 Task: Open Card LGBTQ+ Rights Review in Board Voice of Employee Feedback Analysis to Workspace Health and Wellness Services and add a team member Softage.1@softage.net, a label Orange, a checklist Geothermal Energy, an attachment from Trello, a color Orange and finally, add a card description 'Conduct customer research for new product design and development' and a comment 'Given the potential complexity of this task, let us ensure that we have the necessary expertise and knowledge to execute it effectively.'. Add a start date 'Jan 05, 1900' with a due date 'Jan 12, 1900'
Action: Mouse moved to (386, 175)
Screenshot: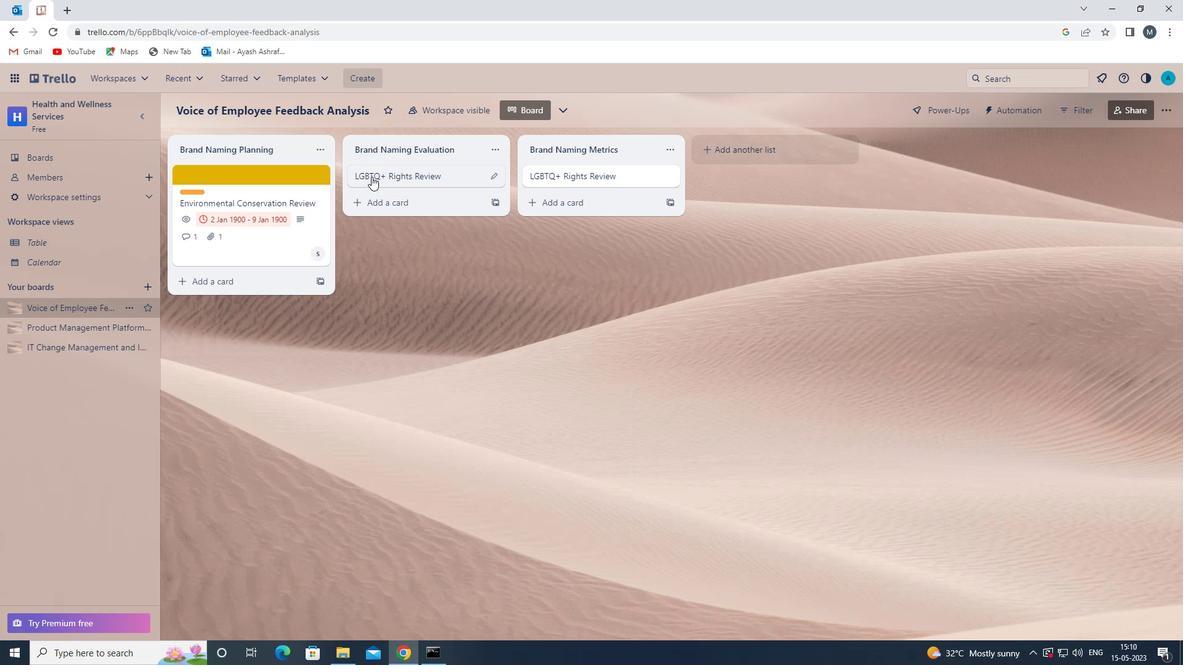 
Action: Mouse pressed left at (386, 175)
Screenshot: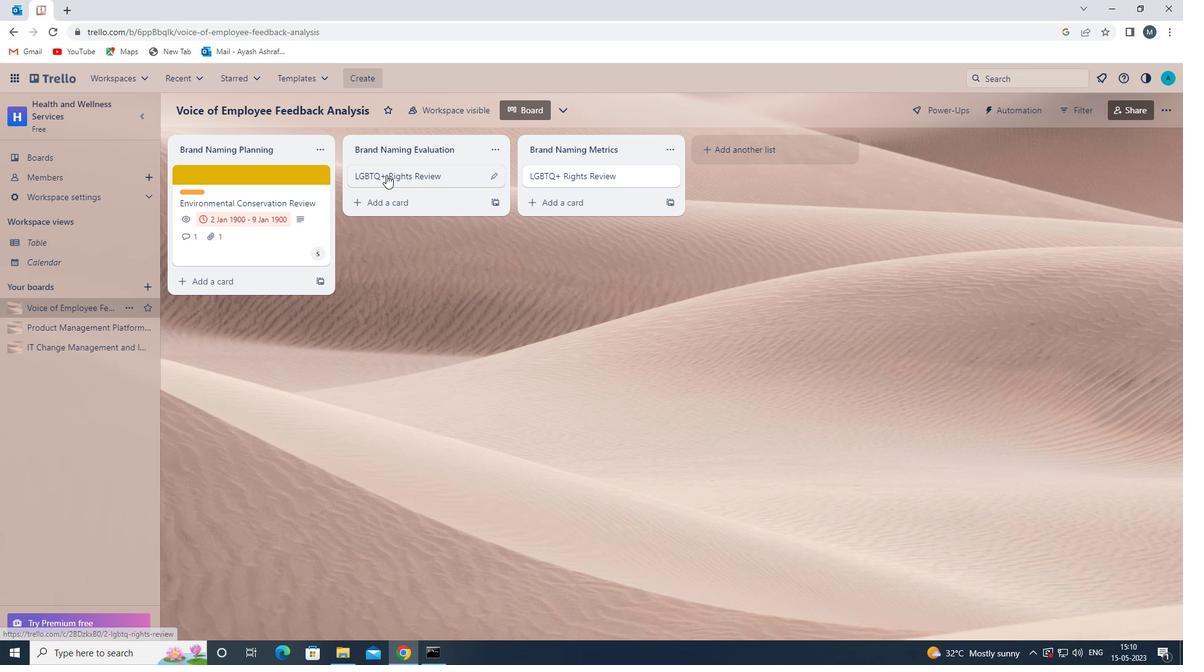 
Action: Mouse moved to (741, 223)
Screenshot: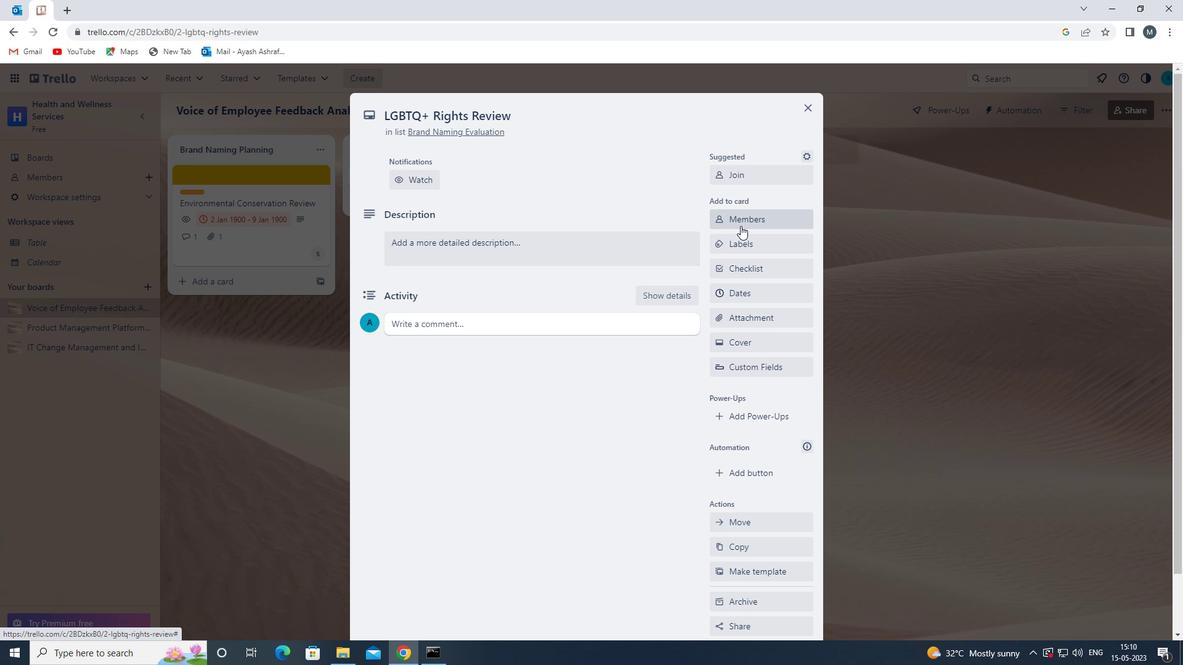 
Action: Mouse pressed left at (741, 223)
Screenshot: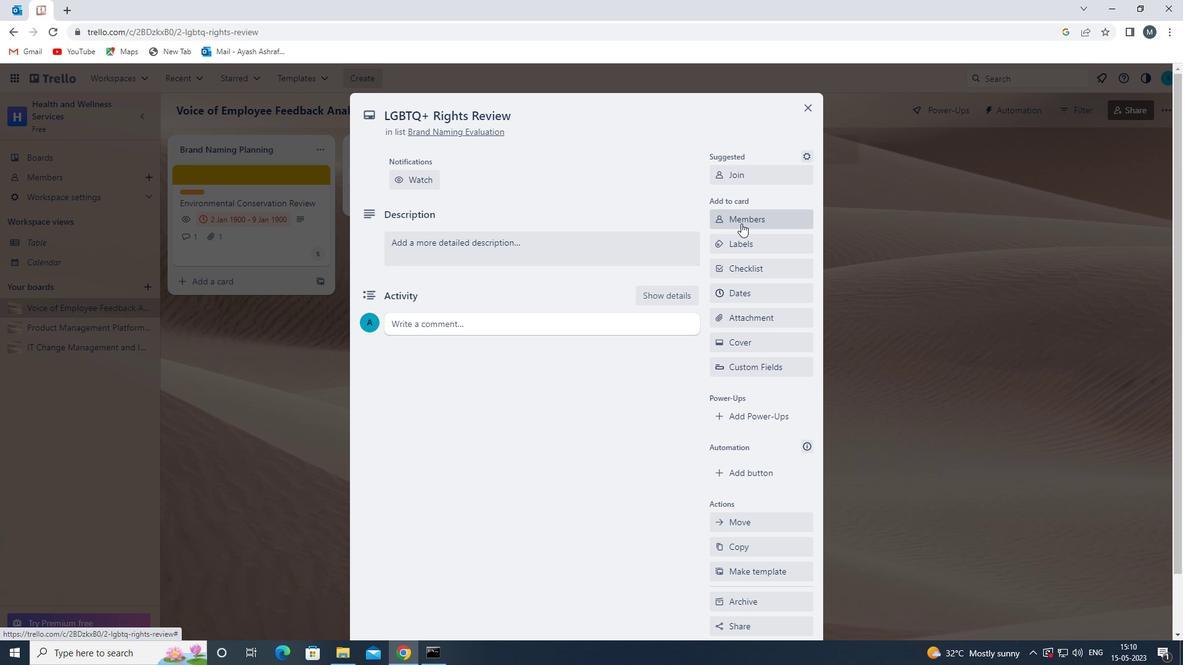 
Action: Mouse moved to (742, 284)
Screenshot: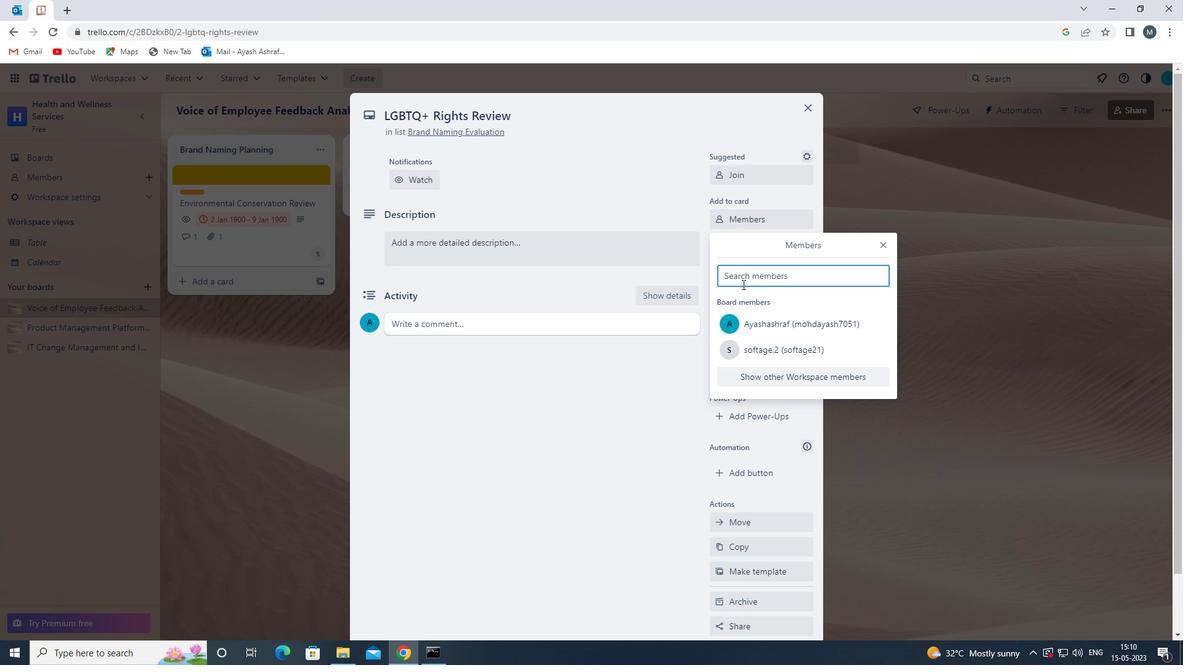 
Action: Key pressed s
Screenshot: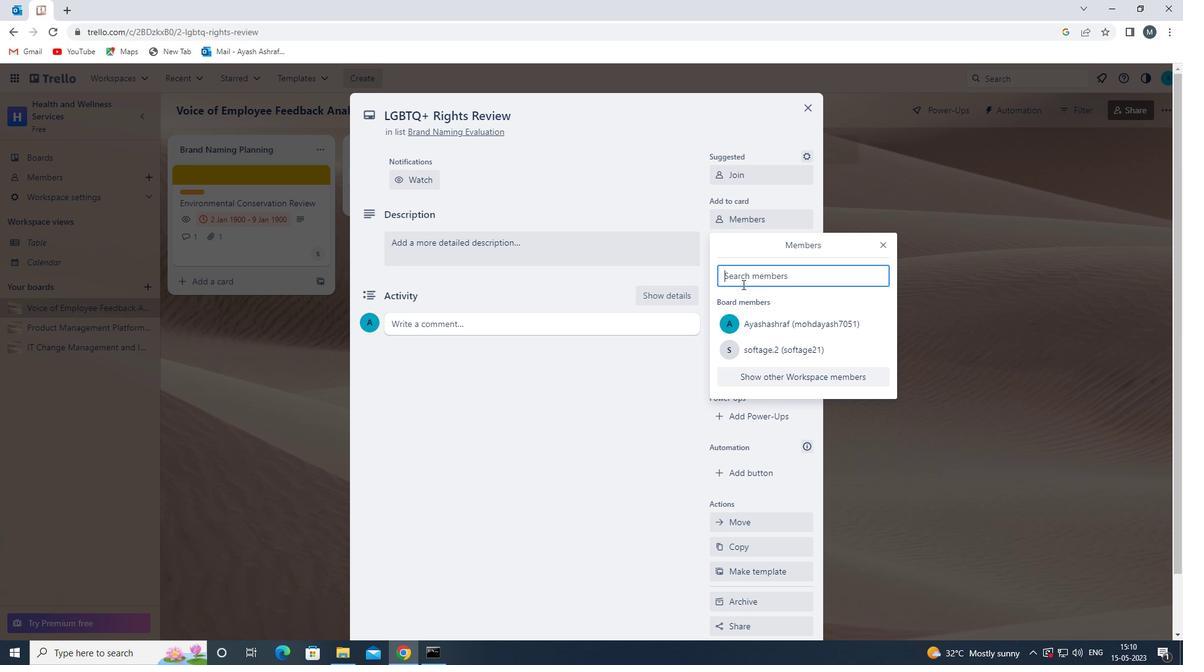 
Action: Mouse moved to (762, 379)
Screenshot: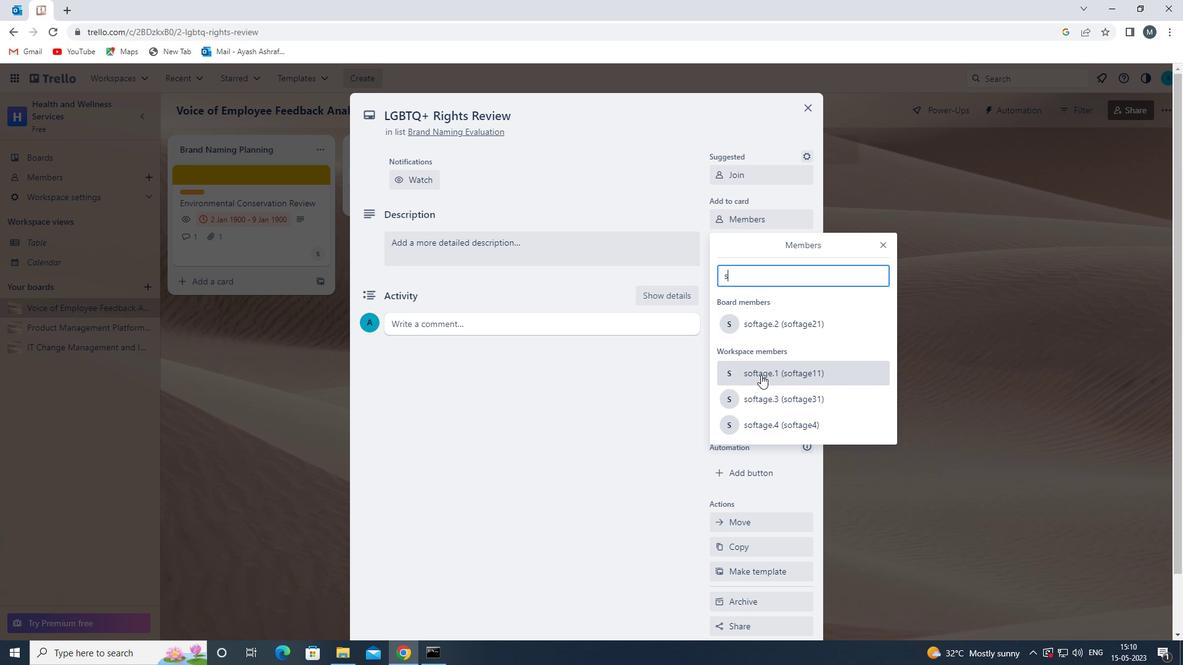 
Action: Mouse pressed left at (762, 379)
Screenshot: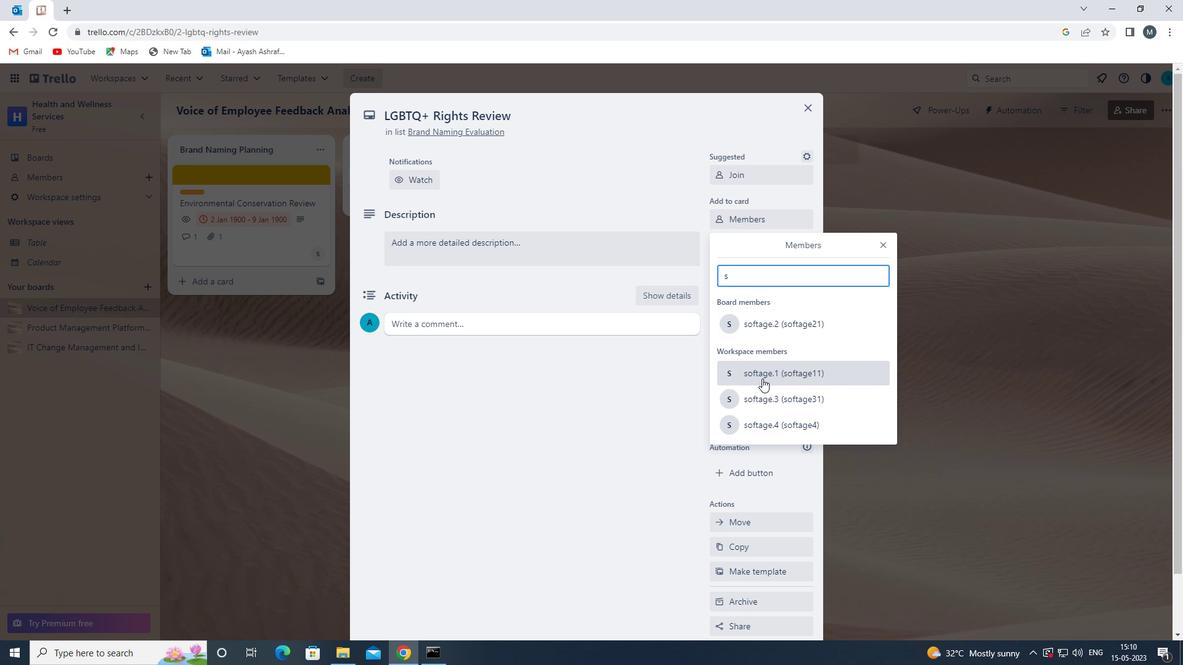 
Action: Mouse moved to (877, 246)
Screenshot: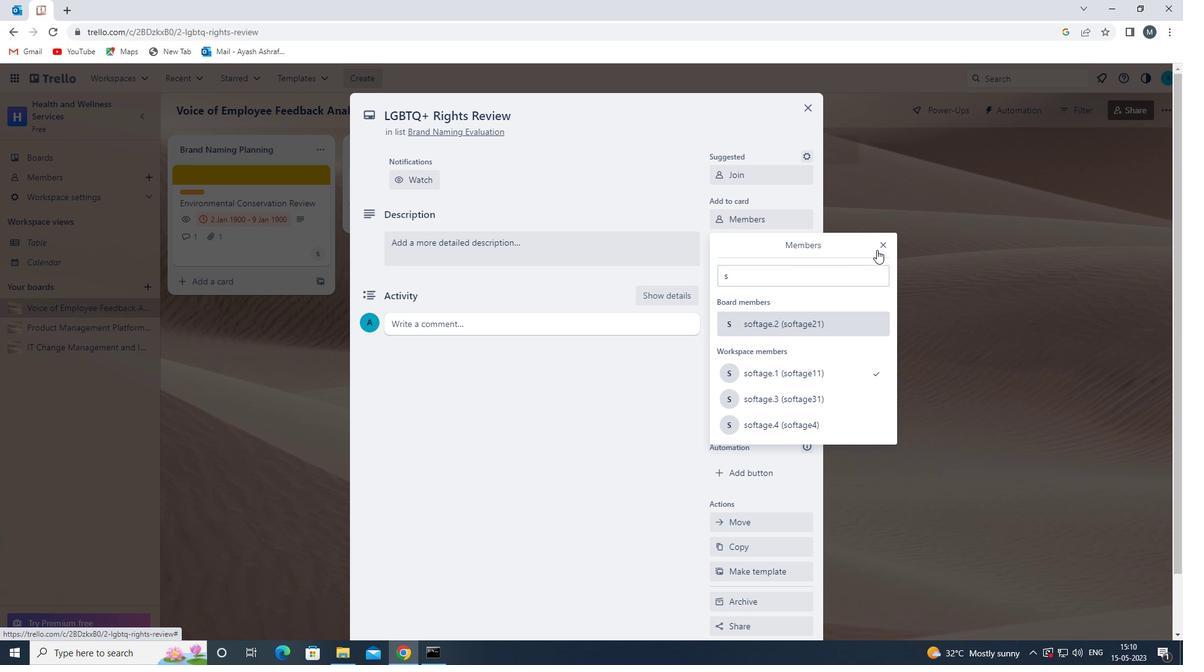
Action: Mouse pressed left at (877, 246)
Screenshot: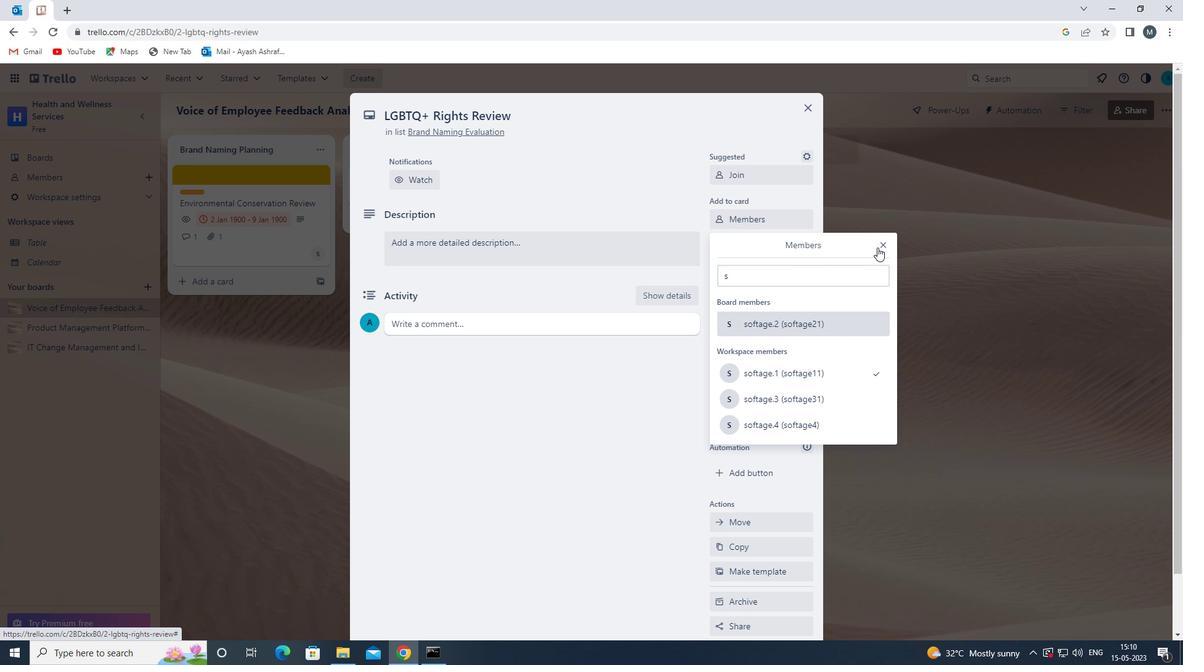 
Action: Mouse moved to (761, 245)
Screenshot: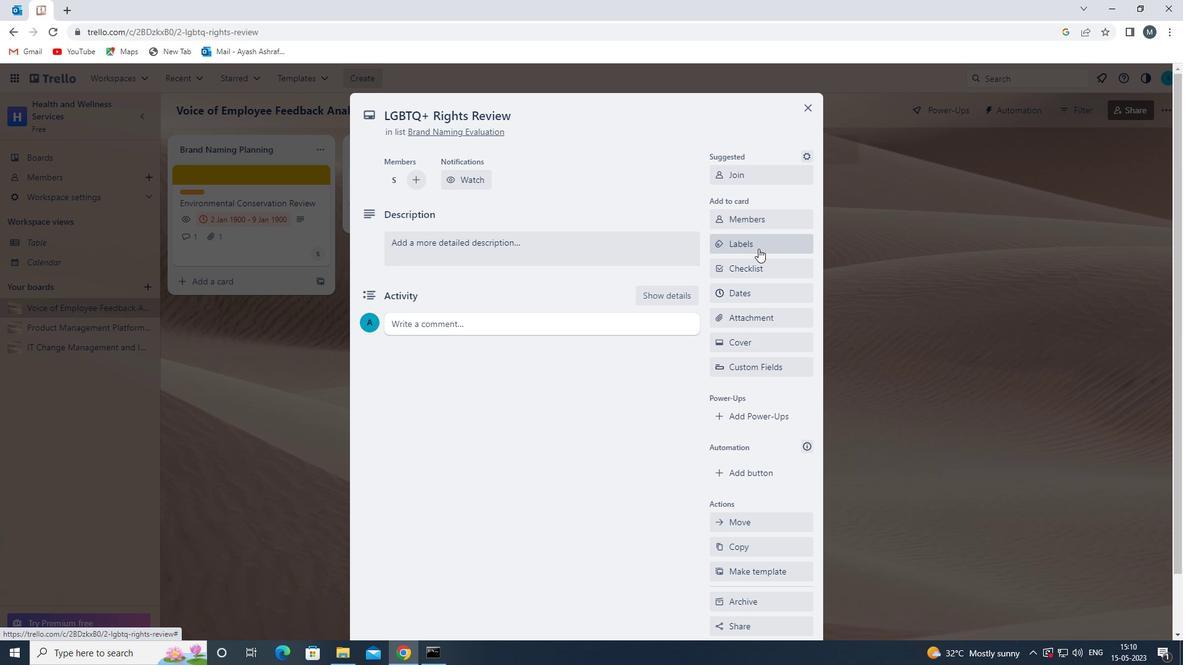 
Action: Mouse pressed left at (761, 245)
Screenshot: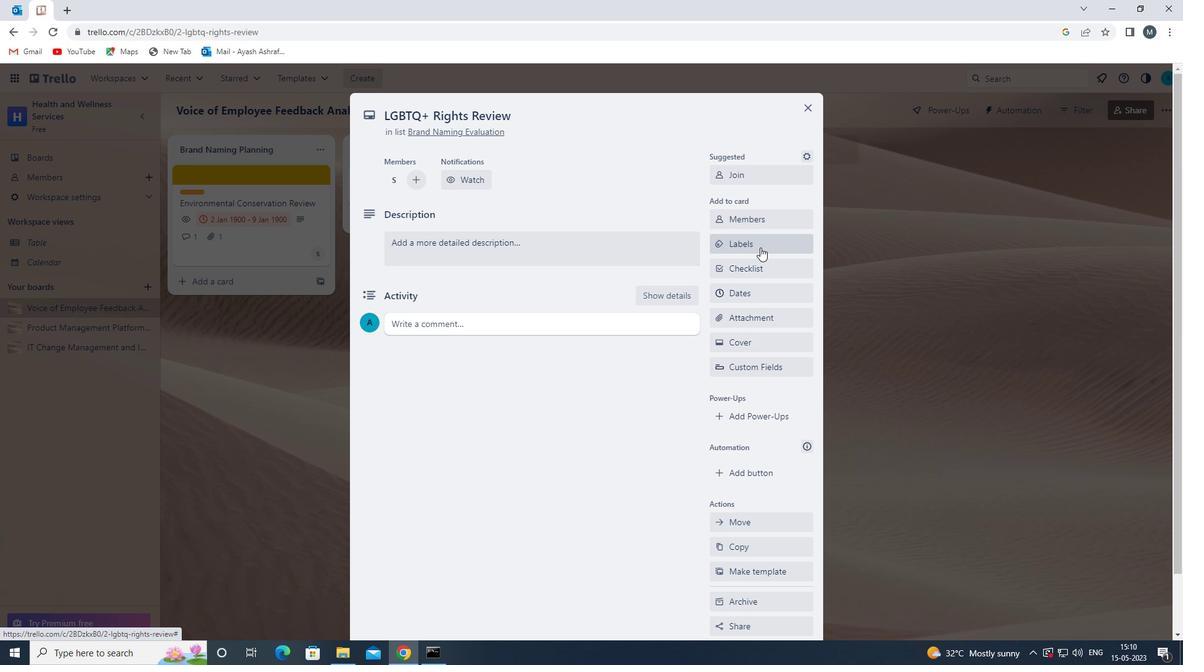 
Action: Mouse moved to (794, 386)
Screenshot: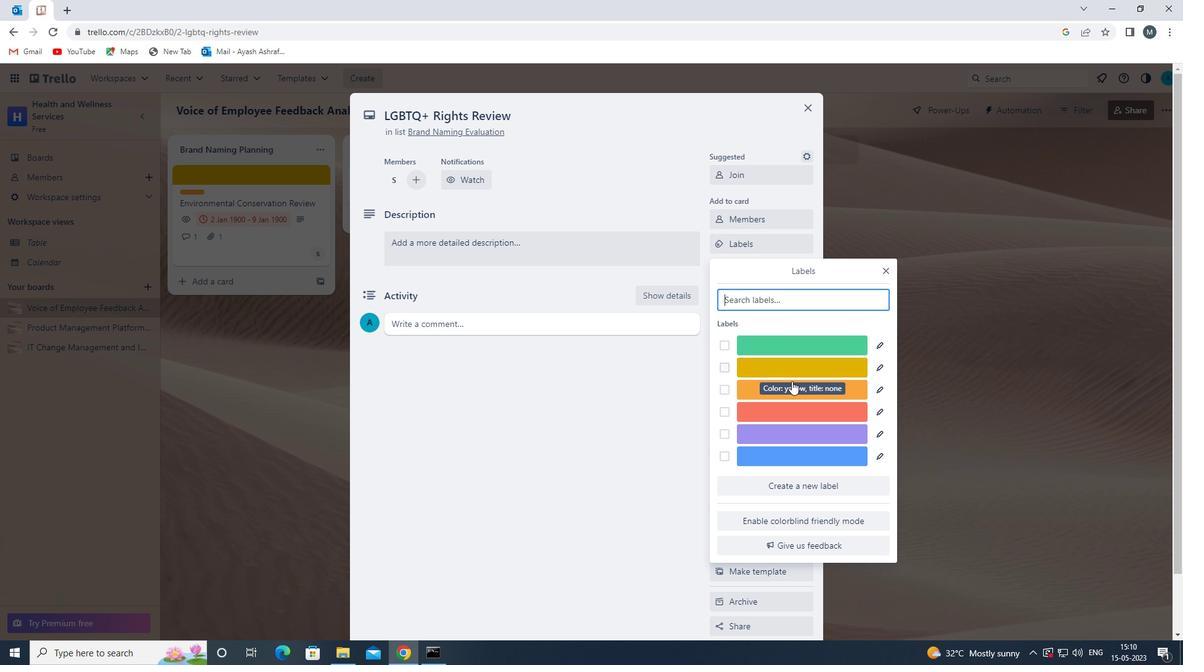 
Action: Mouse pressed left at (794, 386)
Screenshot: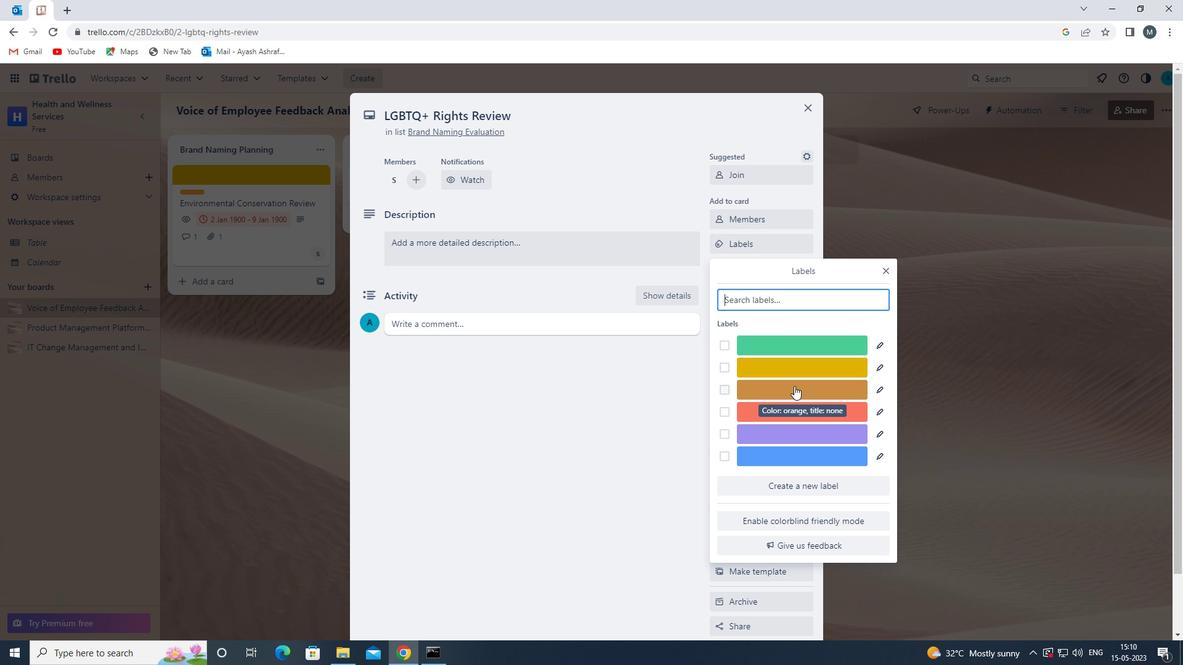 
Action: Mouse moved to (887, 267)
Screenshot: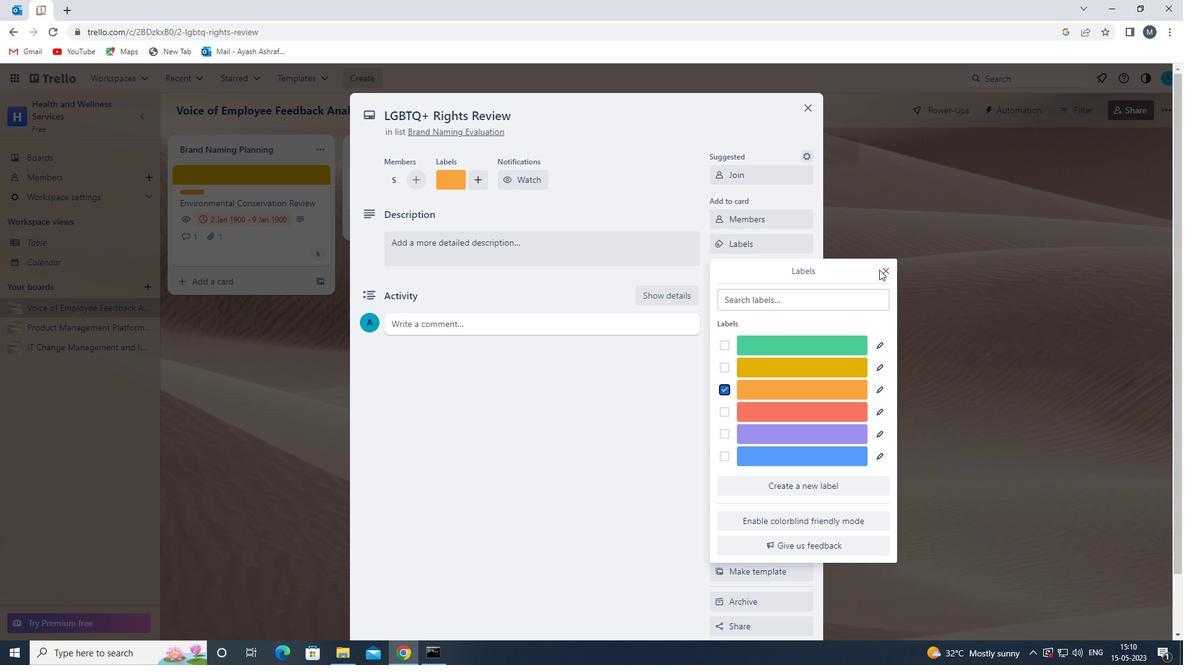 
Action: Mouse pressed left at (887, 267)
Screenshot: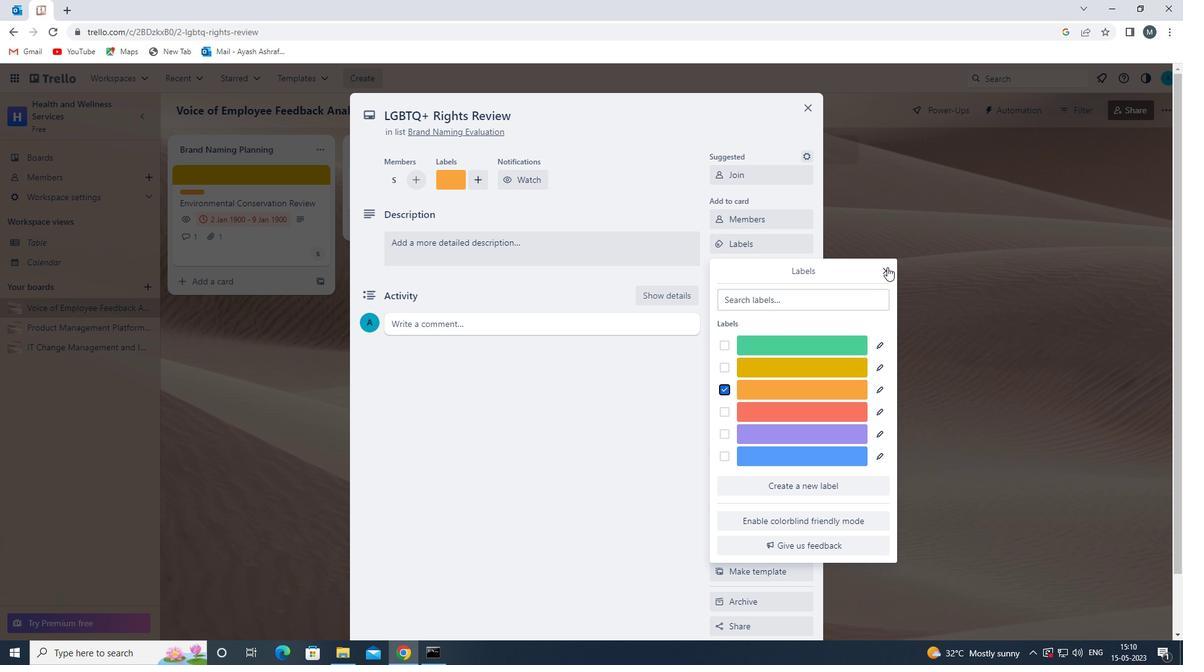 
Action: Mouse moved to (755, 271)
Screenshot: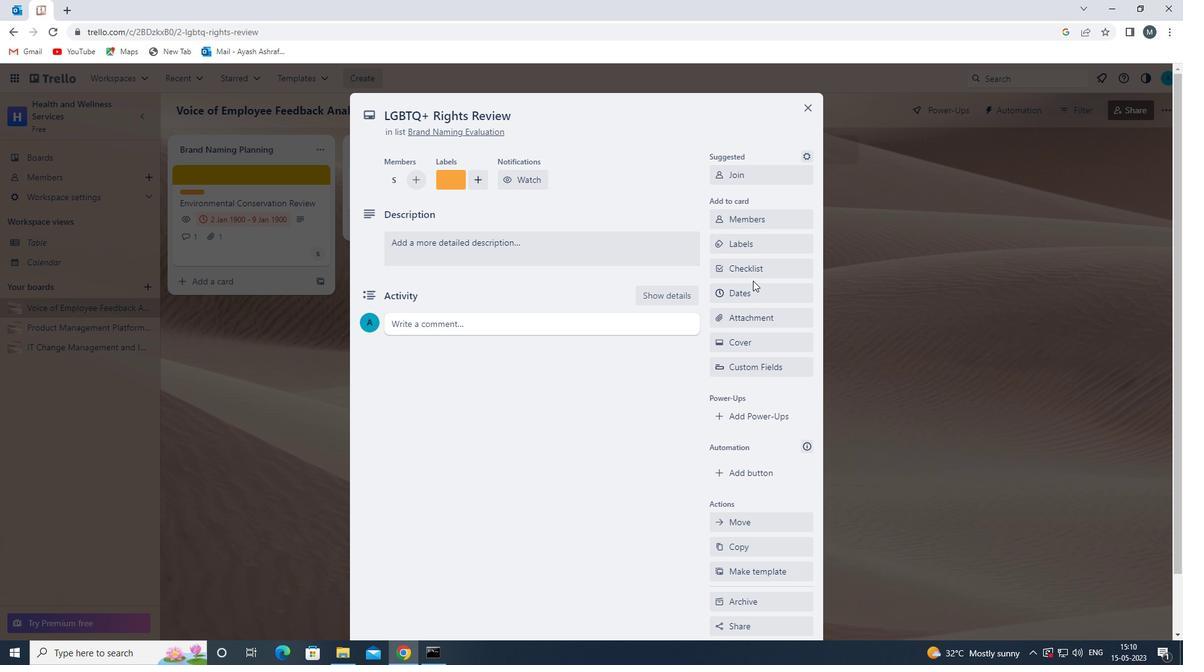 
Action: Mouse pressed left at (755, 271)
Screenshot: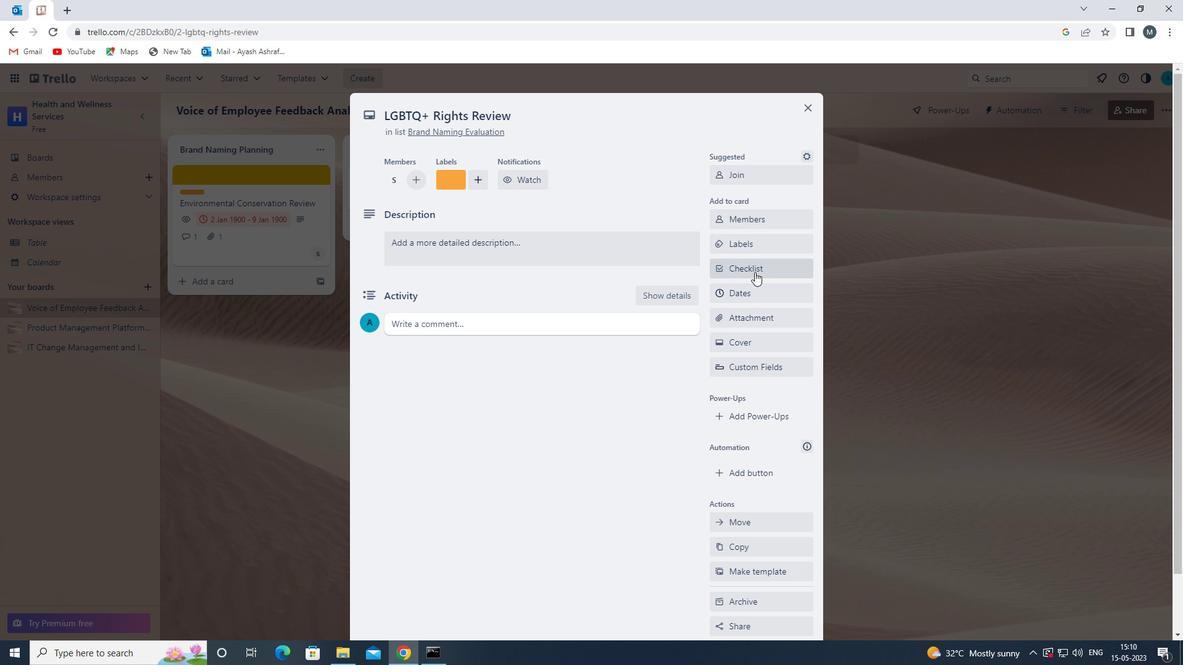 
Action: Mouse moved to (754, 286)
Screenshot: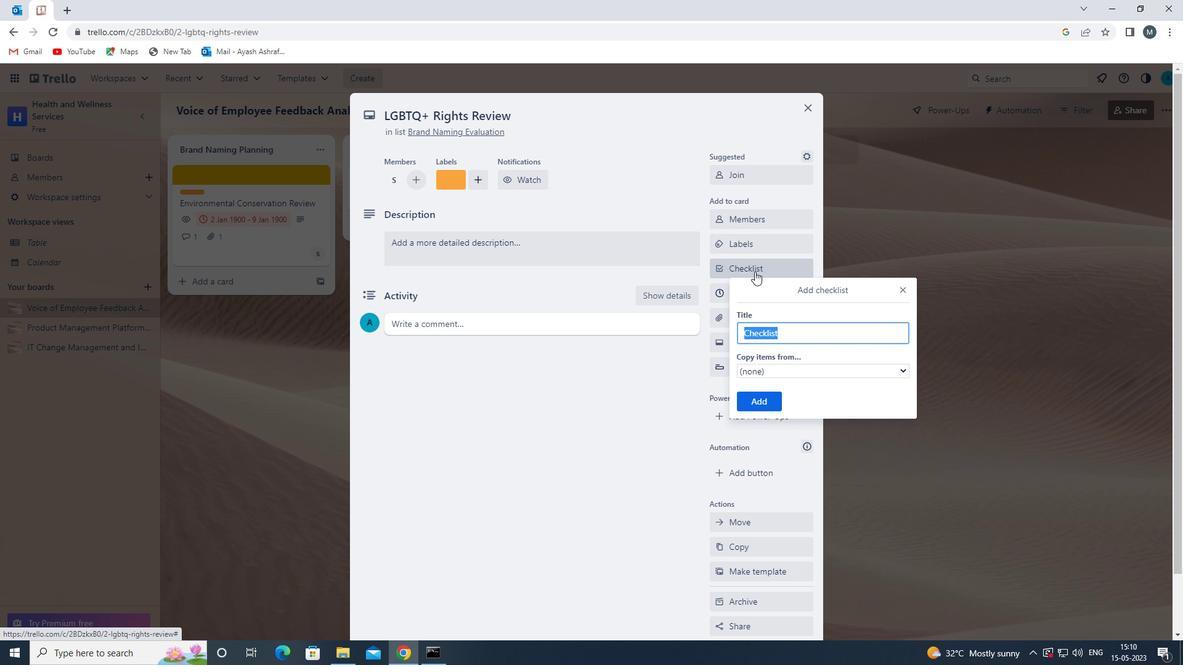 
Action: Key pressed g
Screenshot: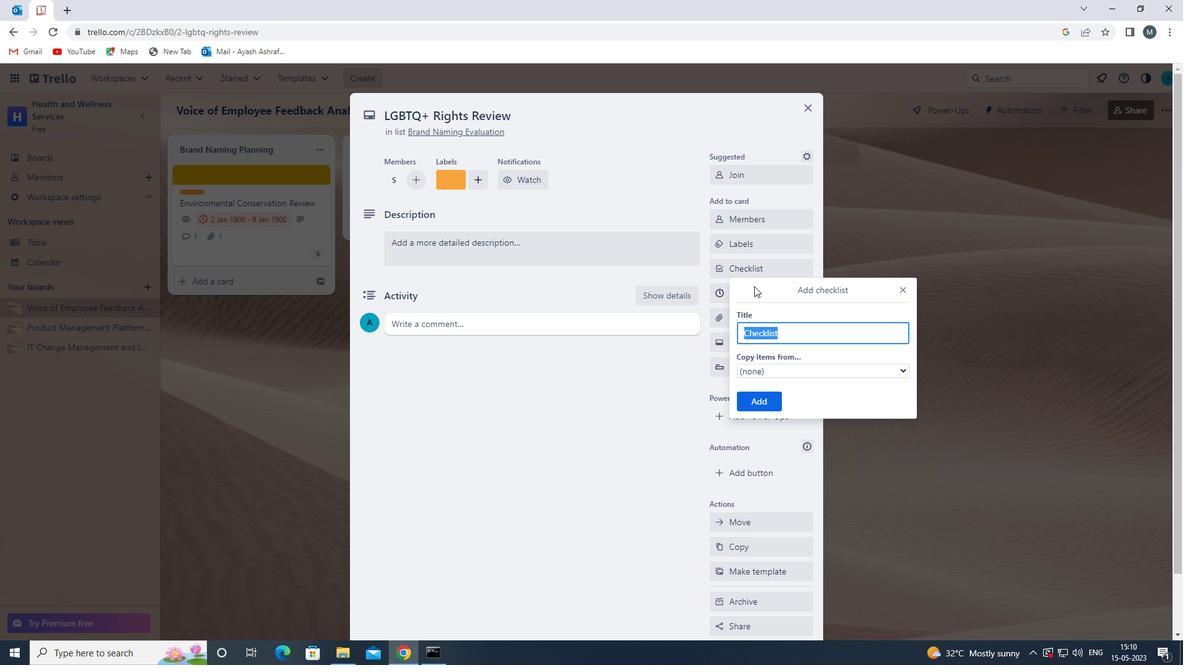 
Action: Mouse moved to (814, 406)
Screenshot: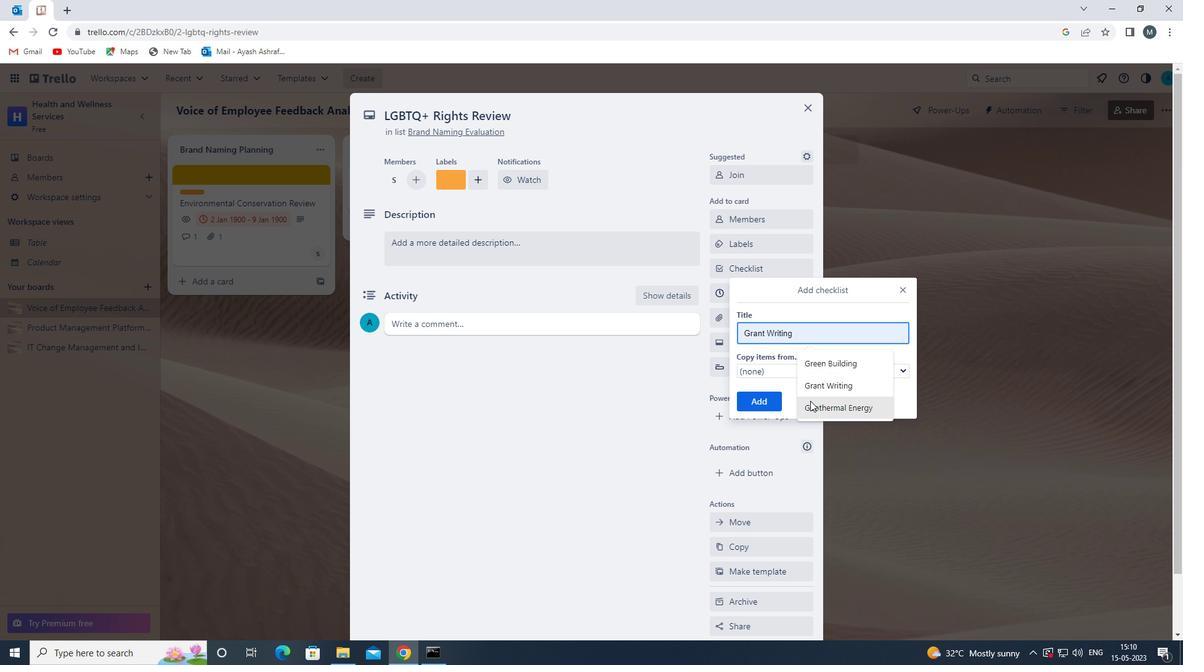 
Action: Mouse pressed left at (814, 406)
Screenshot: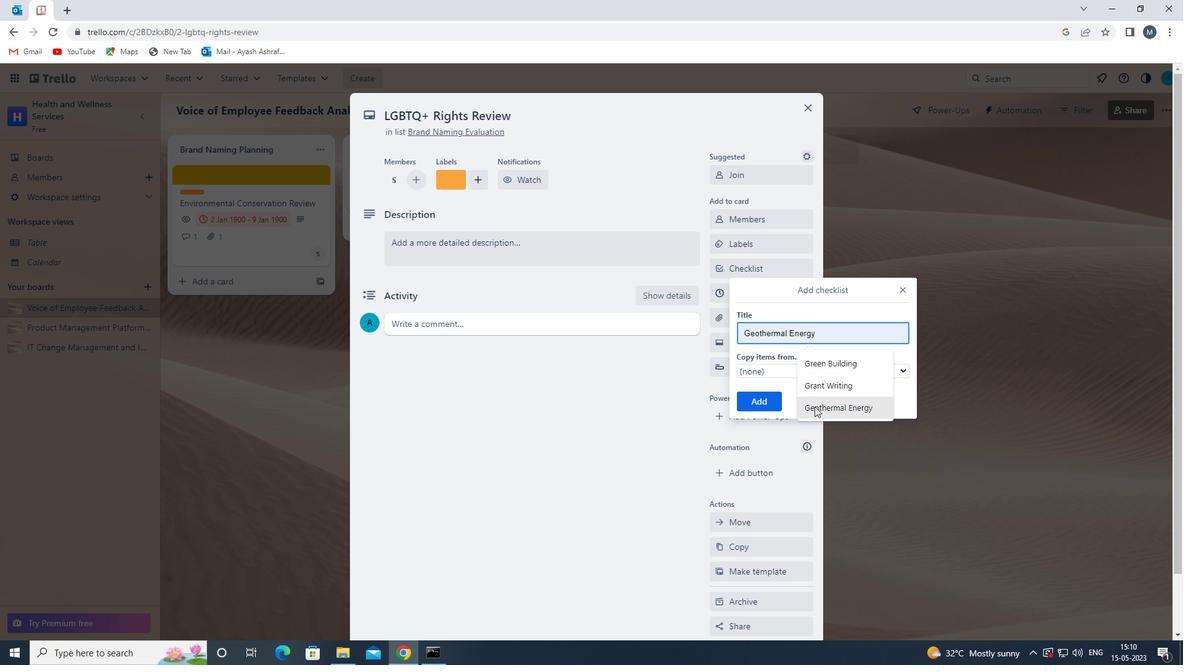 
Action: Mouse moved to (752, 387)
Screenshot: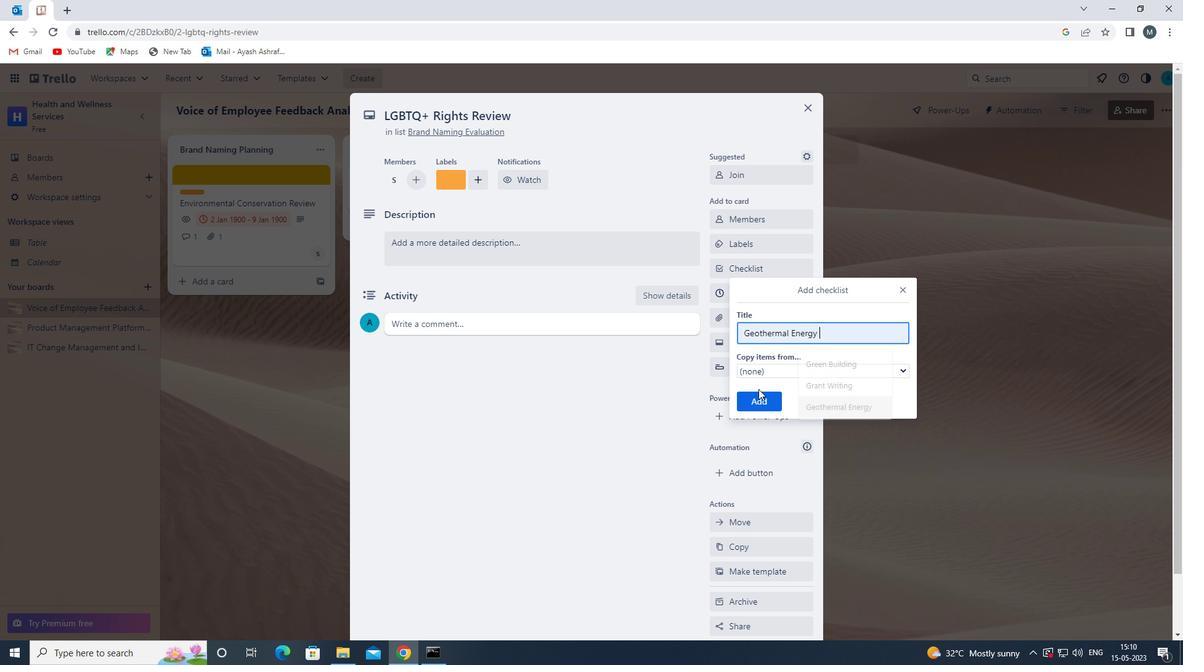 
Action: Mouse pressed left at (752, 387)
Screenshot: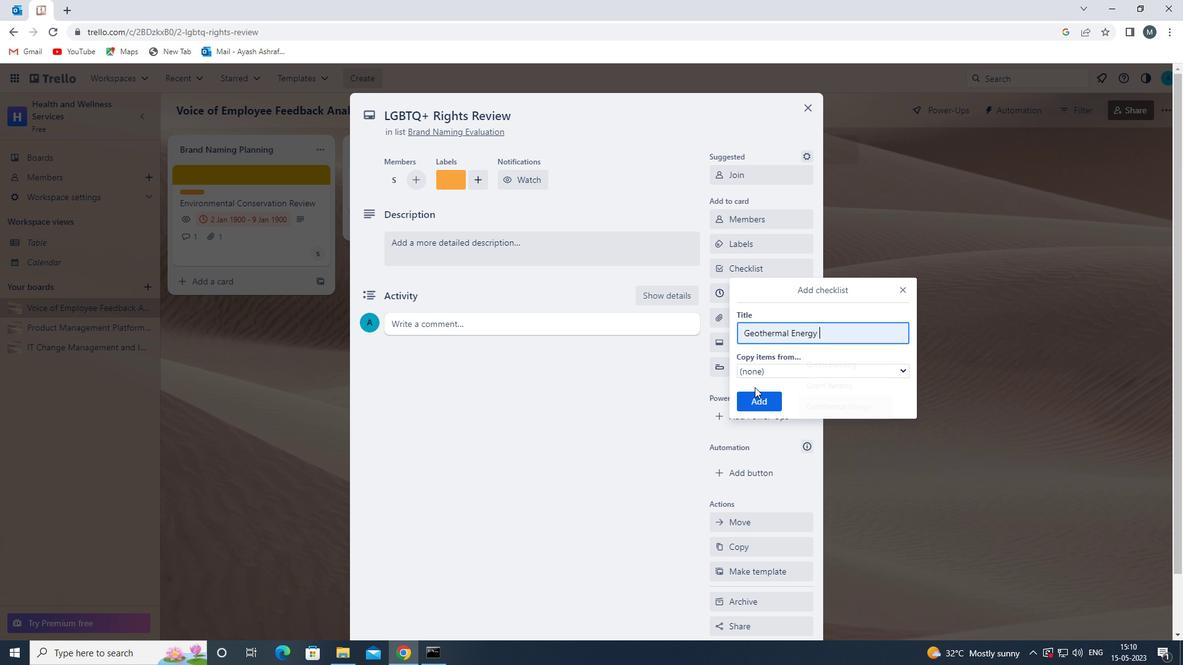 
Action: Mouse moved to (755, 399)
Screenshot: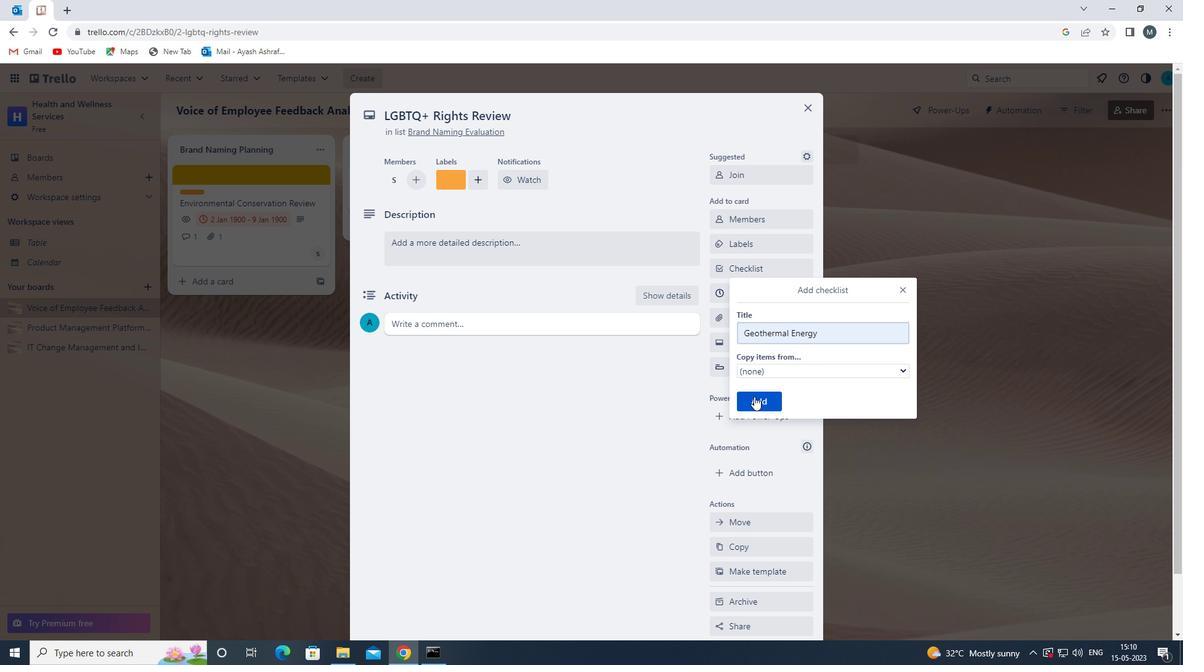 
Action: Mouse pressed left at (755, 399)
Screenshot: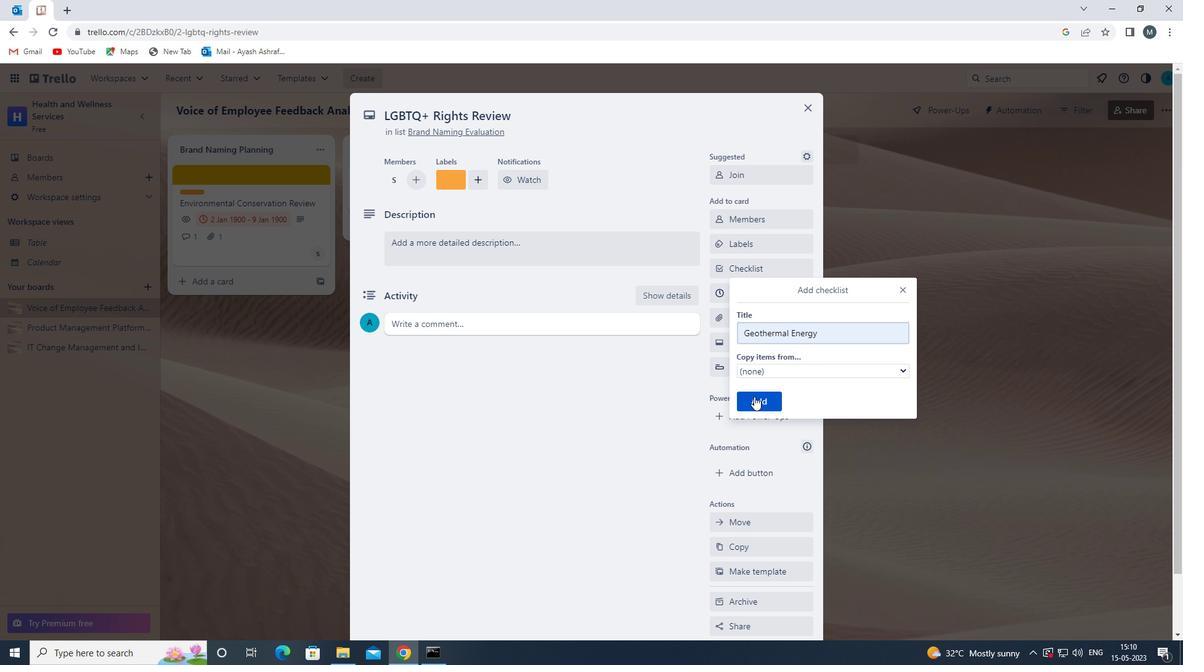 
Action: Mouse moved to (766, 320)
Screenshot: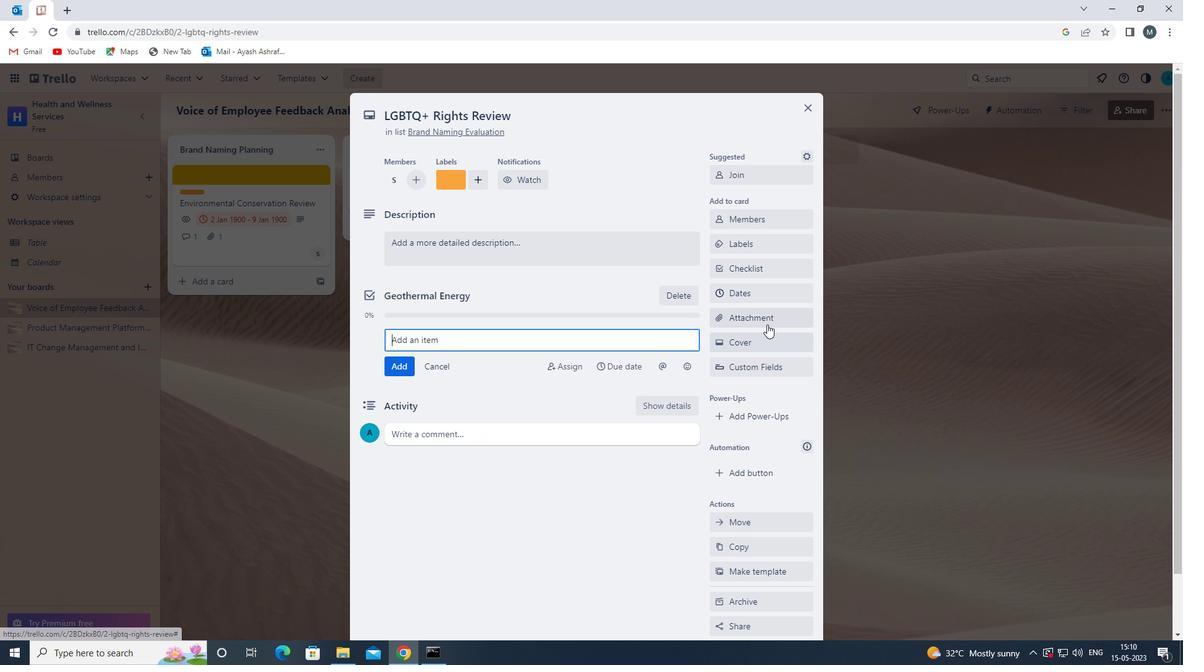 
Action: Mouse pressed left at (766, 320)
Screenshot: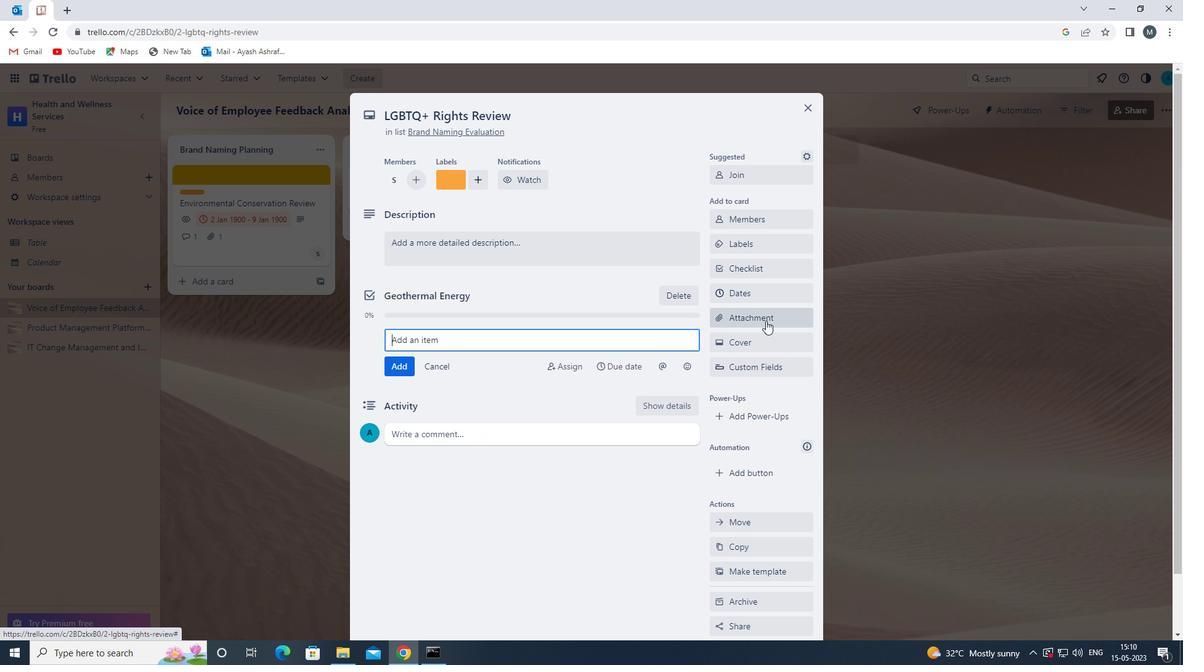 
Action: Mouse moved to (747, 395)
Screenshot: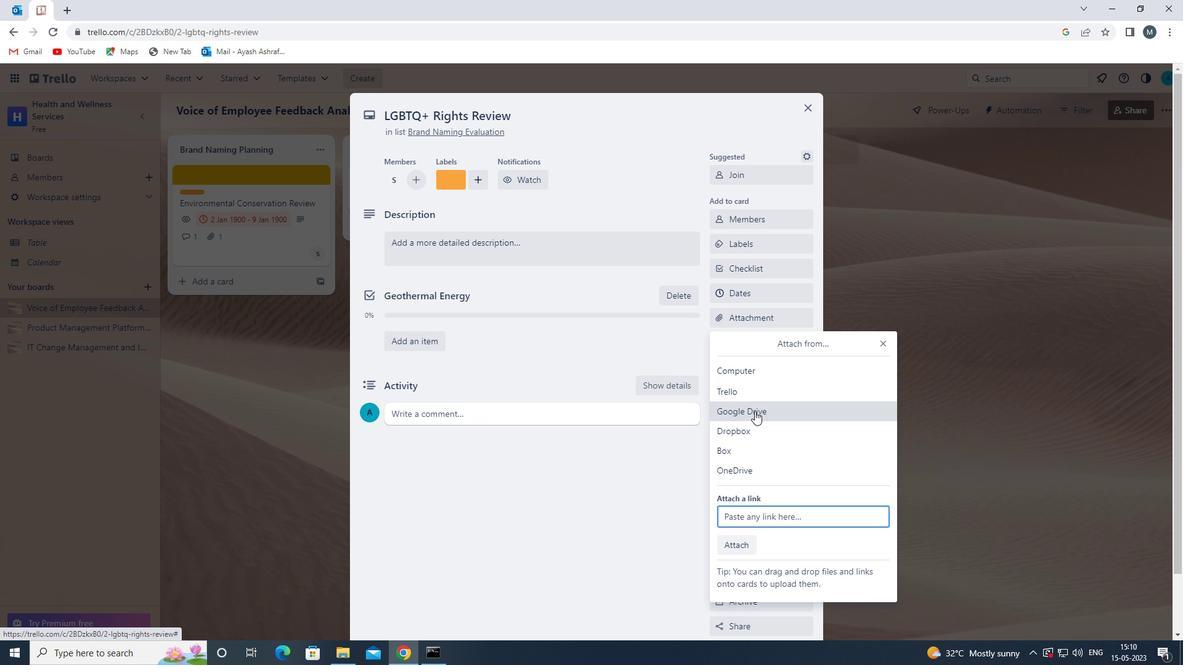 
Action: Mouse pressed left at (747, 395)
Screenshot: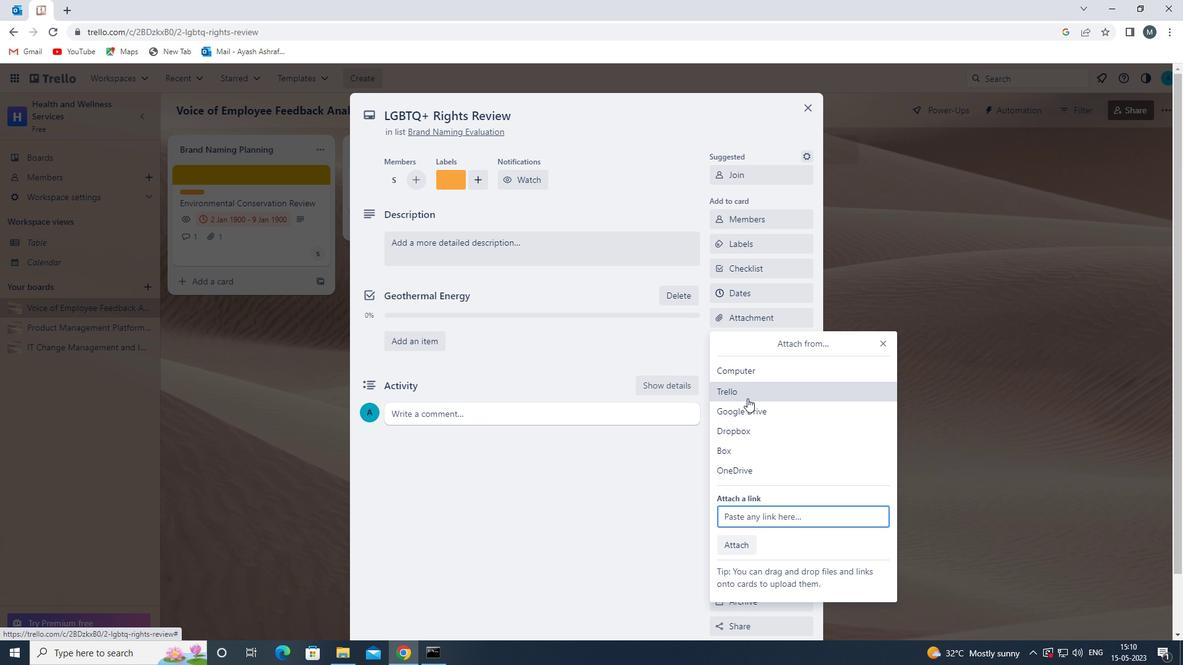 
Action: Mouse moved to (753, 342)
Screenshot: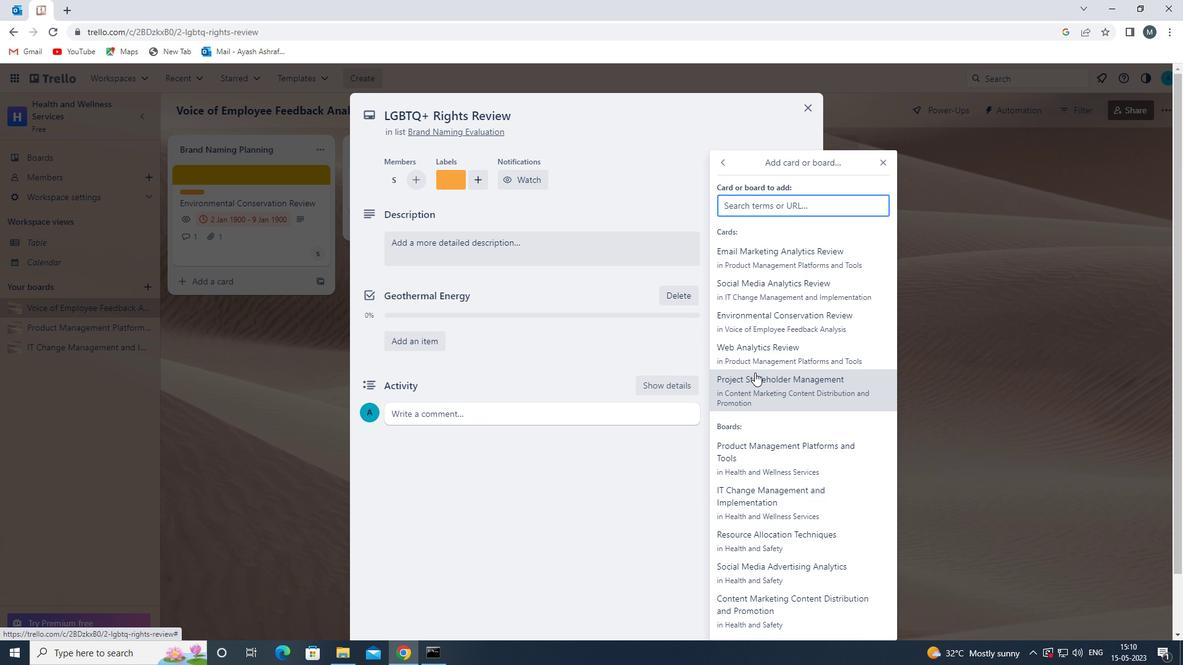 
Action: Mouse pressed left at (753, 342)
Screenshot: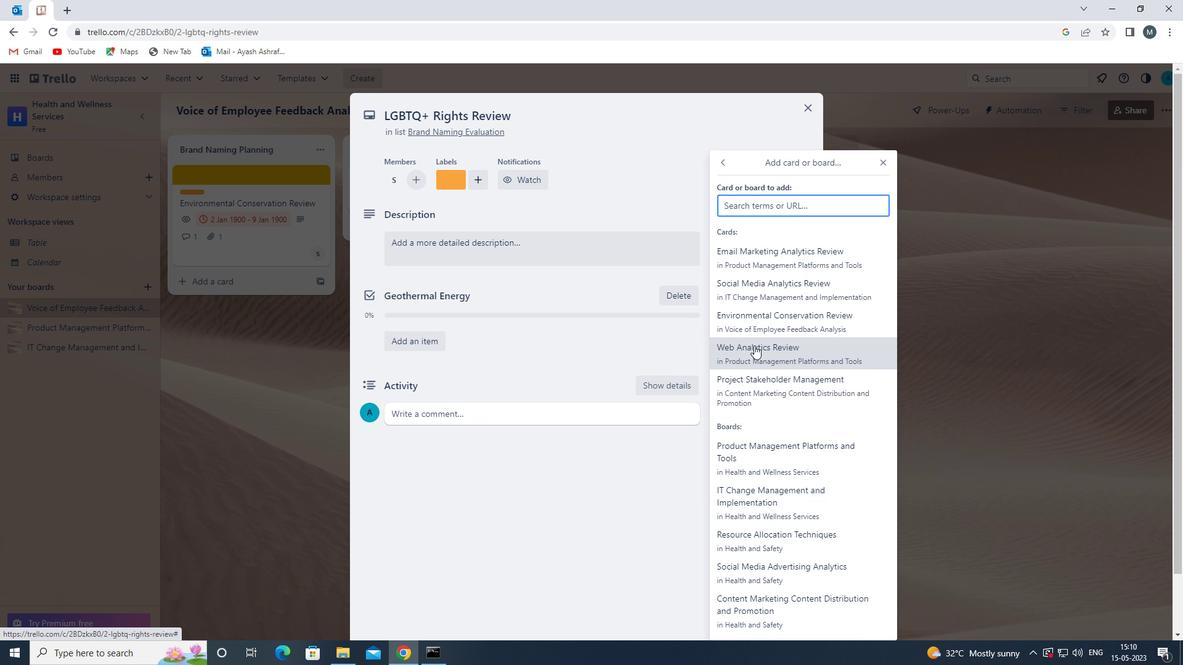 
Action: Mouse moved to (752, 346)
Screenshot: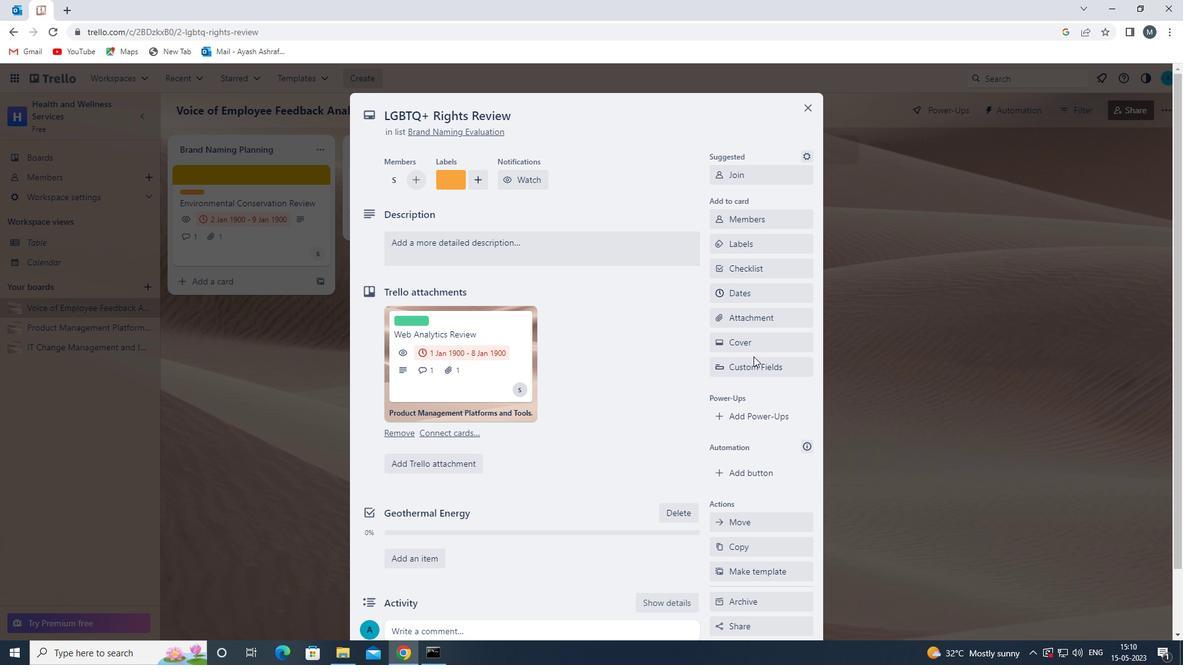 
Action: Mouse pressed left at (752, 346)
Screenshot: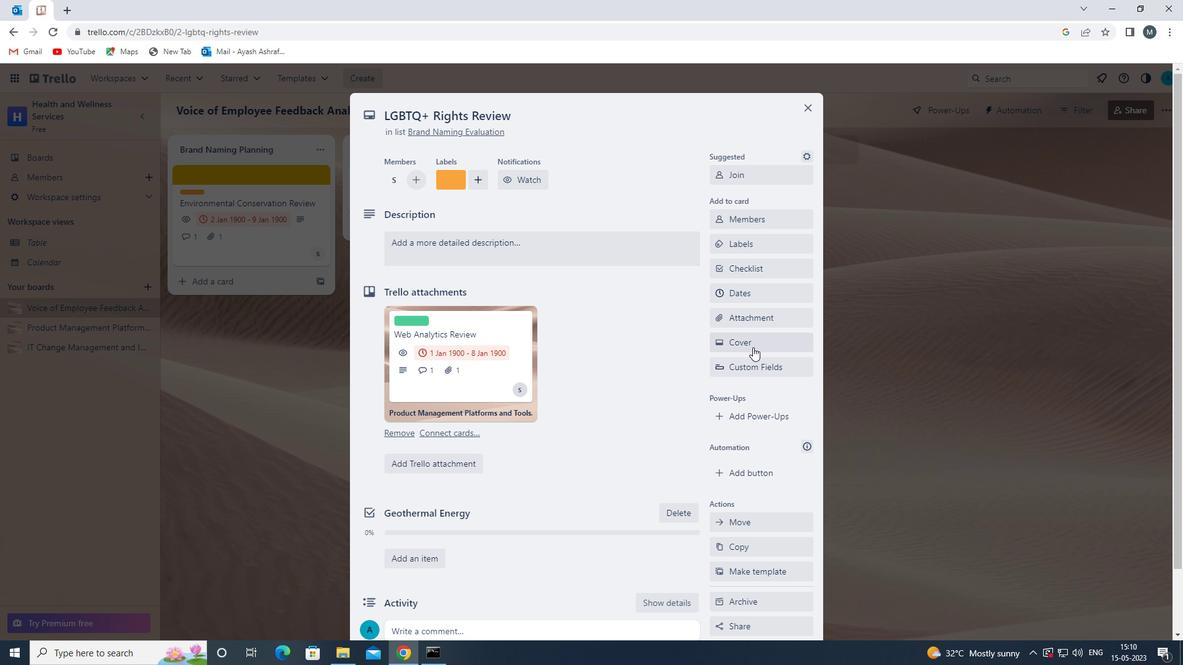 
Action: Mouse moved to (763, 392)
Screenshot: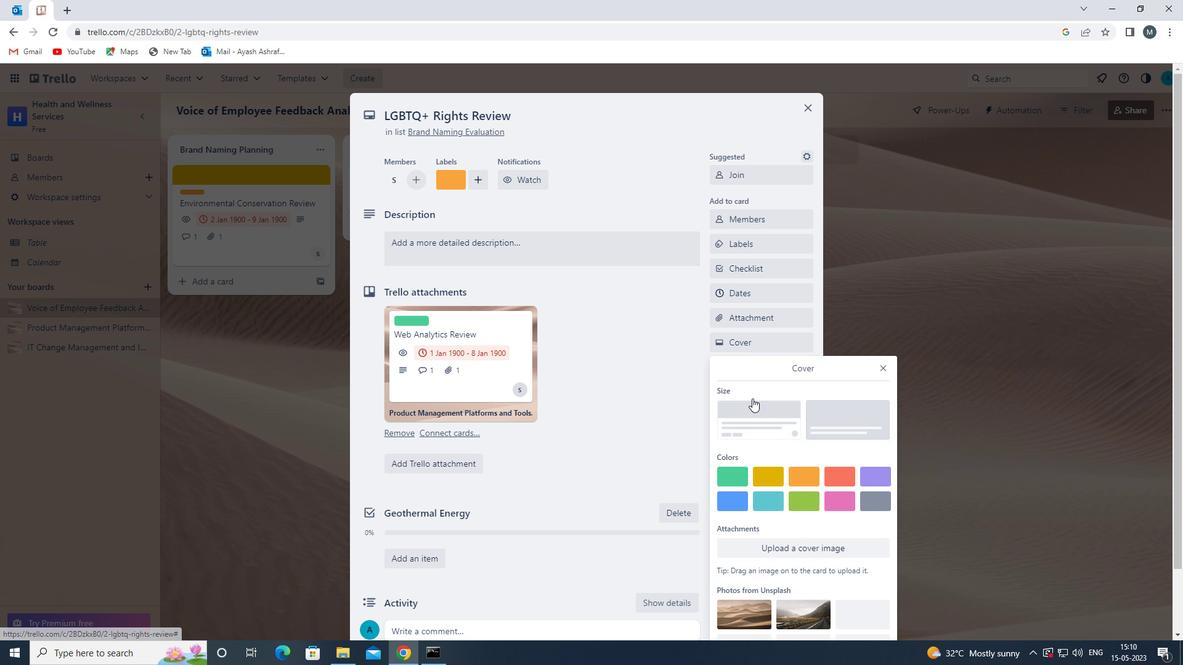 
Action: Mouse pressed left at (763, 392)
Screenshot: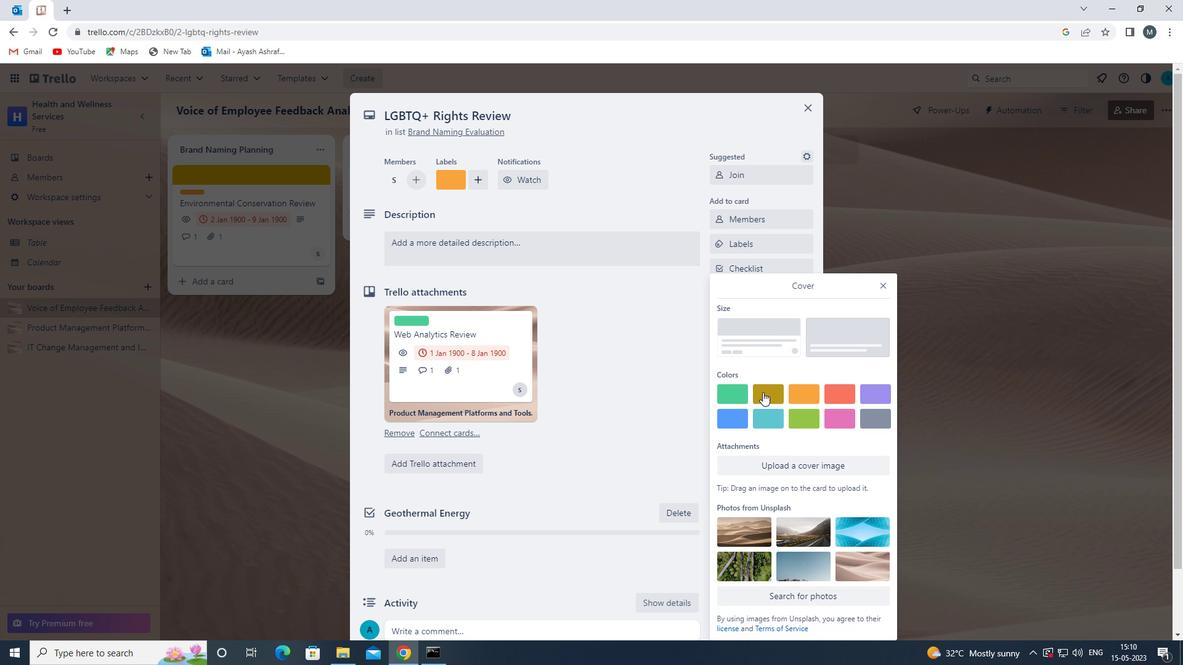
Action: Mouse moved to (883, 266)
Screenshot: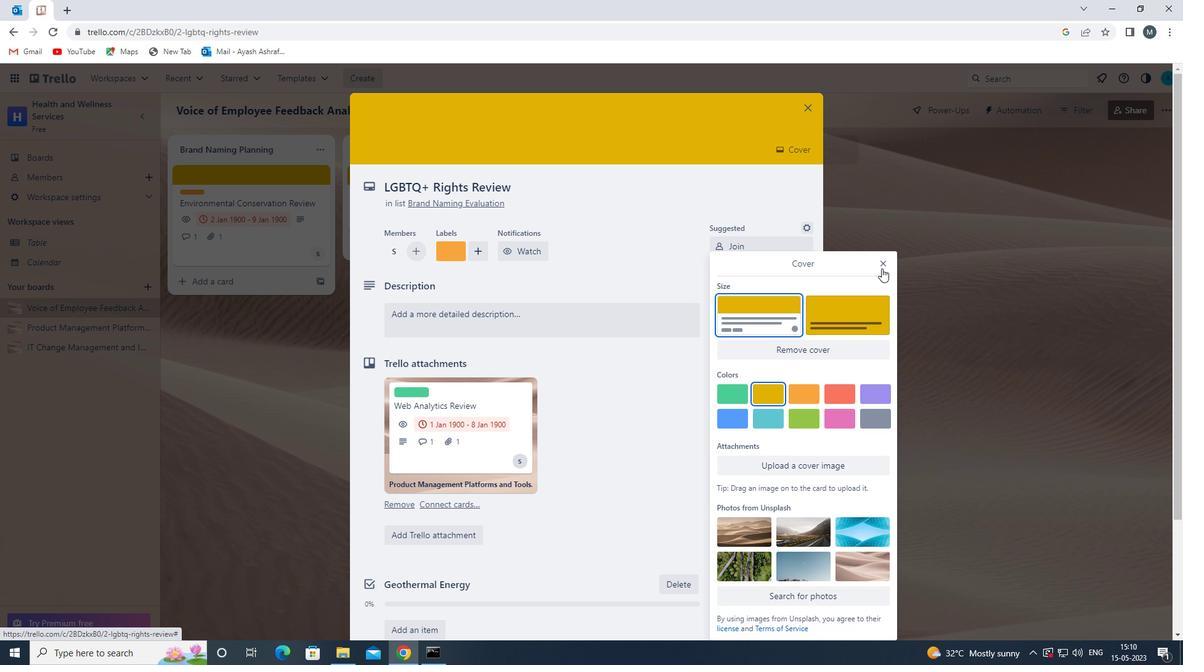 
Action: Mouse pressed left at (883, 266)
Screenshot: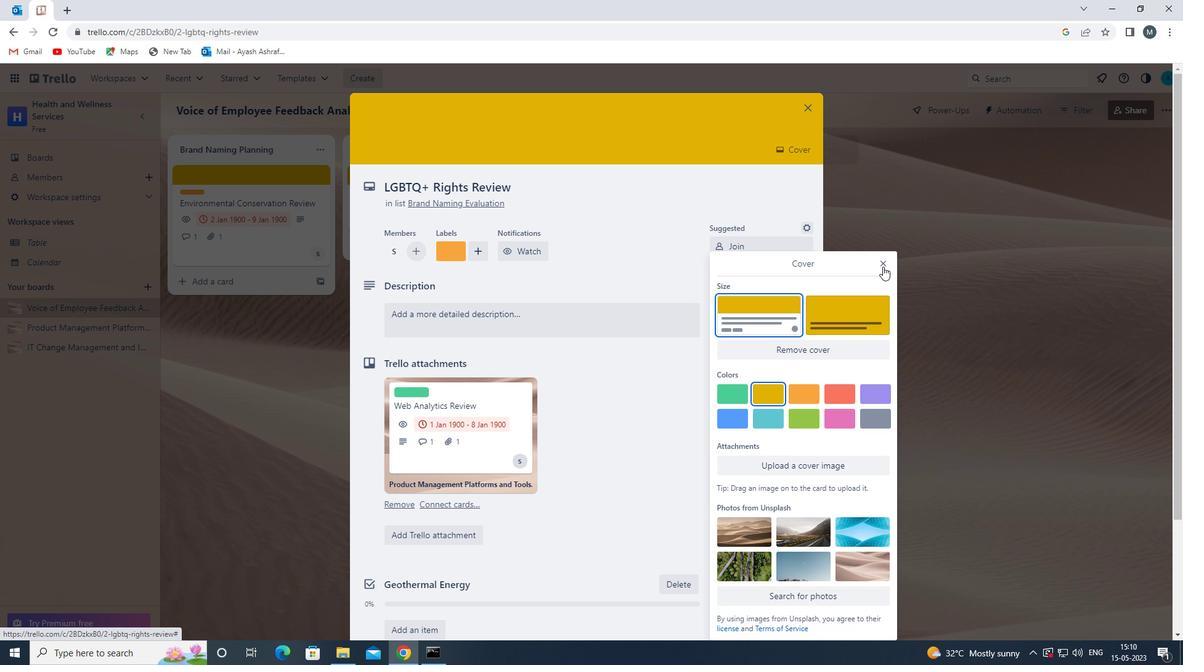
Action: Mouse moved to (414, 317)
Screenshot: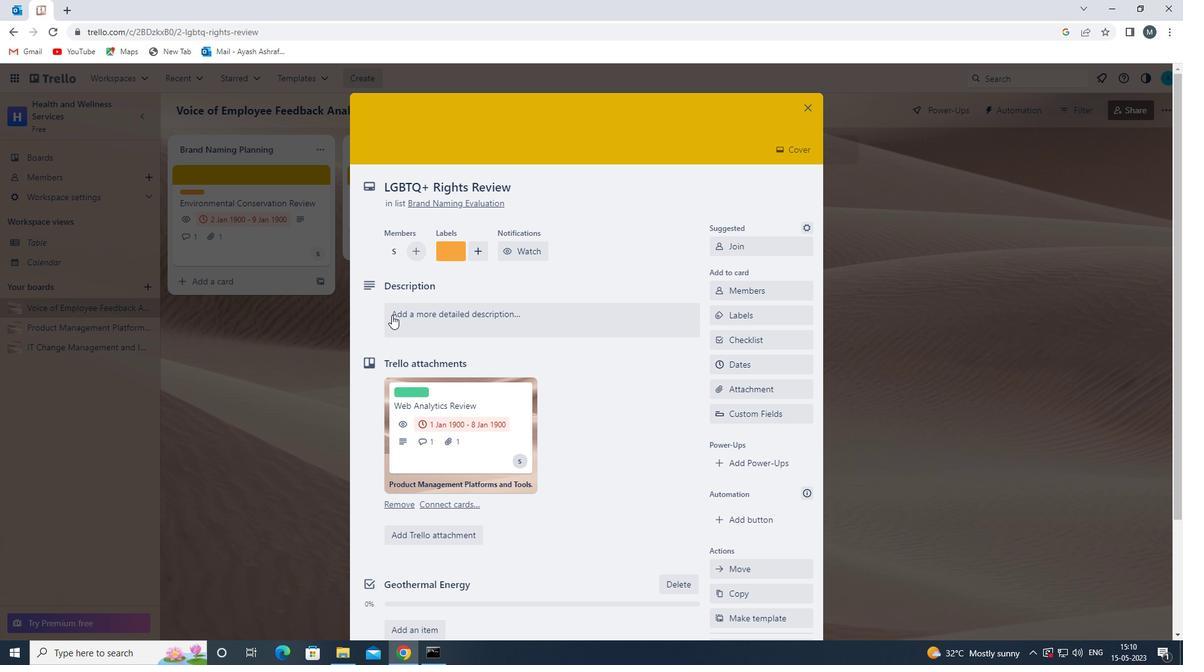 
Action: Mouse pressed left at (414, 317)
Screenshot: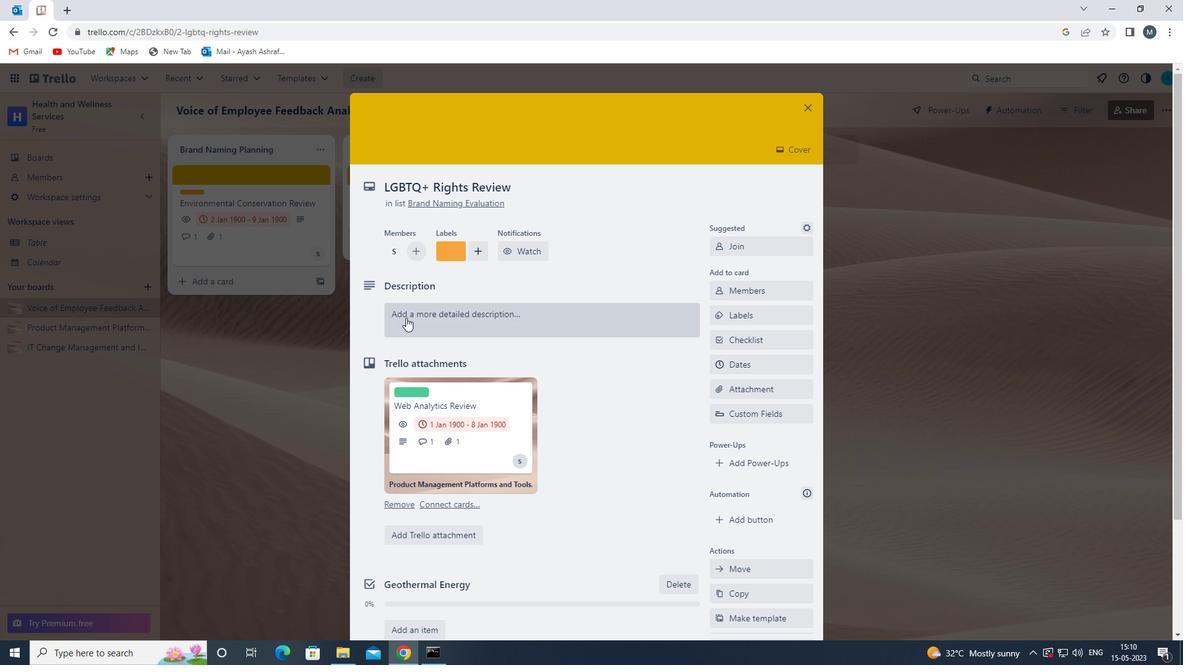 
Action: Mouse moved to (429, 358)
Screenshot: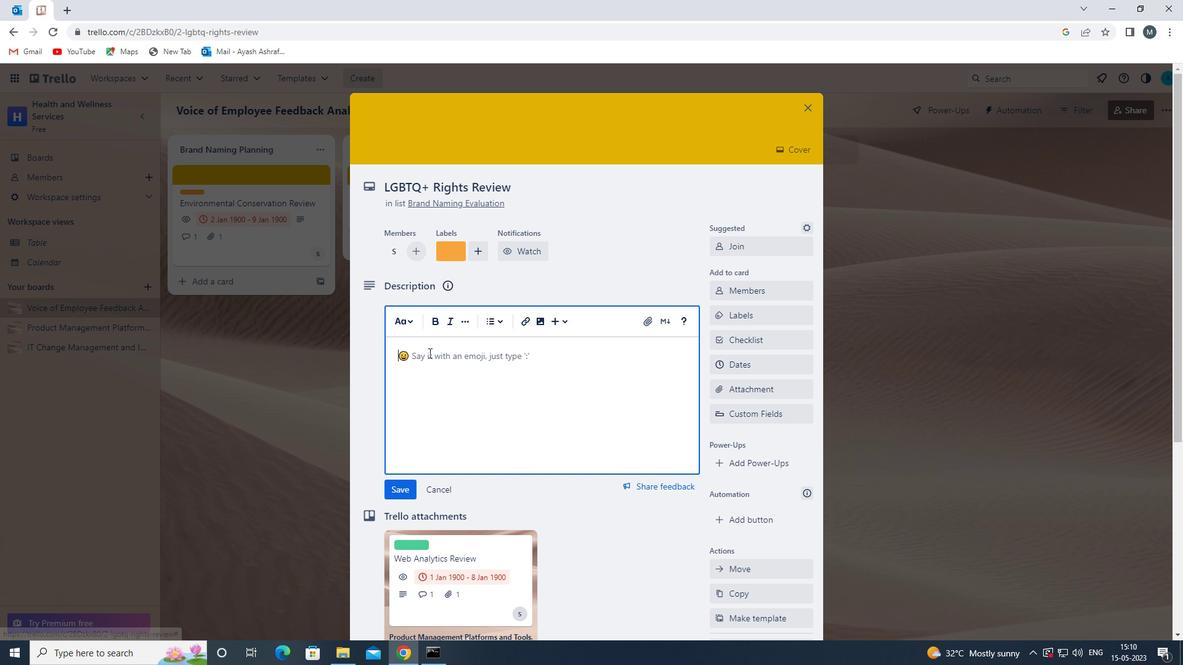 
Action: Mouse pressed left at (429, 358)
Screenshot: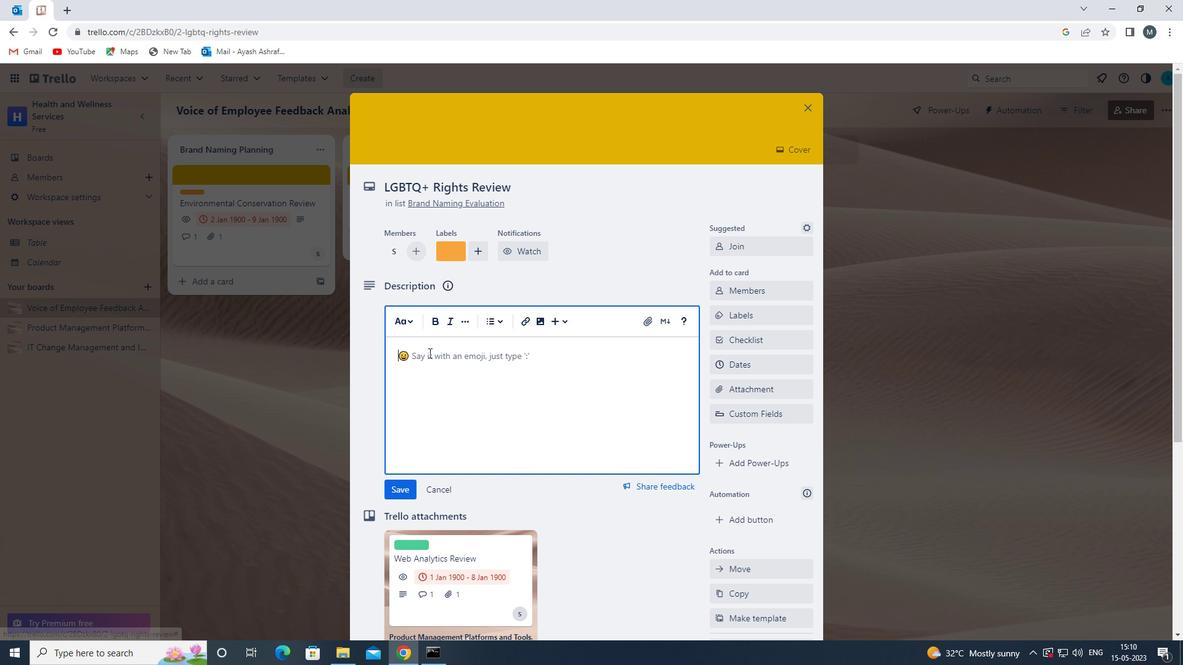 
Action: Mouse moved to (428, 359)
Screenshot: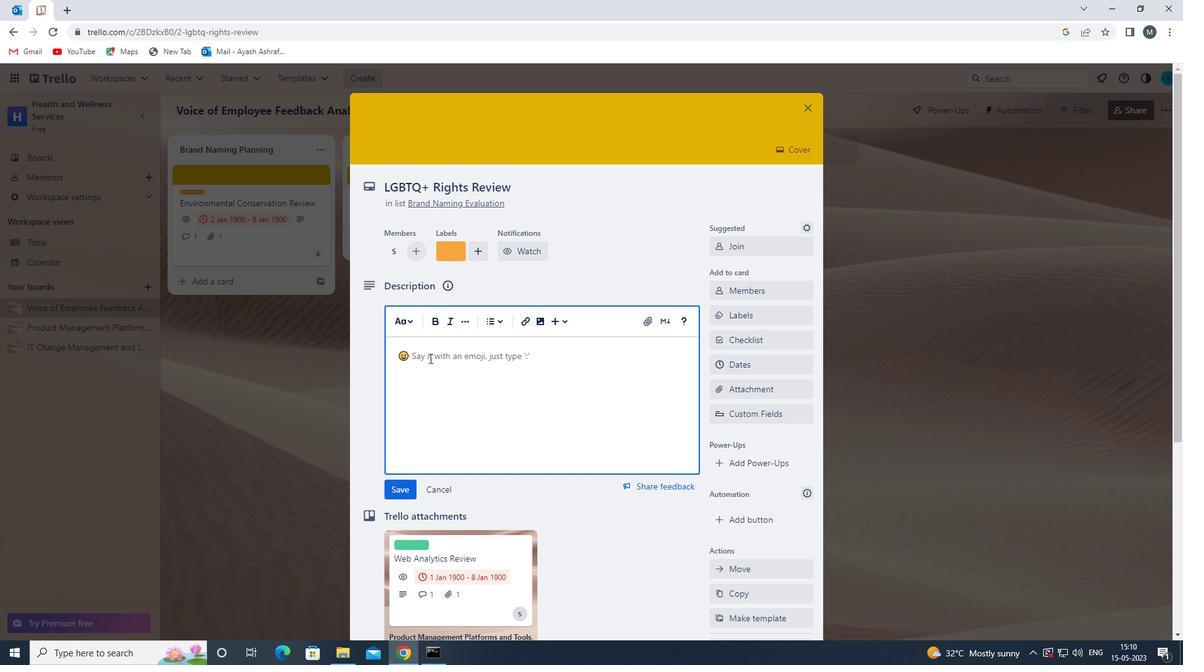 
Action: Key pressed <Key.shift>CONDUCT<Key.space>CUSTOMER<Key.space>RESEARCH<Key.space>OR<Key.space><Key.backspace><Key.backspace><Key.backspace>FOR<Key.space>NEW<Key.space>PRODUCT<Key.space>DESIGN<Key.space>AND<Key.space>DE<Key.backspace>EVELOPMENT
Screenshot: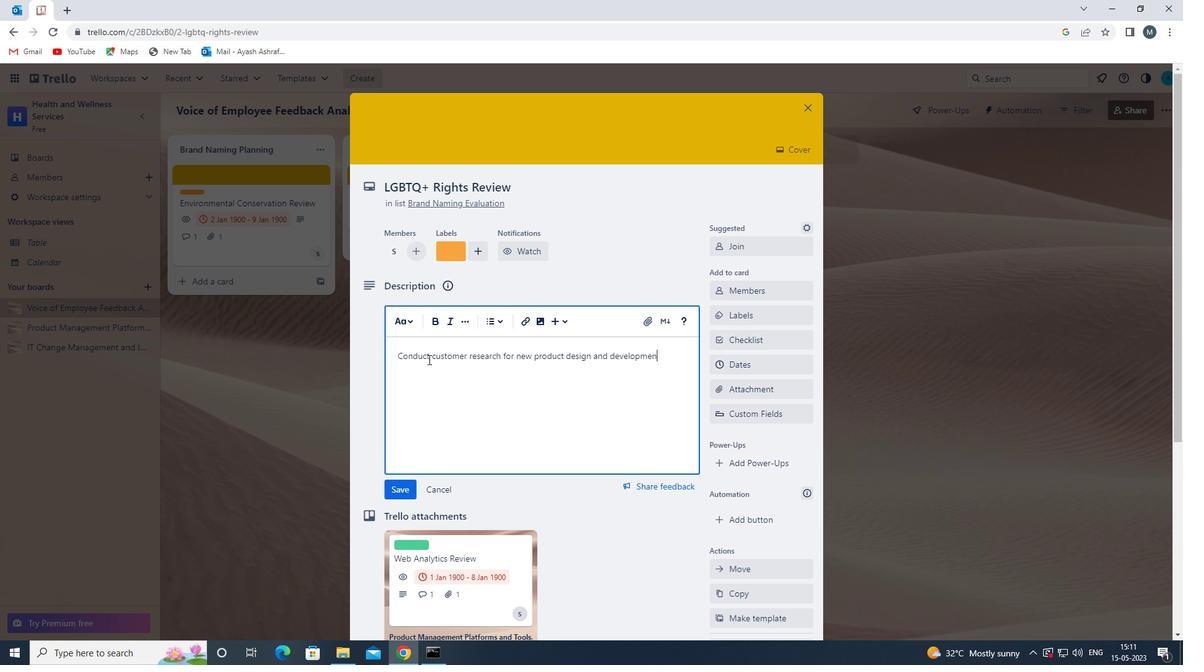 
Action: Mouse moved to (404, 490)
Screenshot: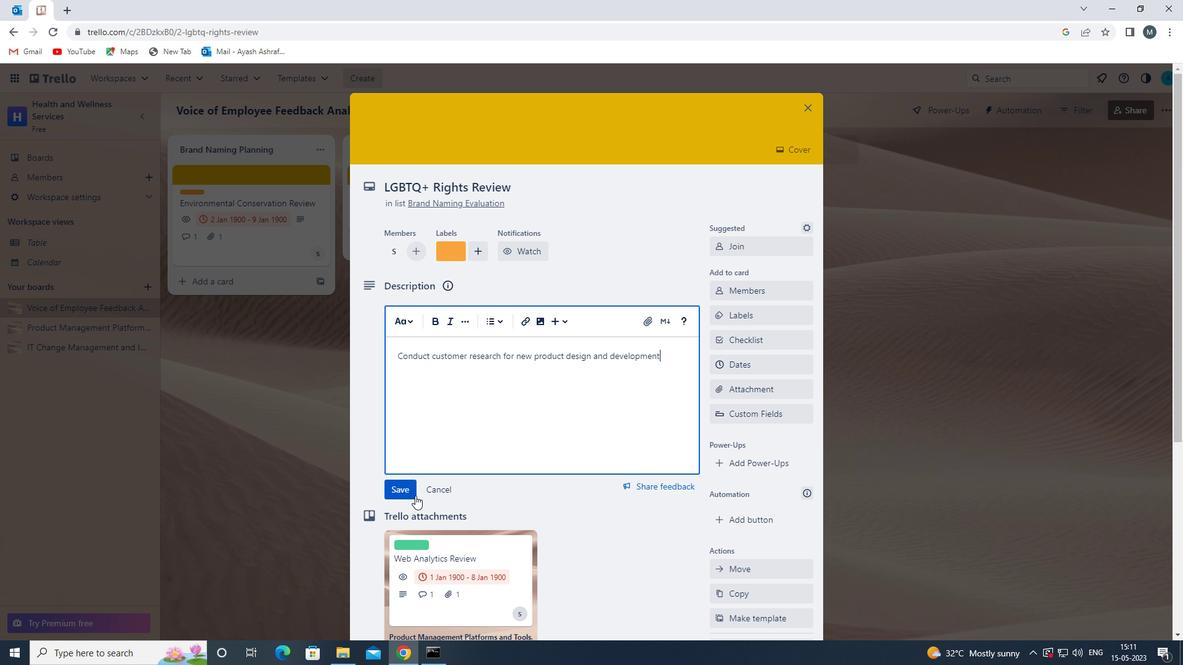 
Action: Mouse pressed left at (404, 490)
Screenshot: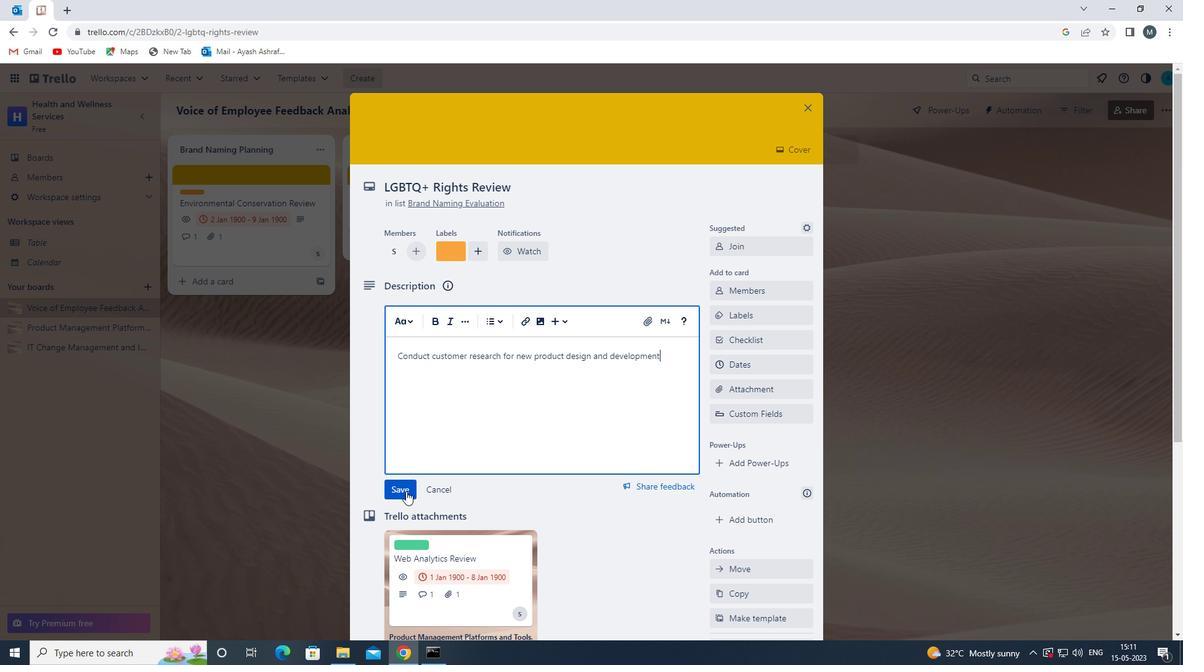 
Action: Mouse moved to (538, 437)
Screenshot: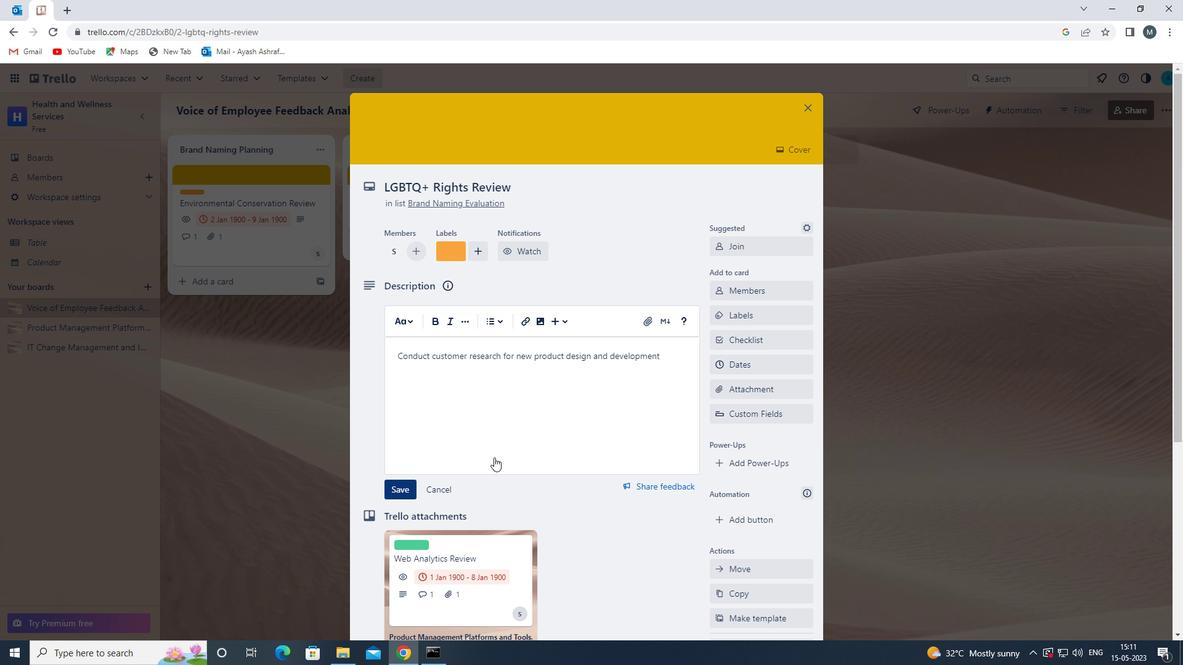 
Action: Mouse scrolled (538, 436) with delta (0, 0)
Screenshot: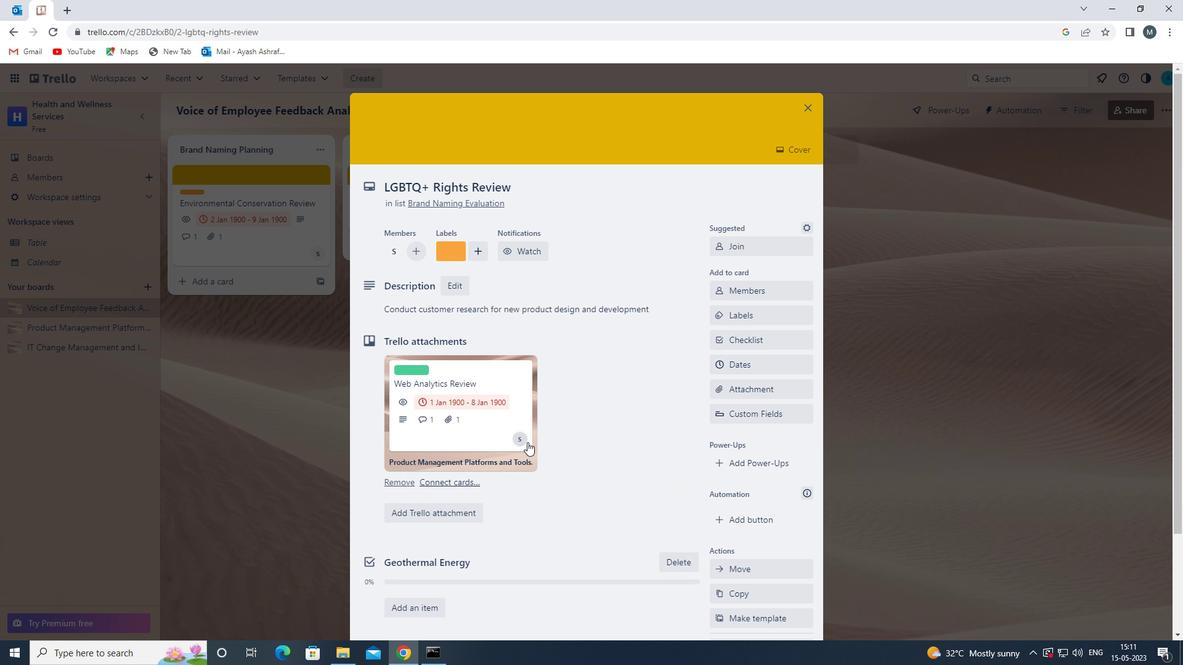 
Action: Mouse scrolled (538, 436) with delta (0, 0)
Screenshot: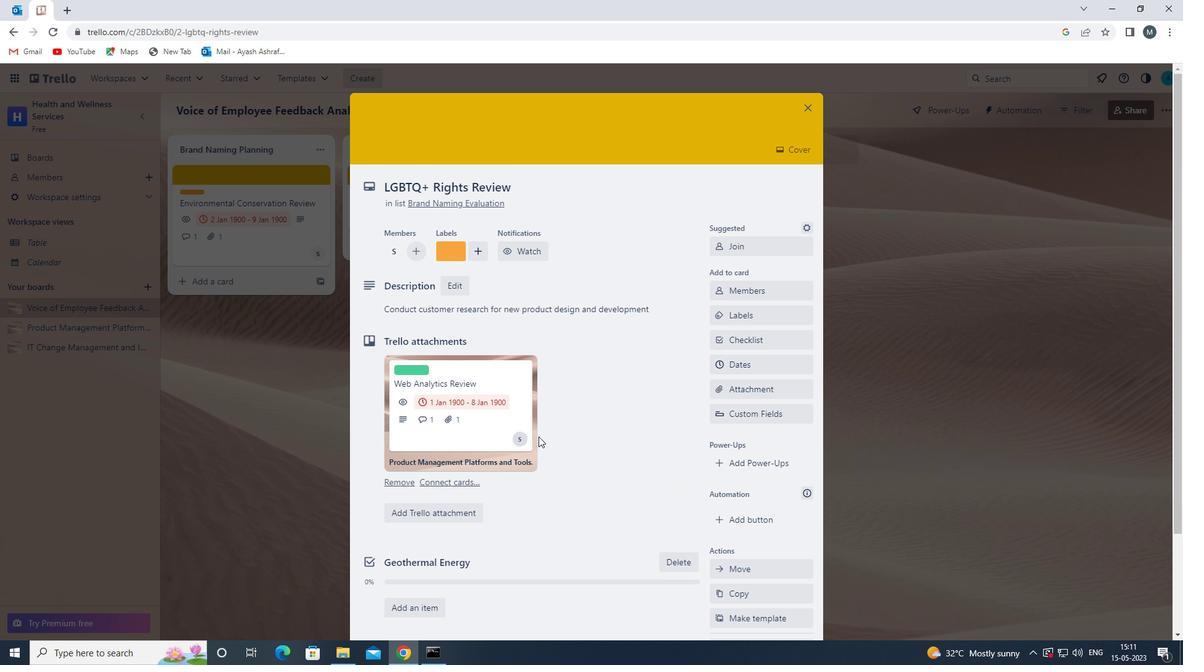 
Action: Mouse moved to (438, 559)
Screenshot: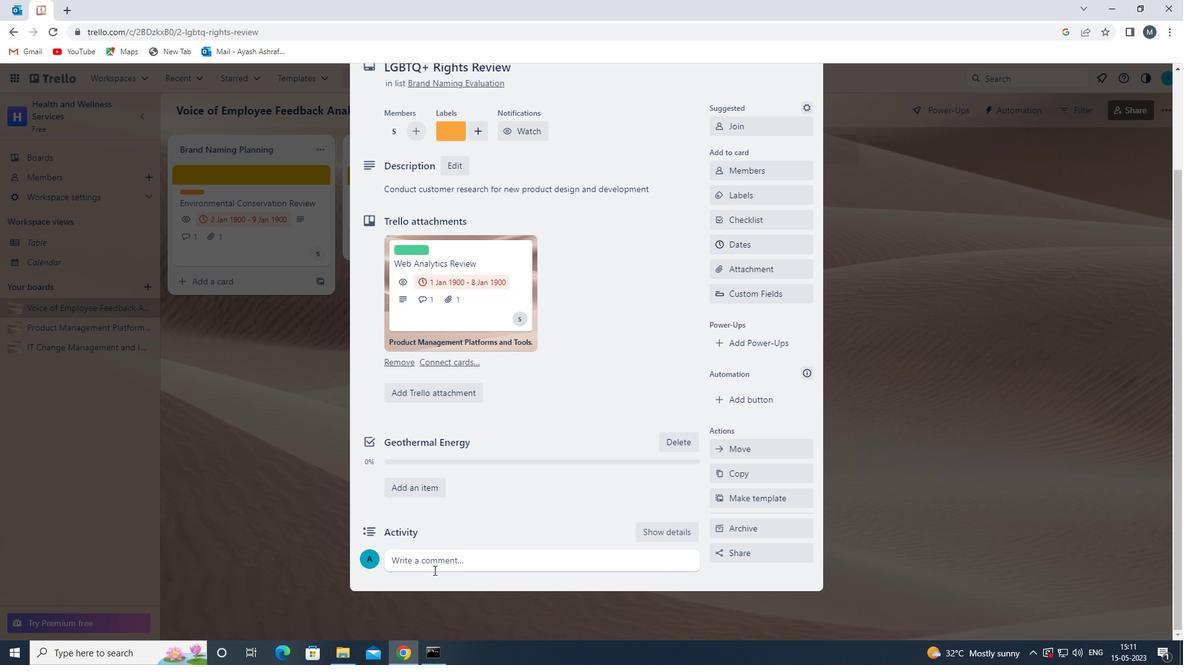 
Action: Mouse pressed left at (438, 559)
Screenshot: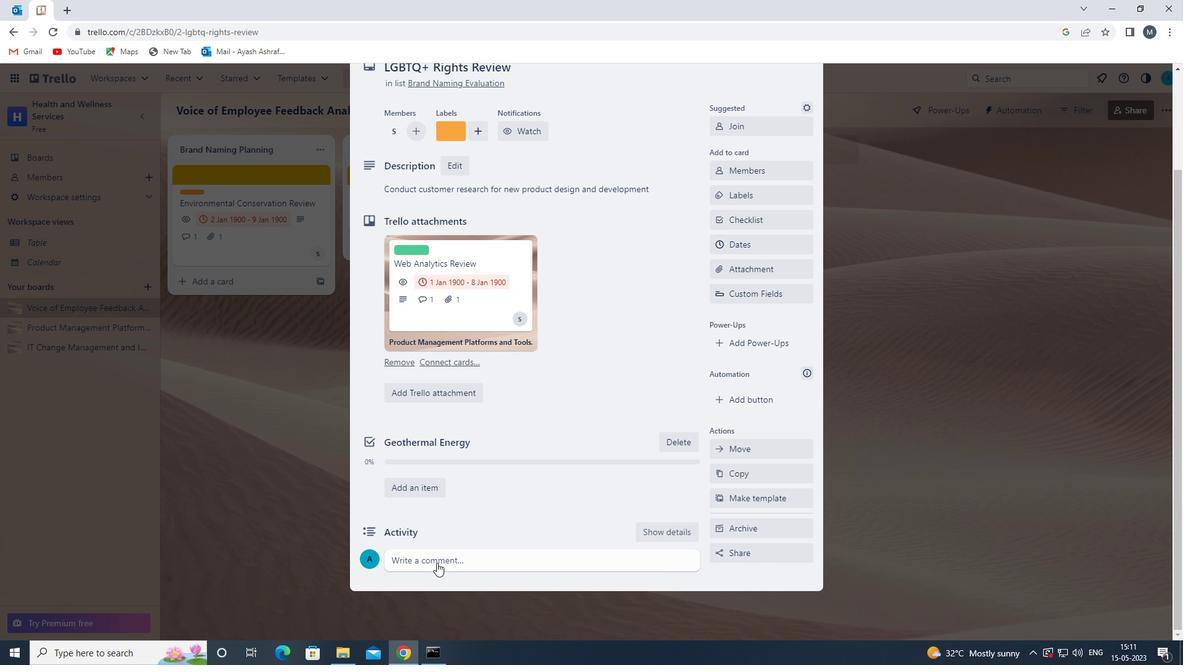 
Action: Mouse moved to (478, 499)
Screenshot: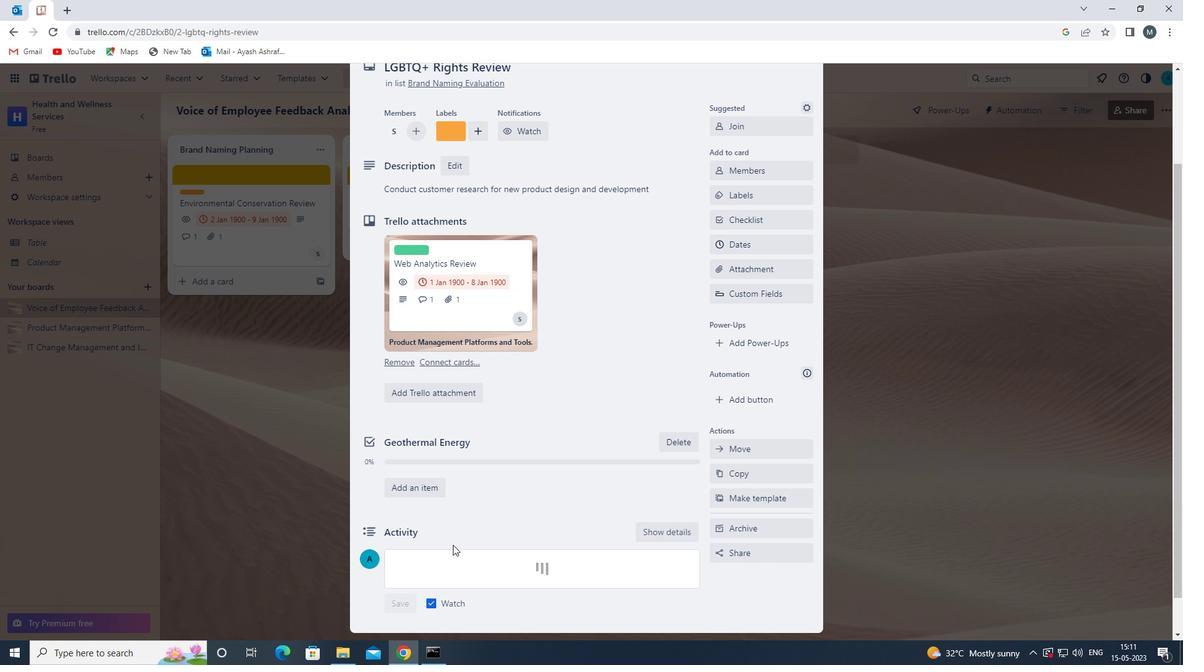 
Action: Mouse scrolled (478, 498) with delta (0, 0)
Screenshot: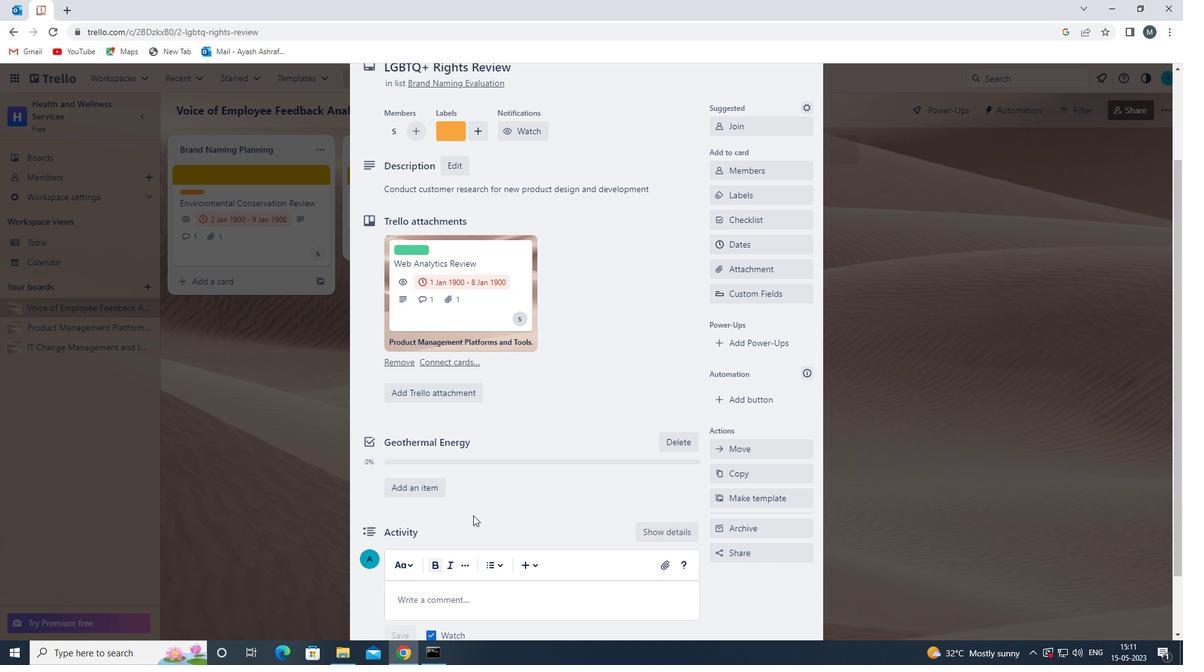 
Action: Mouse scrolled (478, 498) with delta (0, 0)
Screenshot: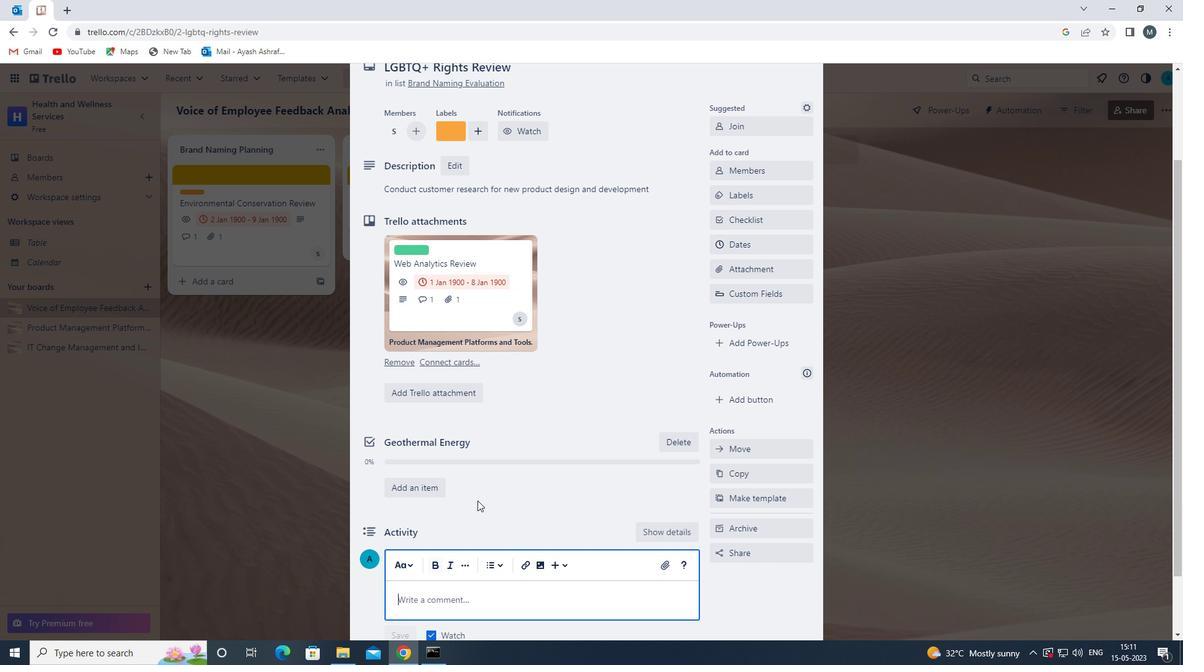
Action: Mouse moved to (476, 500)
Screenshot: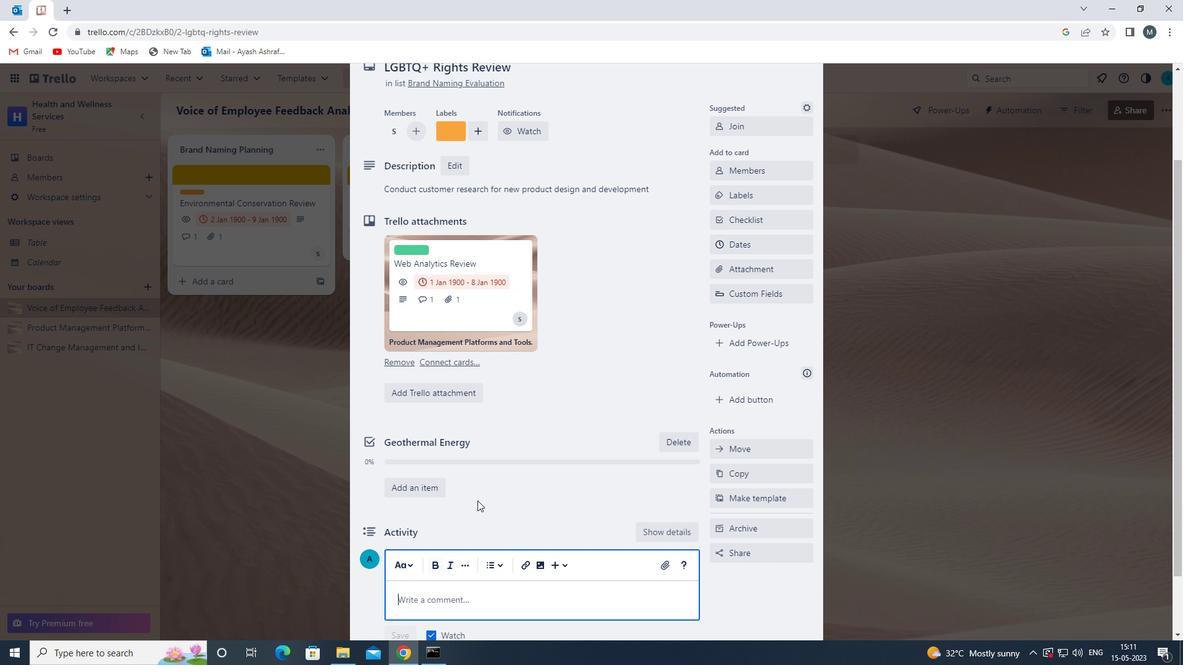 
Action: Mouse scrolled (476, 499) with delta (0, 0)
Screenshot: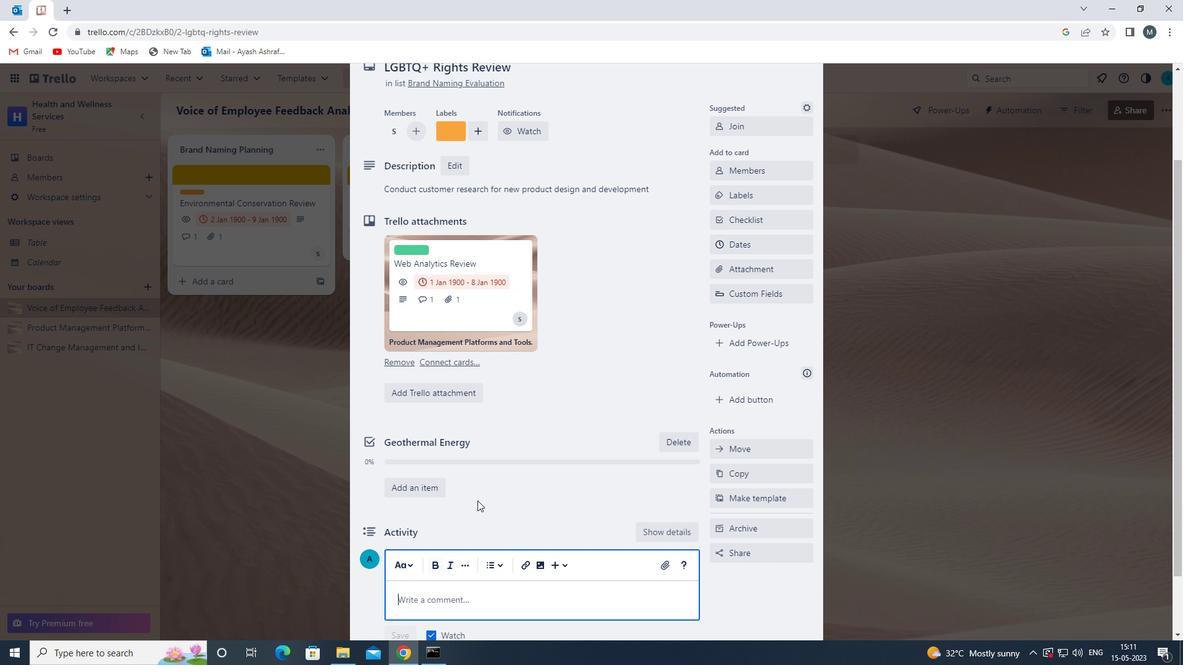 
Action: Mouse moved to (475, 502)
Screenshot: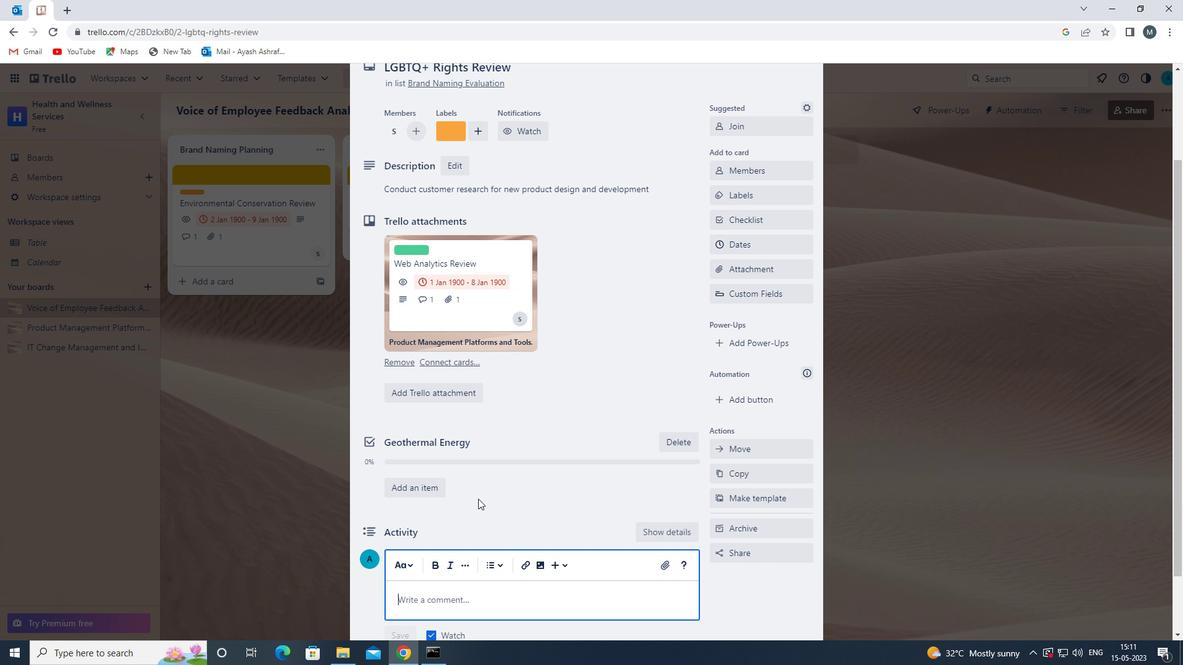 
Action: Mouse scrolled (475, 501) with delta (0, 0)
Screenshot: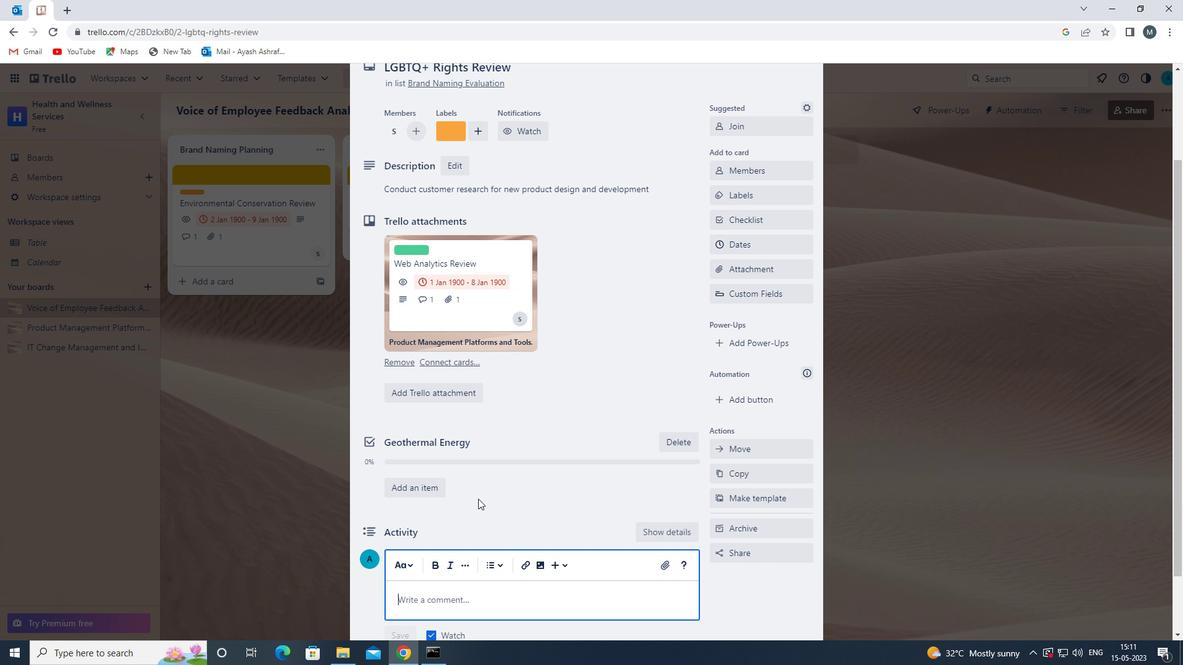 
Action: Mouse moved to (447, 528)
Screenshot: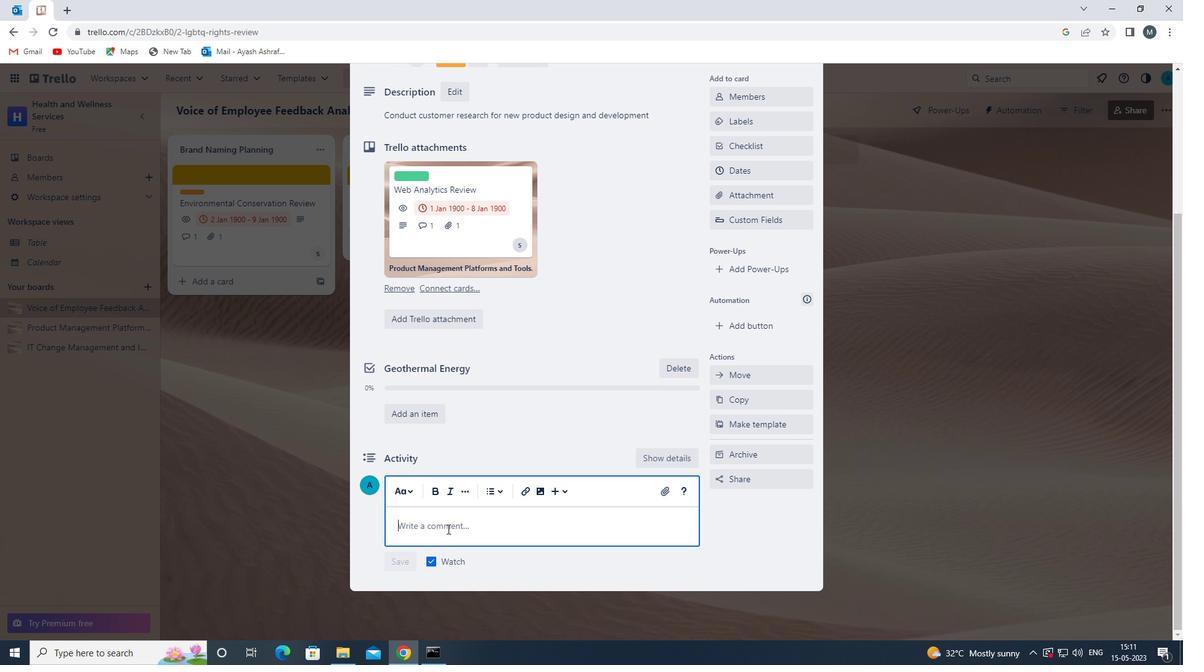 
Action: Mouse pressed left at (447, 528)
Screenshot: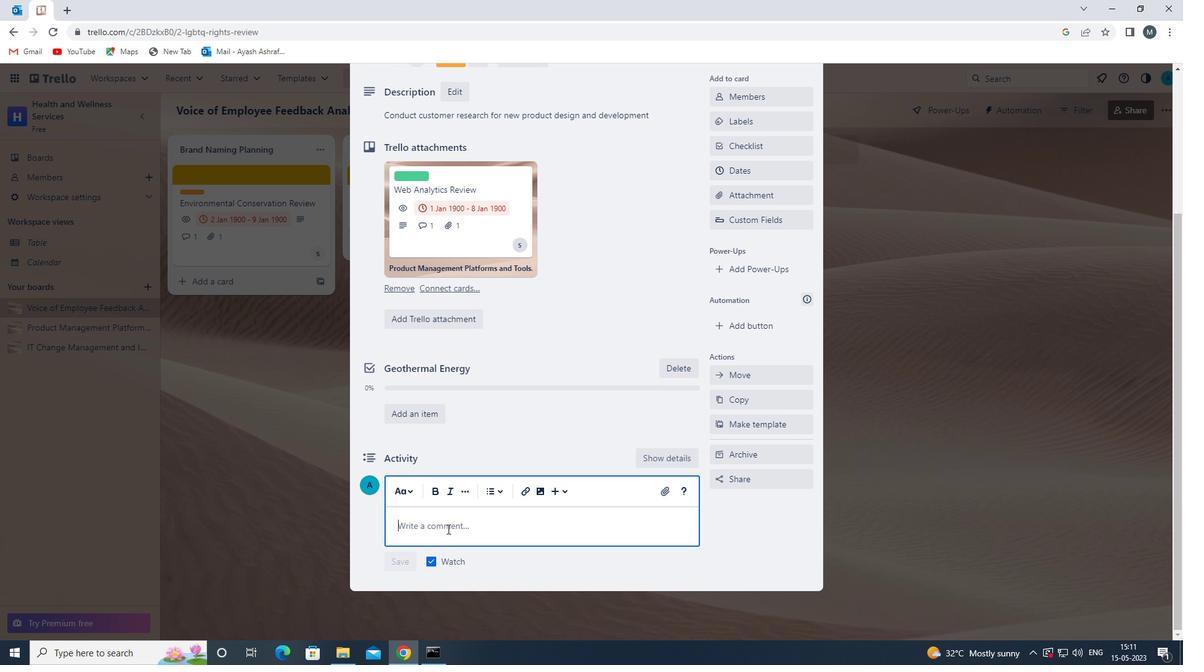 
Action: Mouse moved to (447, 525)
Screenshot: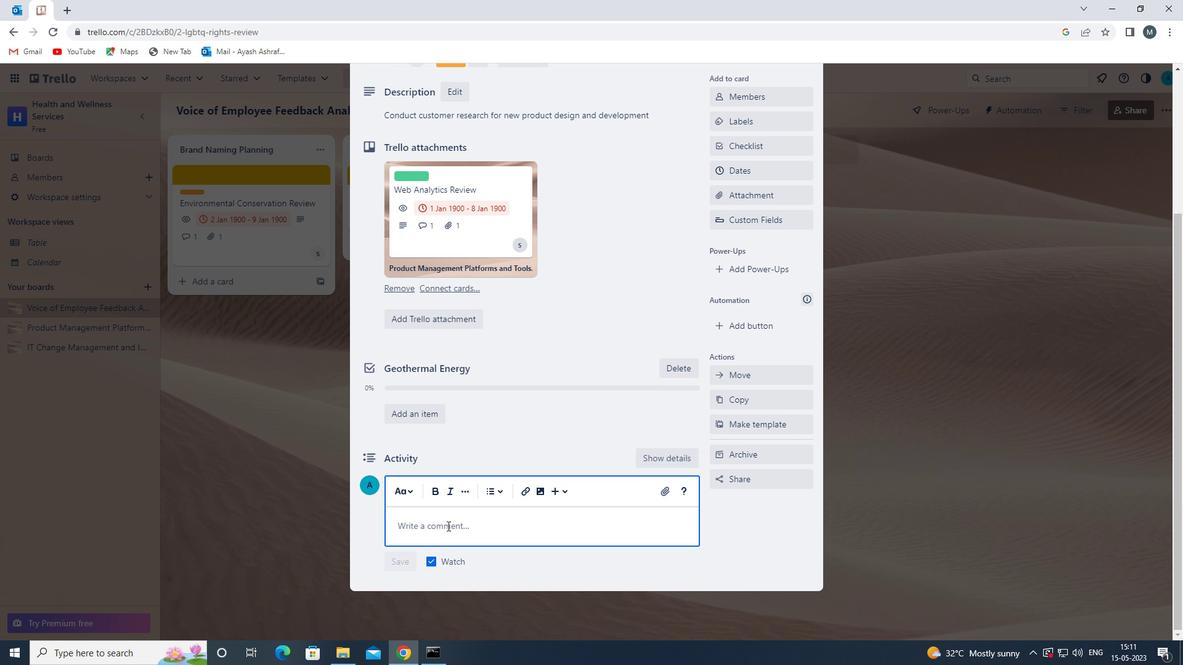 
Action: Key pressed <Key.shift><Key.shift><Key.shift><Key.shift><Key.shift><Key.shift><Key.shift><Key.shift><Key.shift><Key.shift>GIVEN<Key.space>THE<Key.space>POTENTIAL<Key.space>COMPLEXITY<Key.space>OF<Key.space>THIS<Key.space>TASK<Key.space><Key.backspace>,<Key.space>LET<Key.space>US<Key.space>ENSY<Key.backspace>URE<Key.space>THAT<Key.space>WE<Key.space>THE<Key.space>NECESSARY<Key.space>EXPERTISE<Key.space>AND<Key.space>KNOWLEDGE<Key.space>TO<Key.space>EXECUTE<Key.space>IT<Key.space>EFFECTIVELY<Key.space><Key.backspace>.
Screenshot: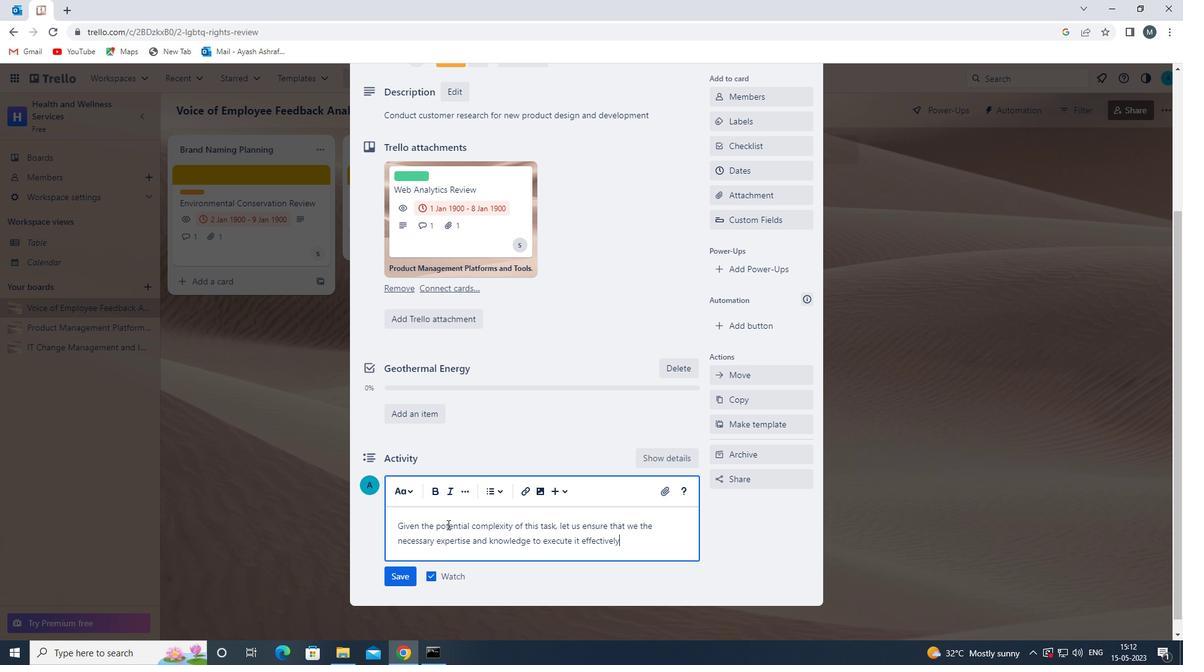 
Action: Mouse moved to (406, 577)
Screenshot: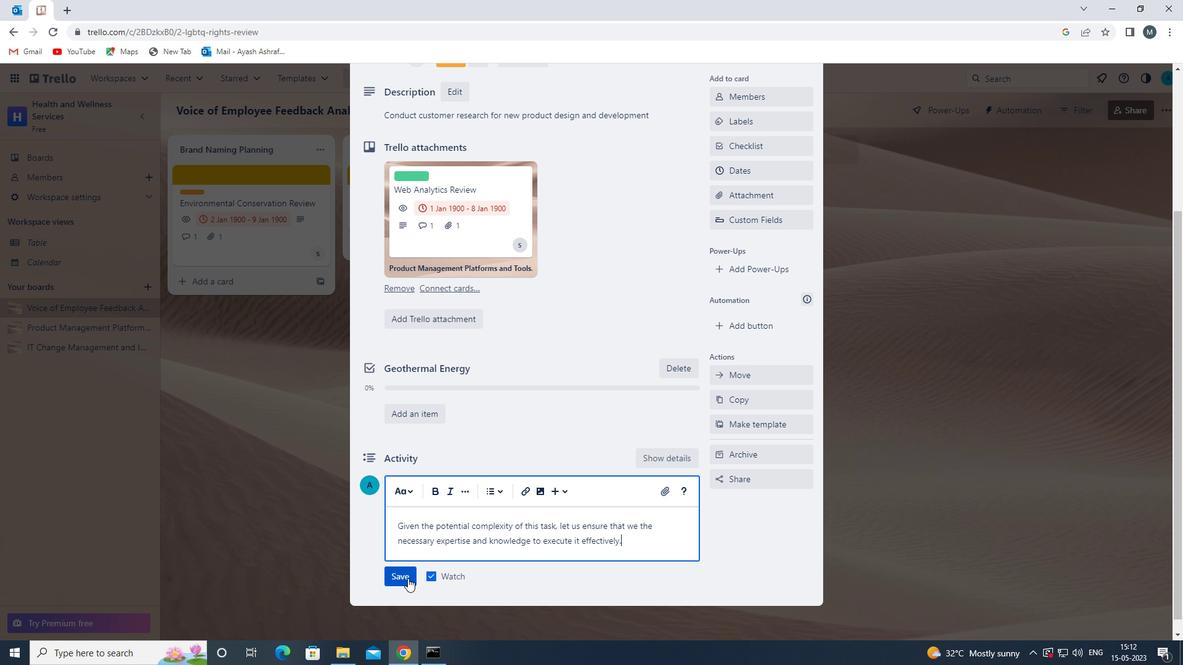 
Action: Mouse pressed left at (406, 577)
Screenshot: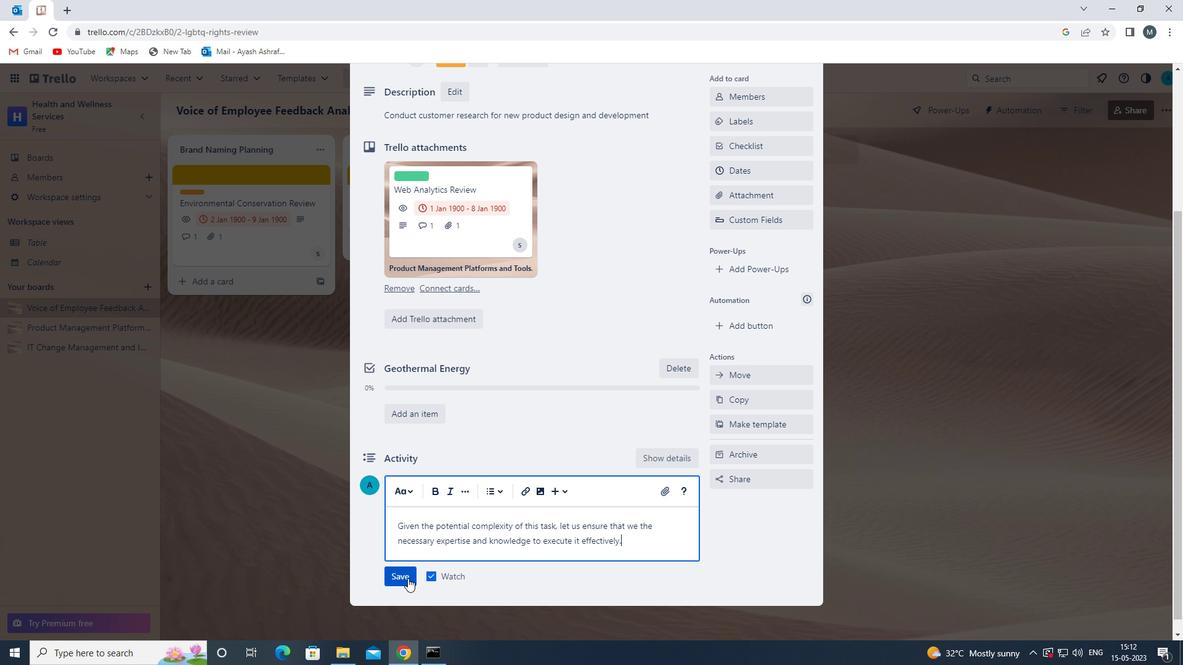 
Action: Mouse moved to (518, 506)
Screenshot: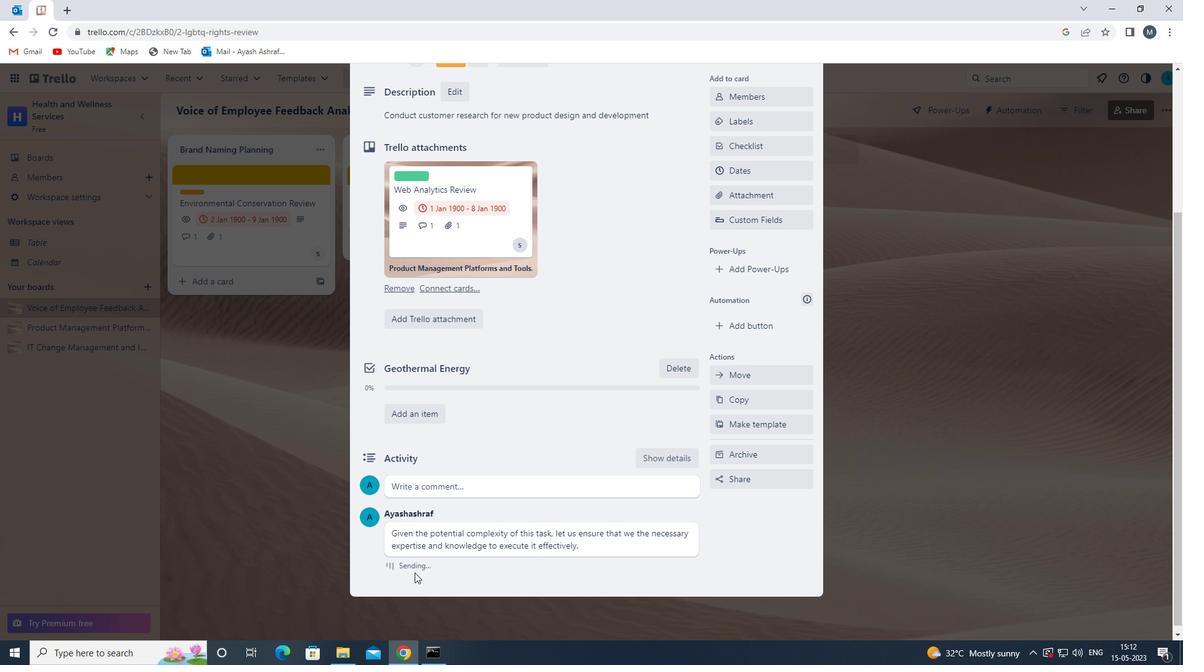 
Action: Mouse scrolled (518, 507) with delta (0, 0)
Screenshot: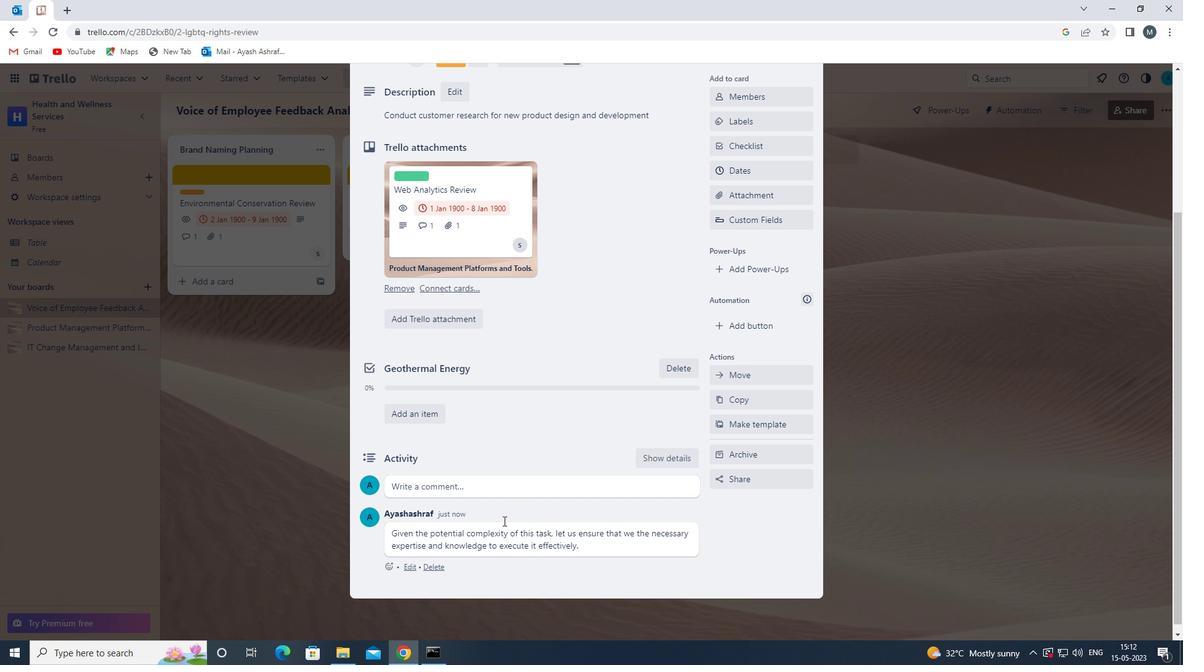 
Action: Mouse moved to (519, 505)
Screenshot: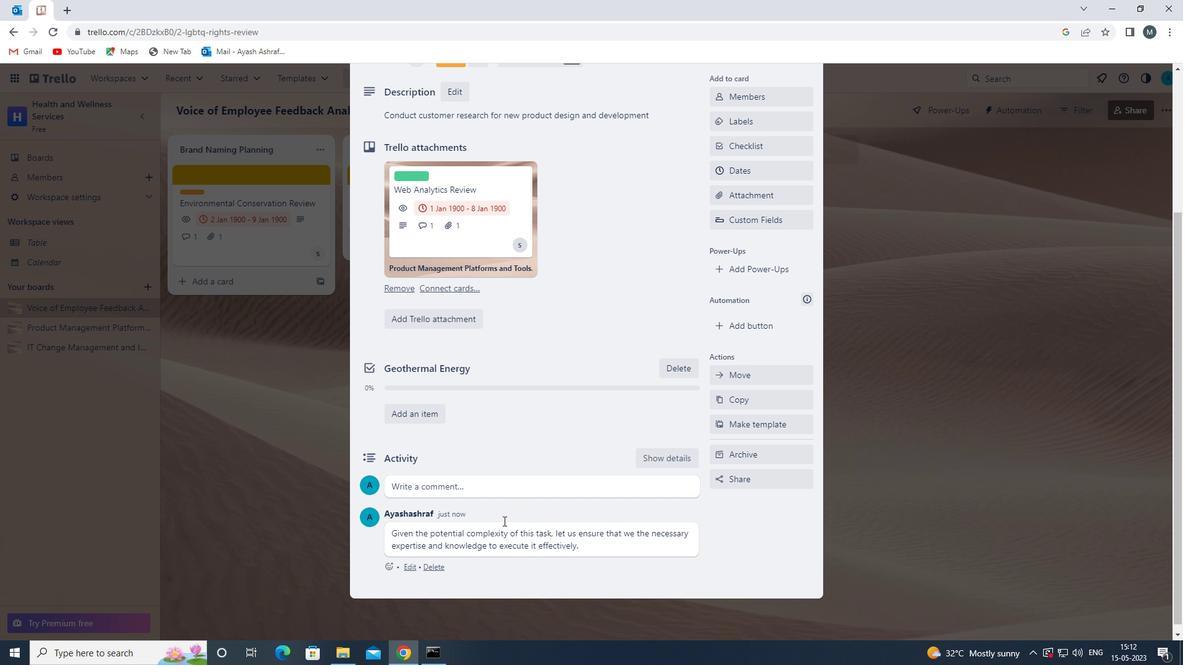 
Action: Mouse scrolled (519, 506) with delta (0, 0)
Screenshot: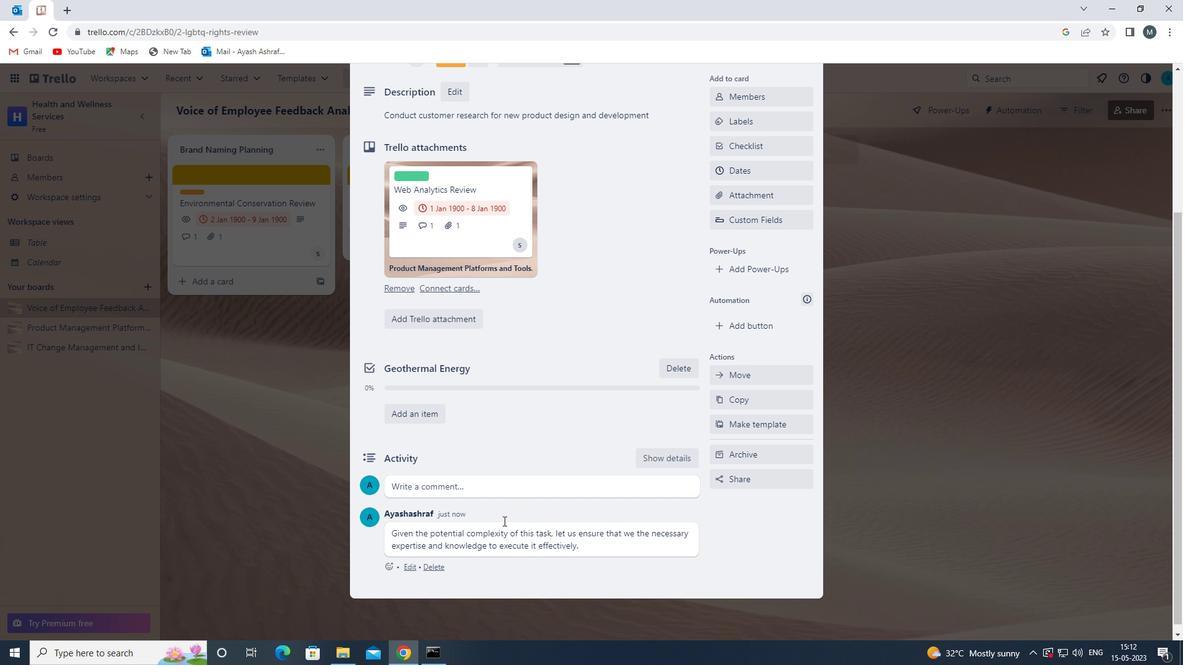 
Action: Mouse scrolled (519, 506) with delta (0, 0)
Screenshot: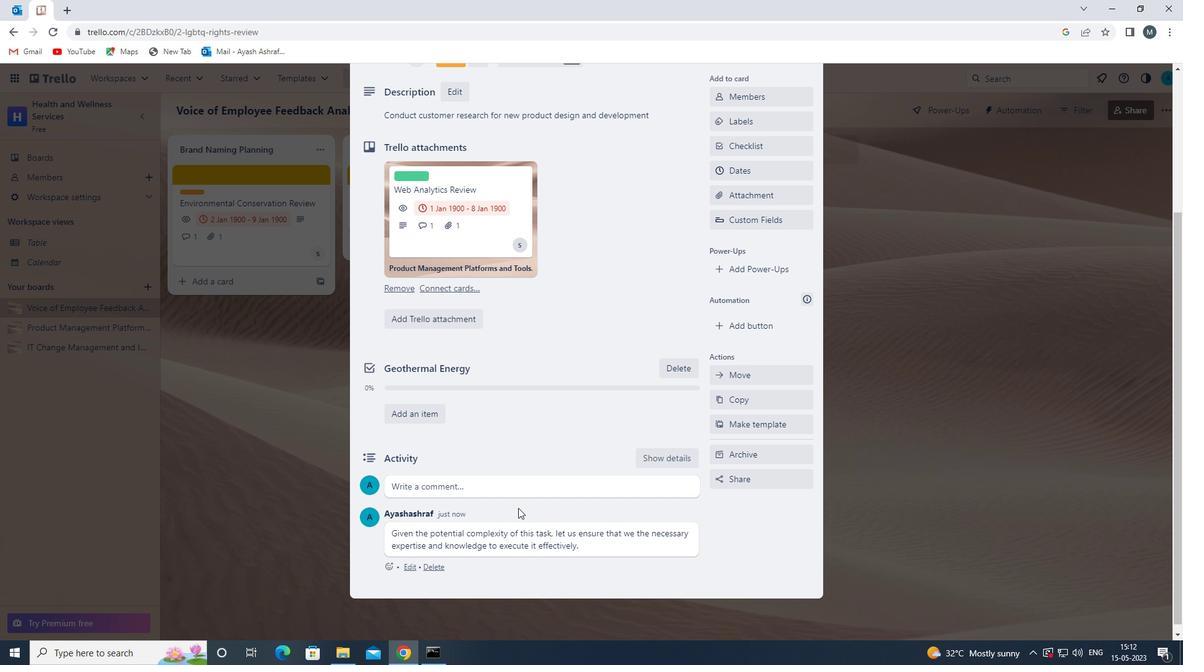 
Action: Mouse moved to (735, 356)
Screenshot: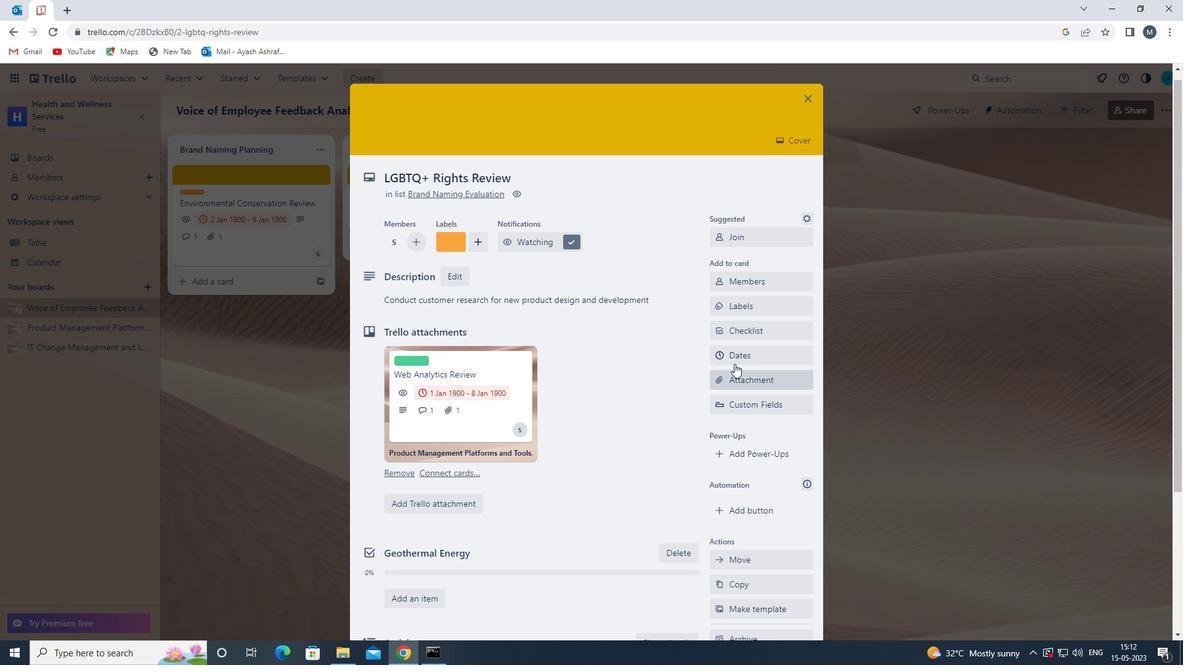
Action: Mouse pressed left at (735, 356)
Screenshot: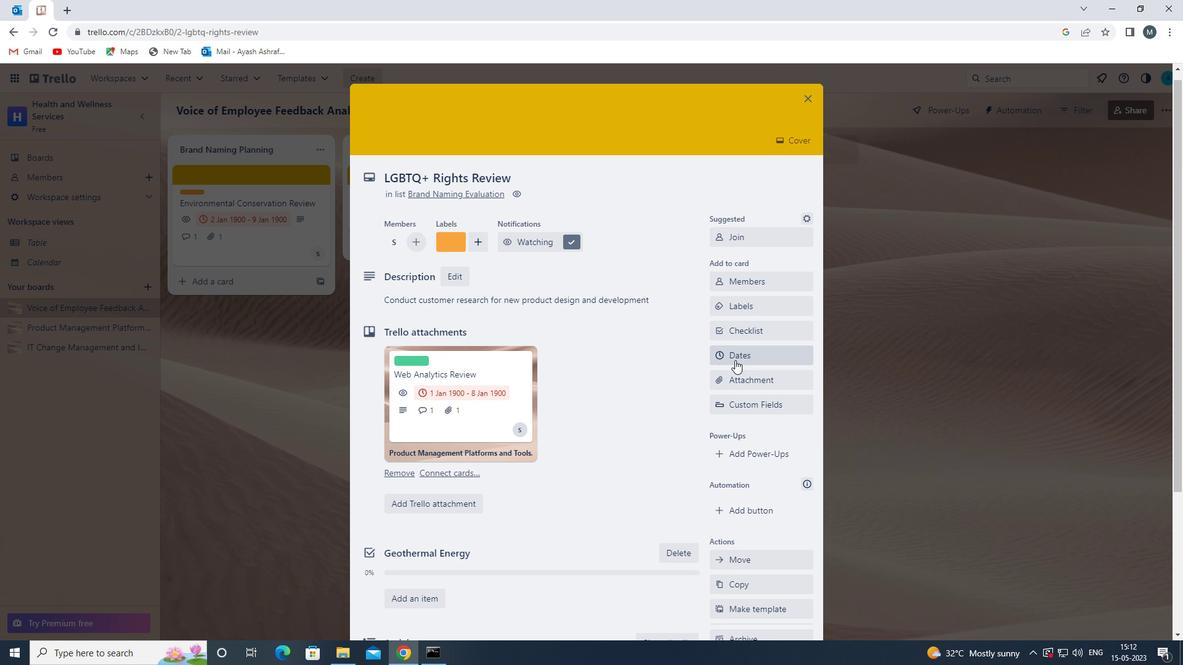 
Action: Mouse moved to (726, 333)
Screenshot: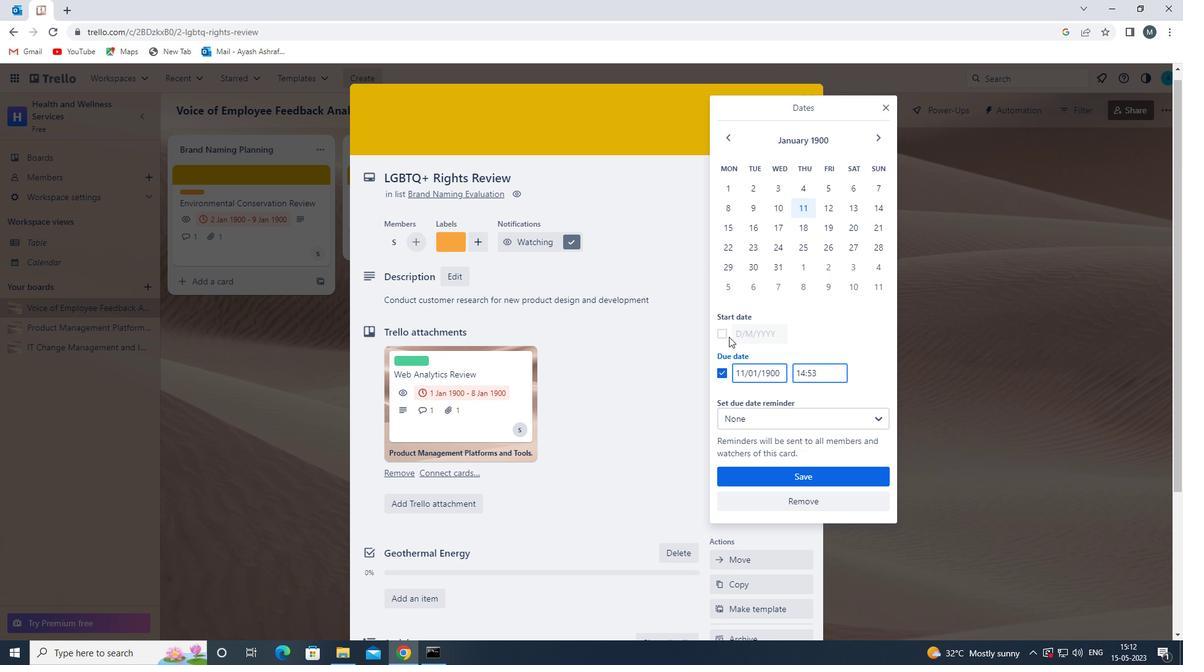 
Action: Mouse pressed left at (726, 333)
Screenshot: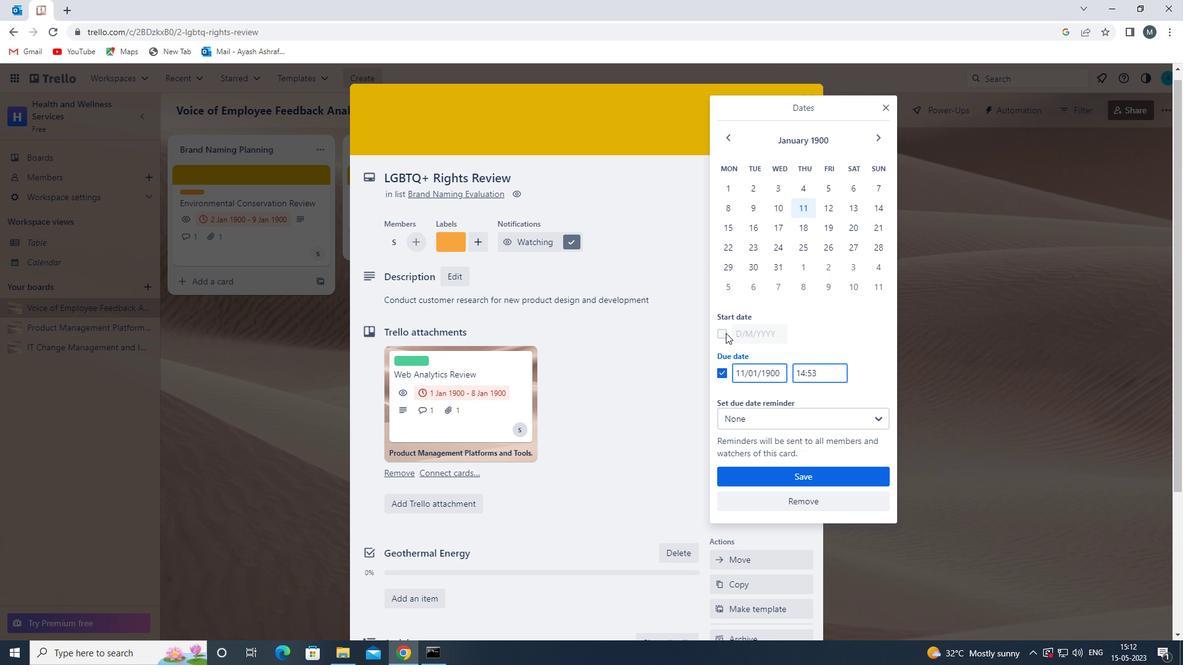 
Action: Mouse moved to (743, 332)
Screenshot: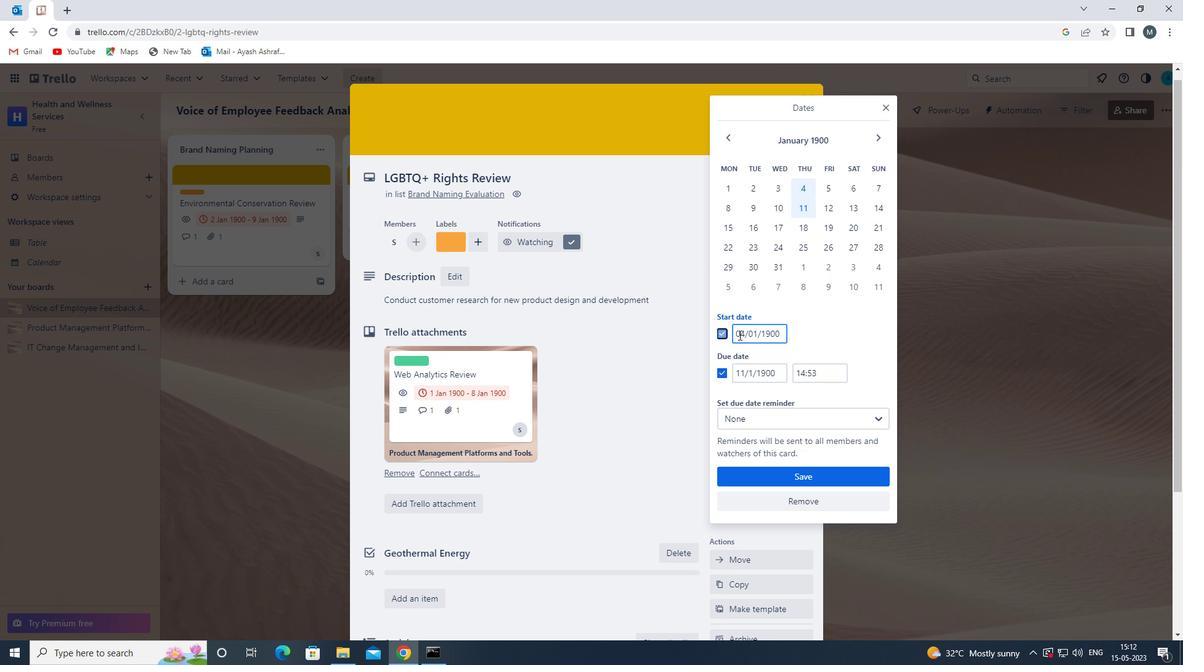 
Action: Mouse pressed left at (743, 332)
Screenshot: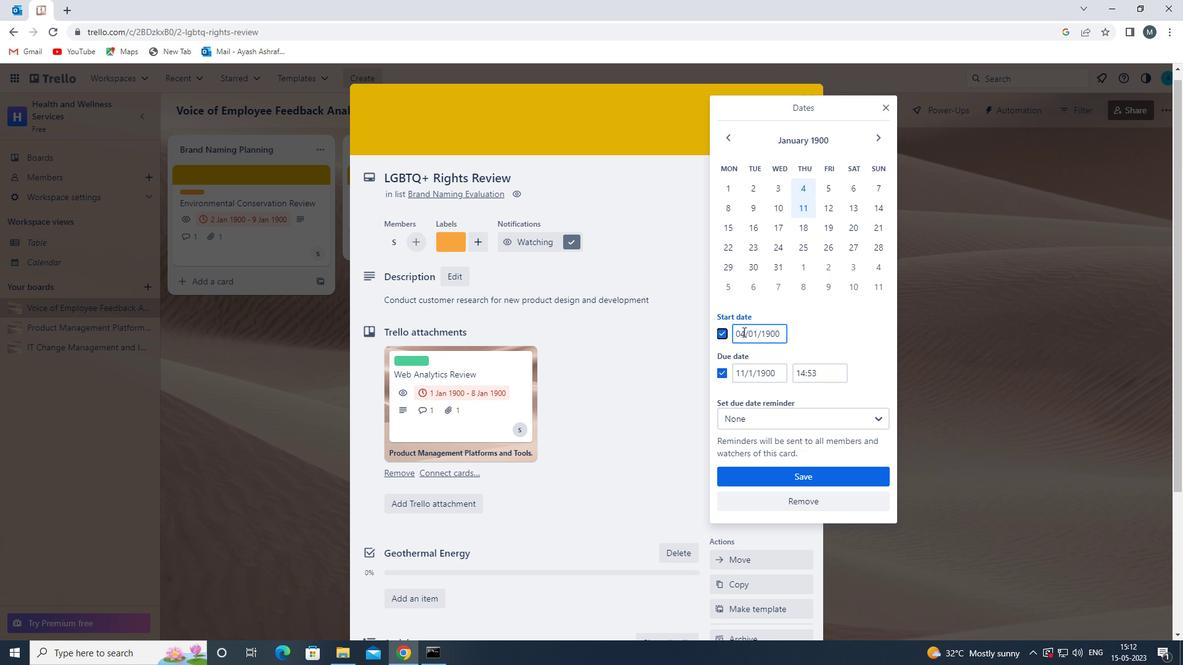 
Action: Mouse moved to (742, 332)
Screenshot: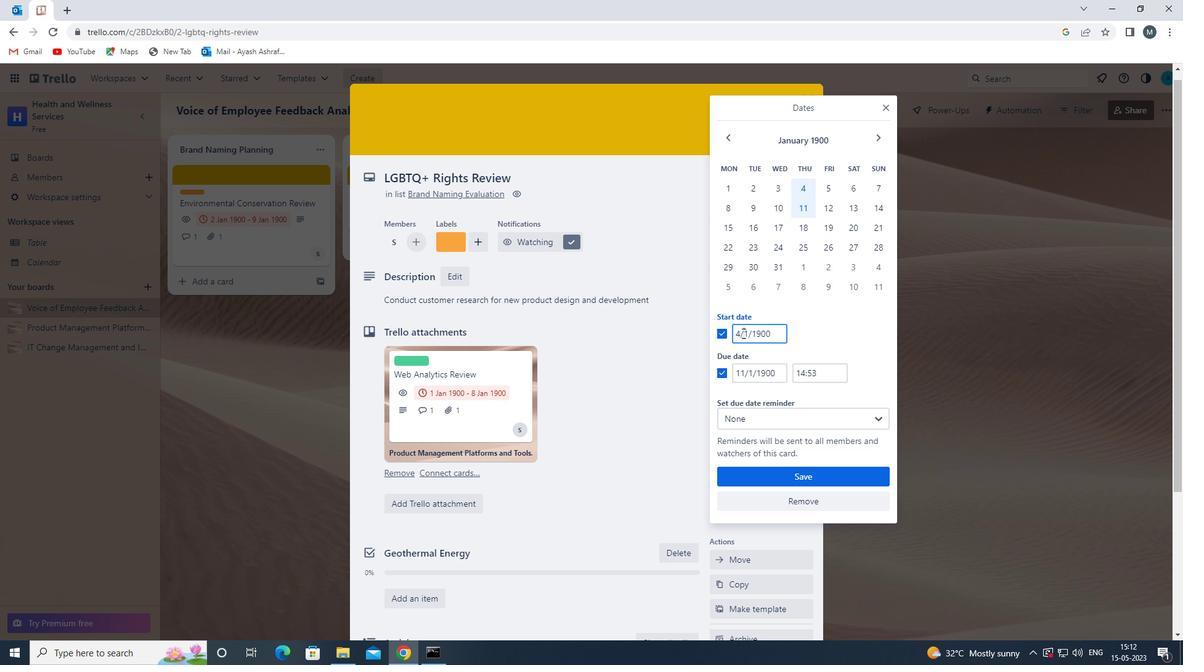 
Action: Mouse pressed left at (742, 332)
Screenshot: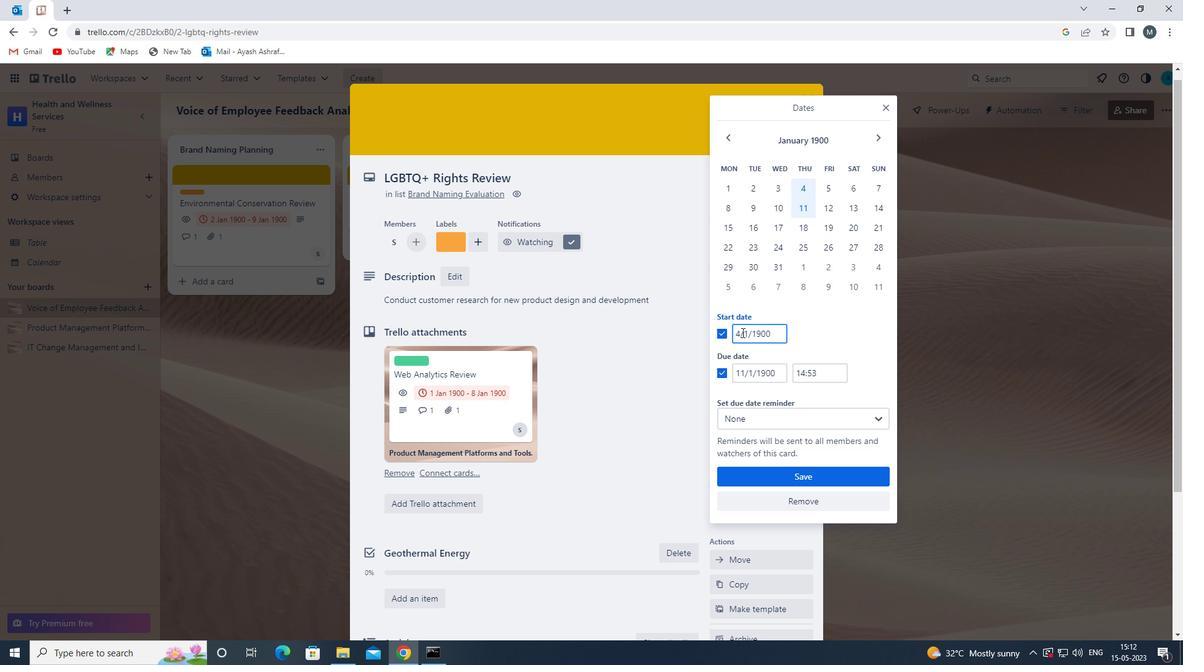 
Action: Key pressed <Key.backspace>05
Screenshot: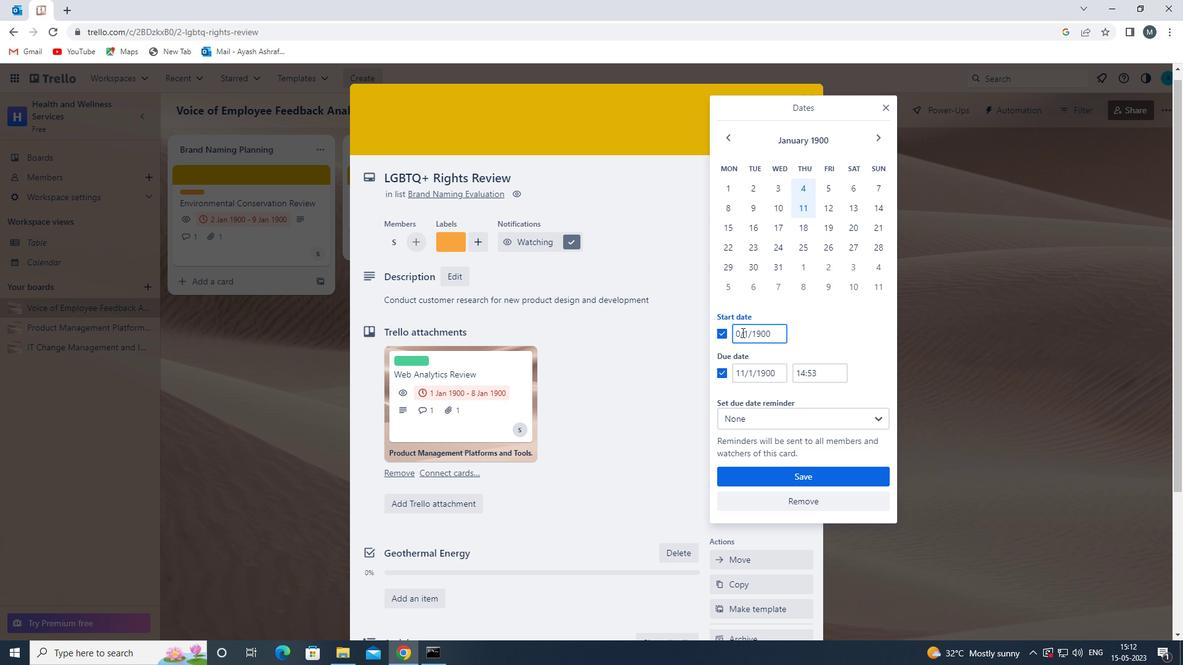 
Action: Mouse moved to (748, 336)
Screenshot: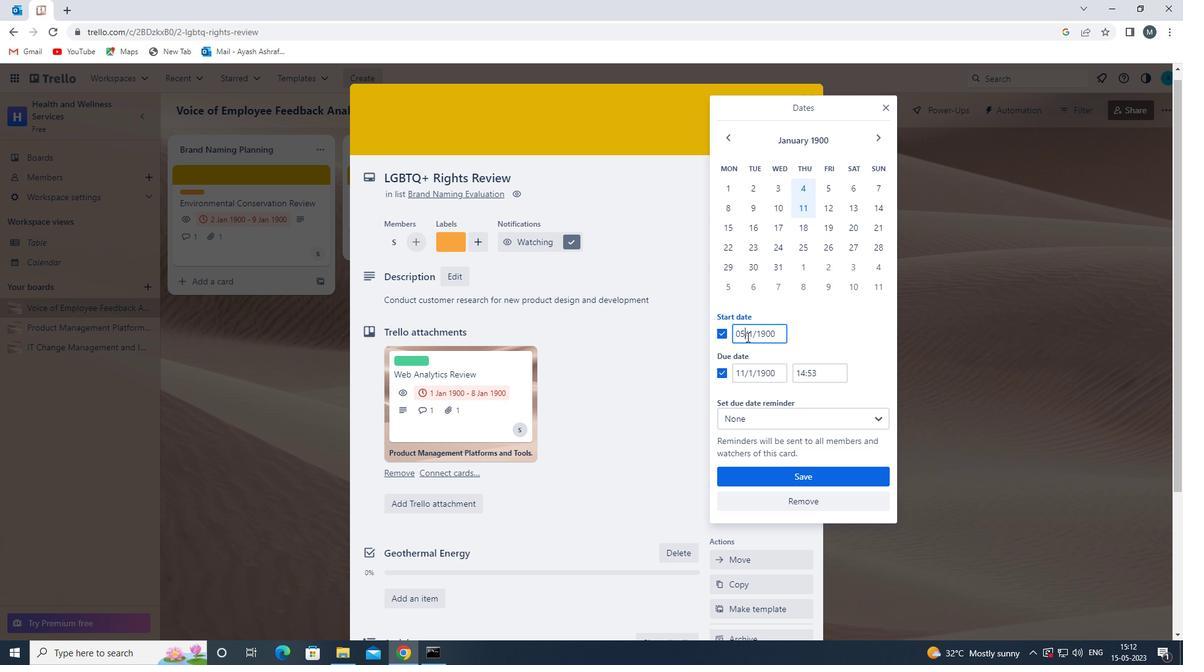 
Action: Mouse pressed left at (748, 336)
Screenshot: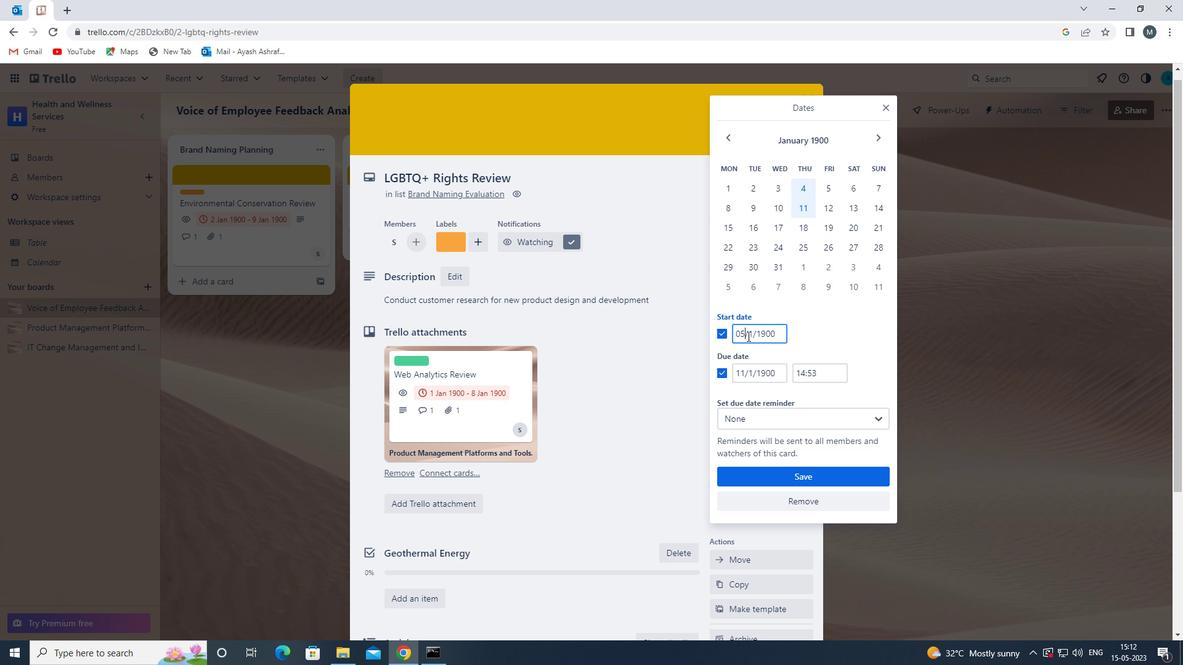 
Action: Mouse moved to (753, 340)
Screenshot: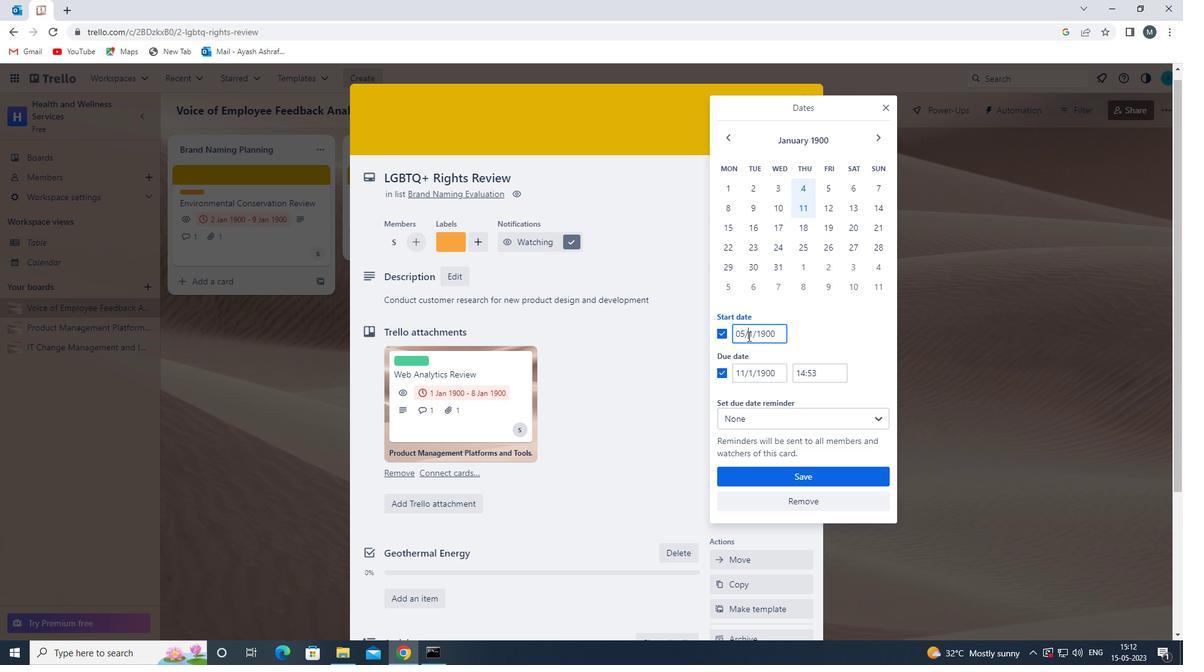 
Action: Key pressed 0
Screenshot: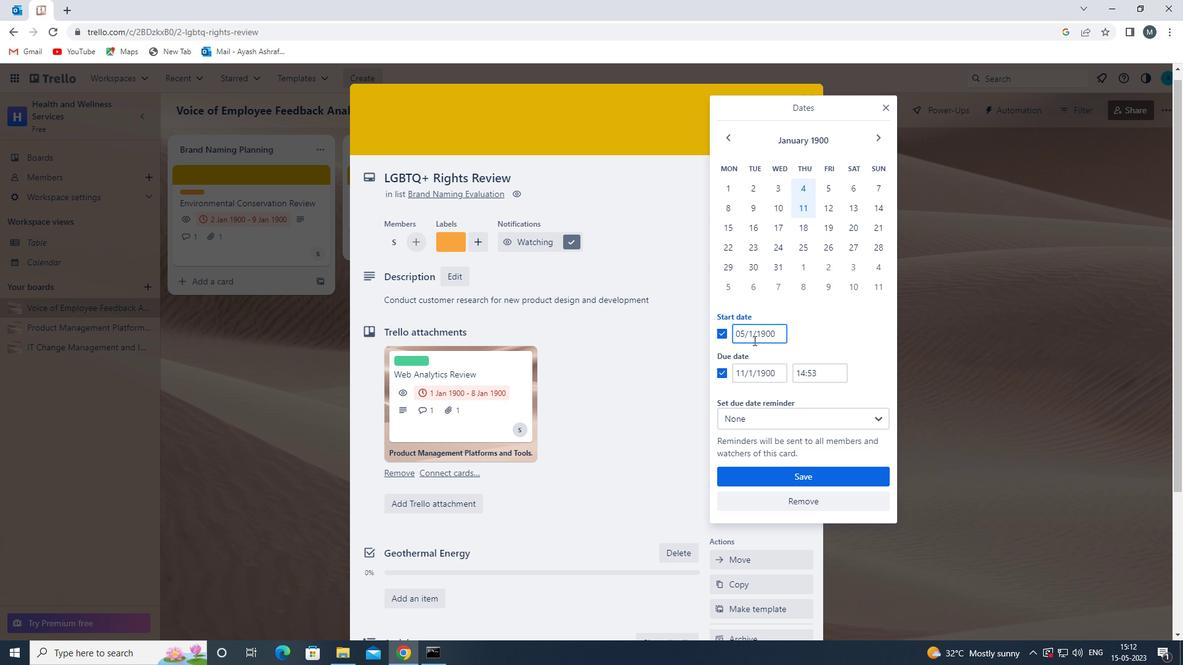 
Action: Mouse moved to (742, 372)
Screenshot: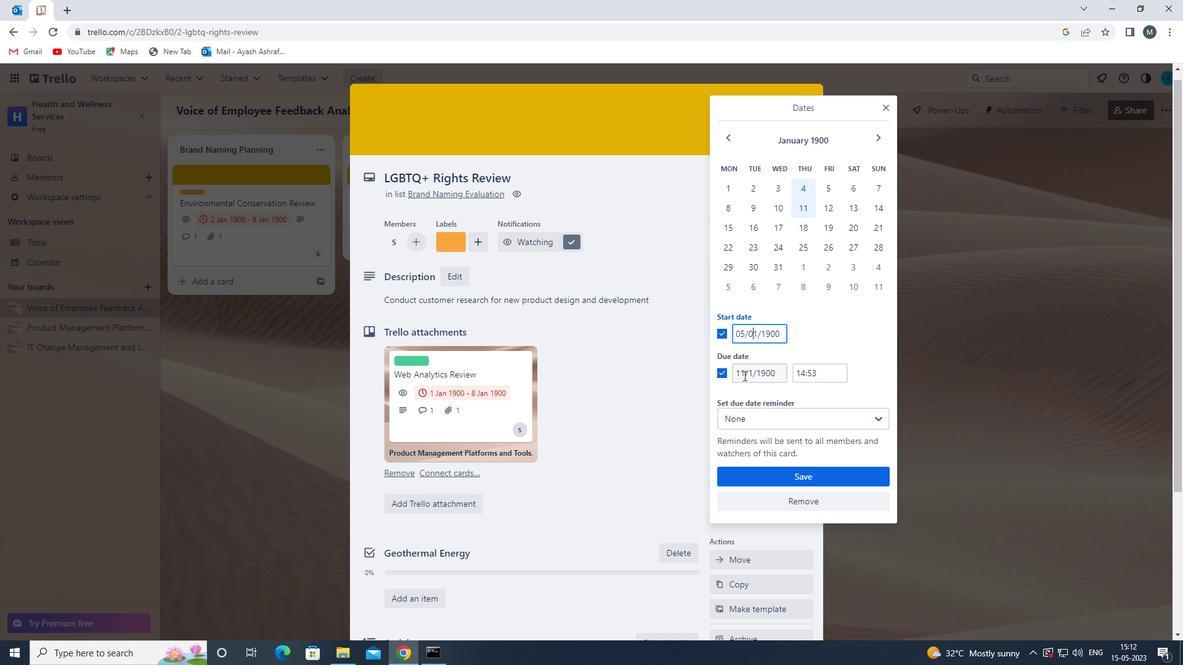 
Action: Mouse pressed left at (742, 372)
Screenshot: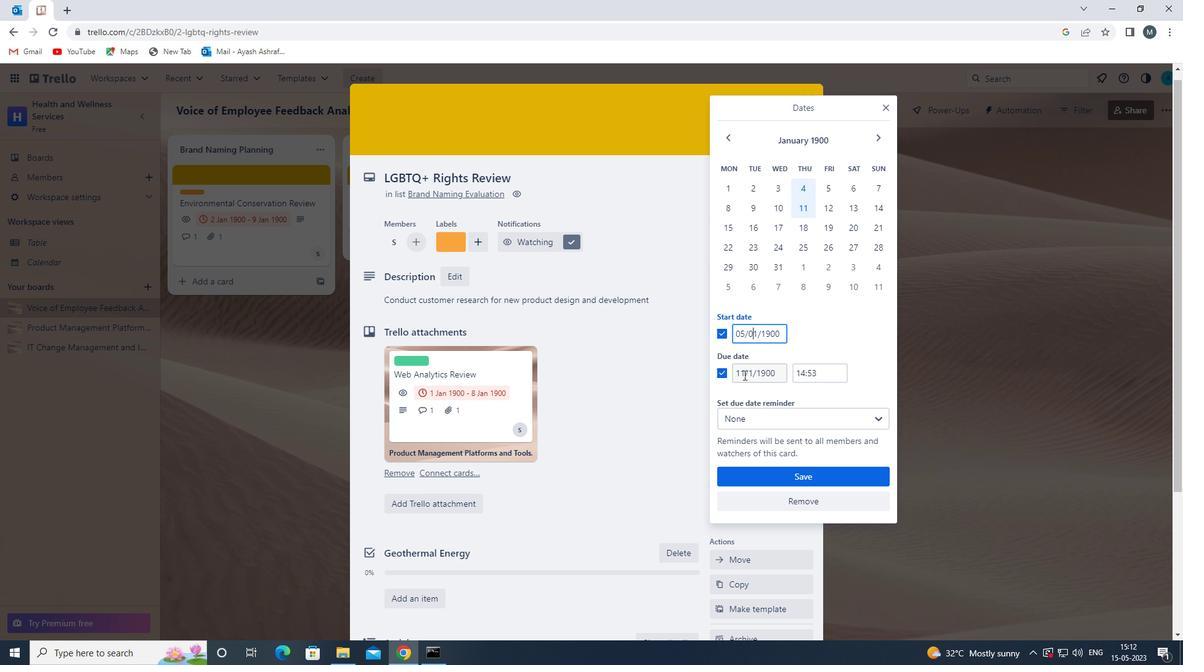 
Action: Mouse moved to (744, 374)
Screenshot: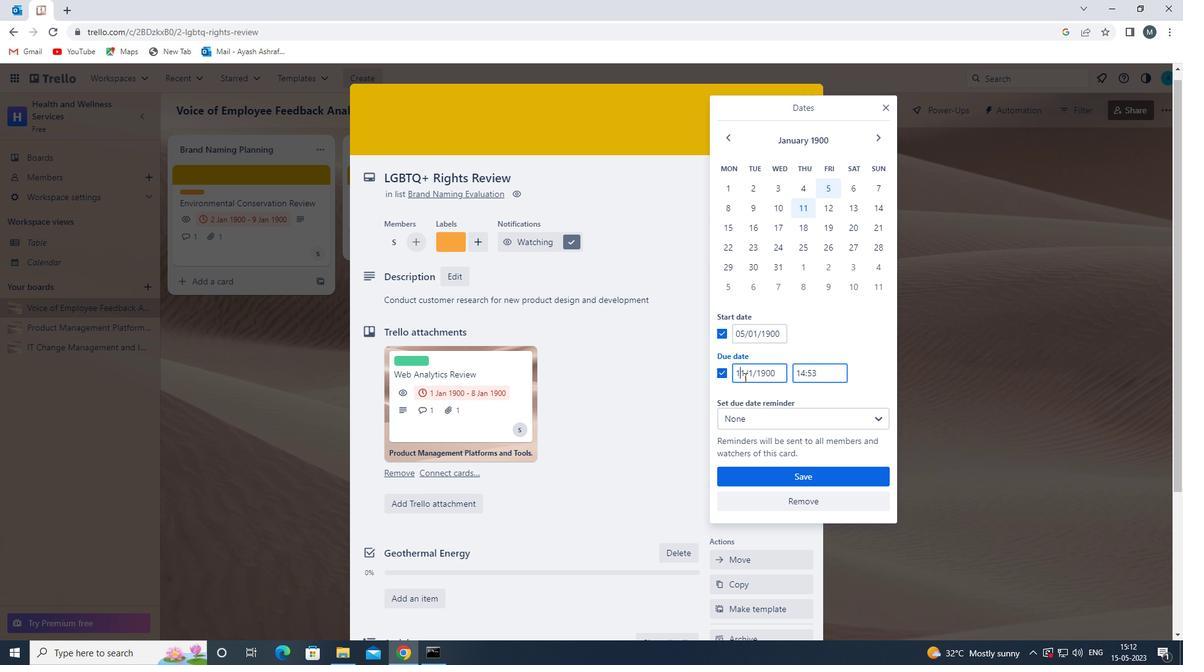 
Action: Mouse pressed left at (744, 374)
Screenshot: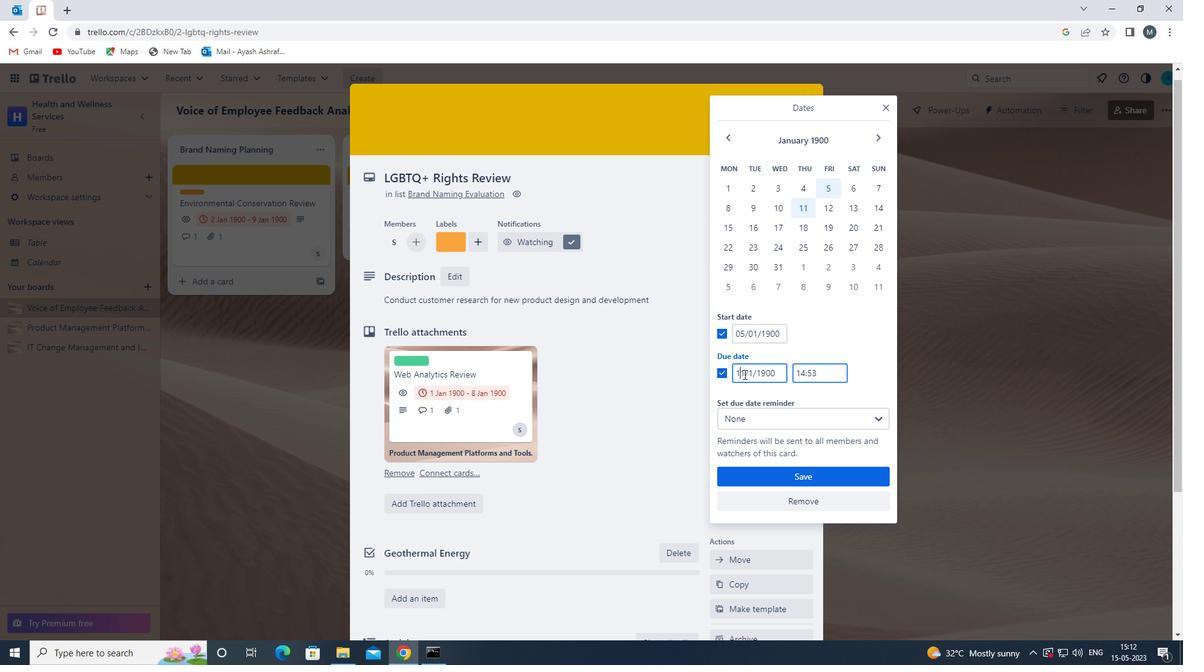 
Action: Mouse moved to (747, 383)
Screenshot: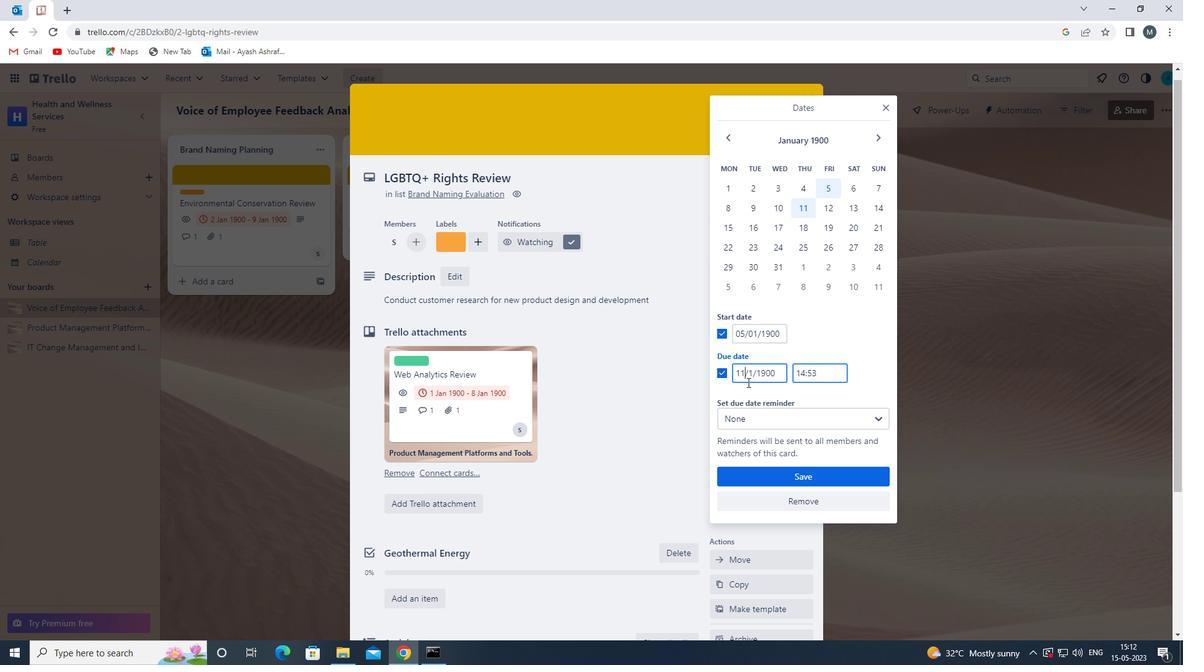 
Action: Key pressed <Key.backspace>2
Screenshot: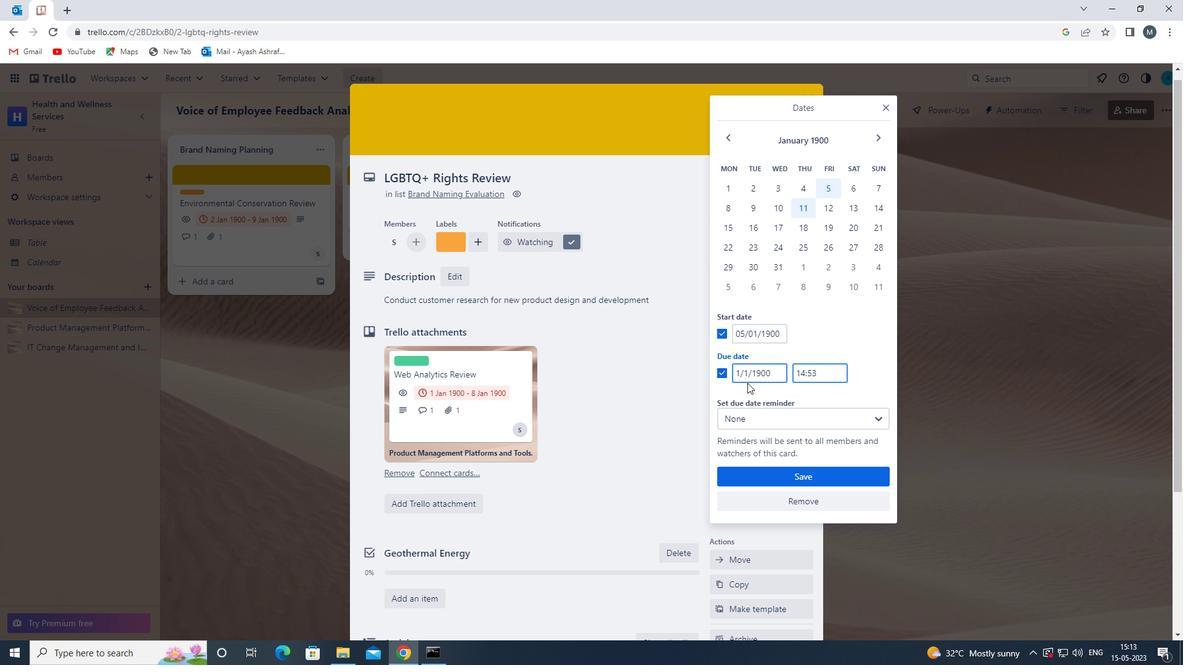 
Action: Mouse moved to (752, 373)
Screenshot: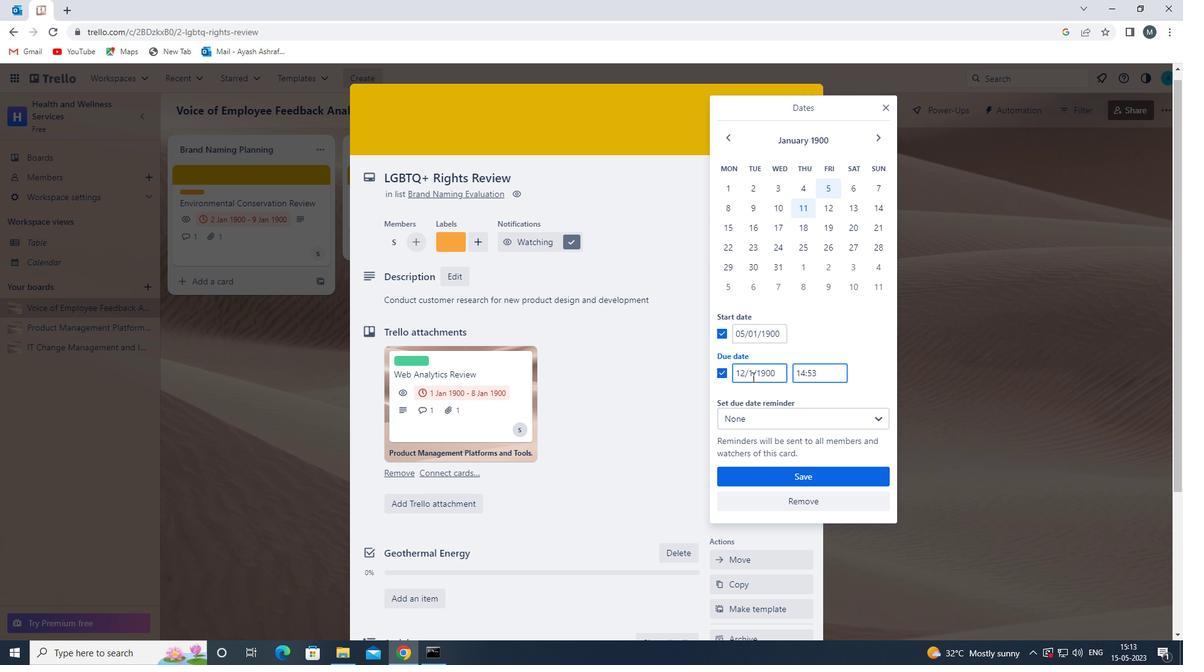 
Action: Mouse pressed left at (752, 373)
Screenshot: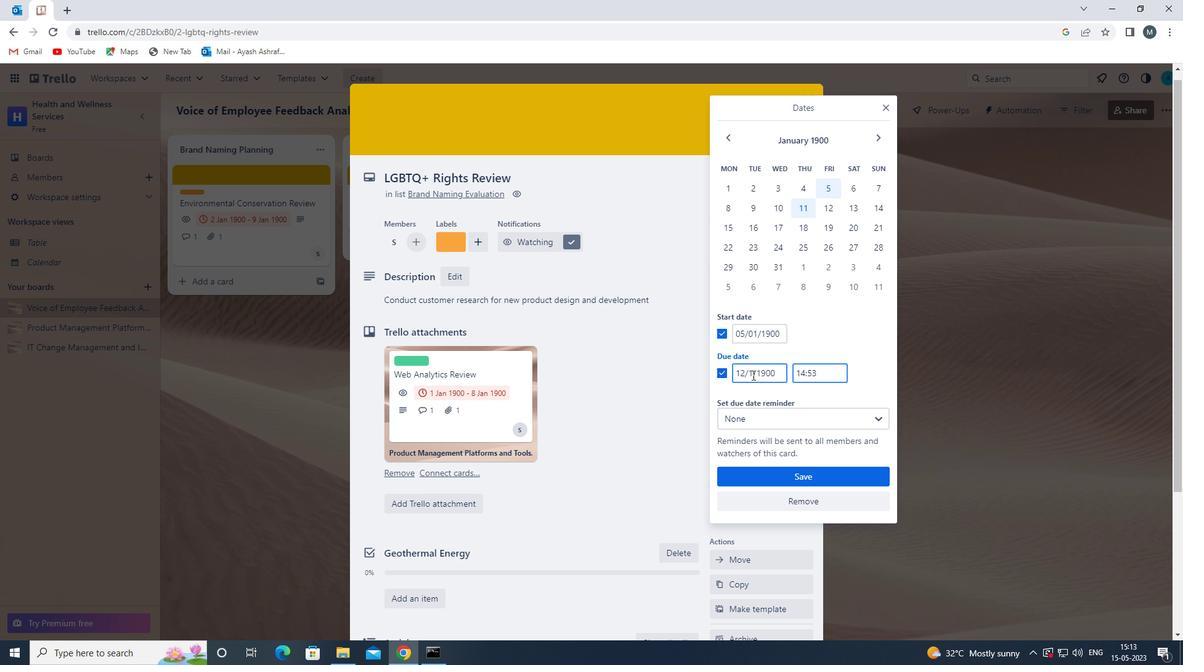 
Action: Mouse moved to (750, 371)
Screenshot: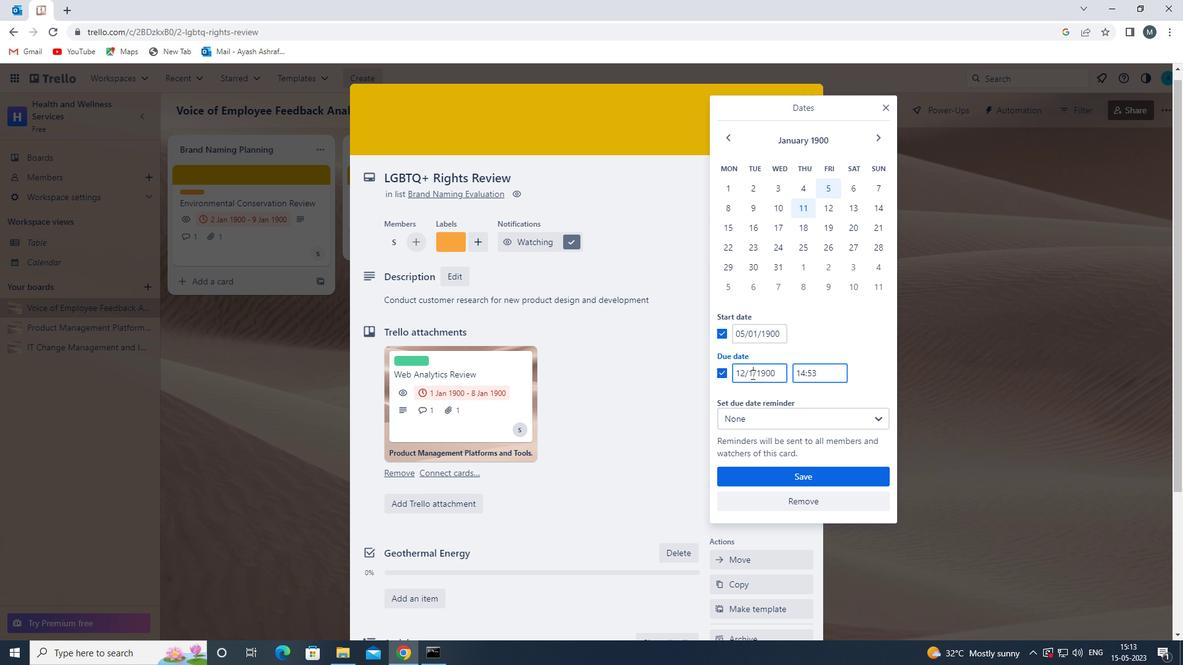 
Action: Mouse pressed left at (750, 371)
Screenshot: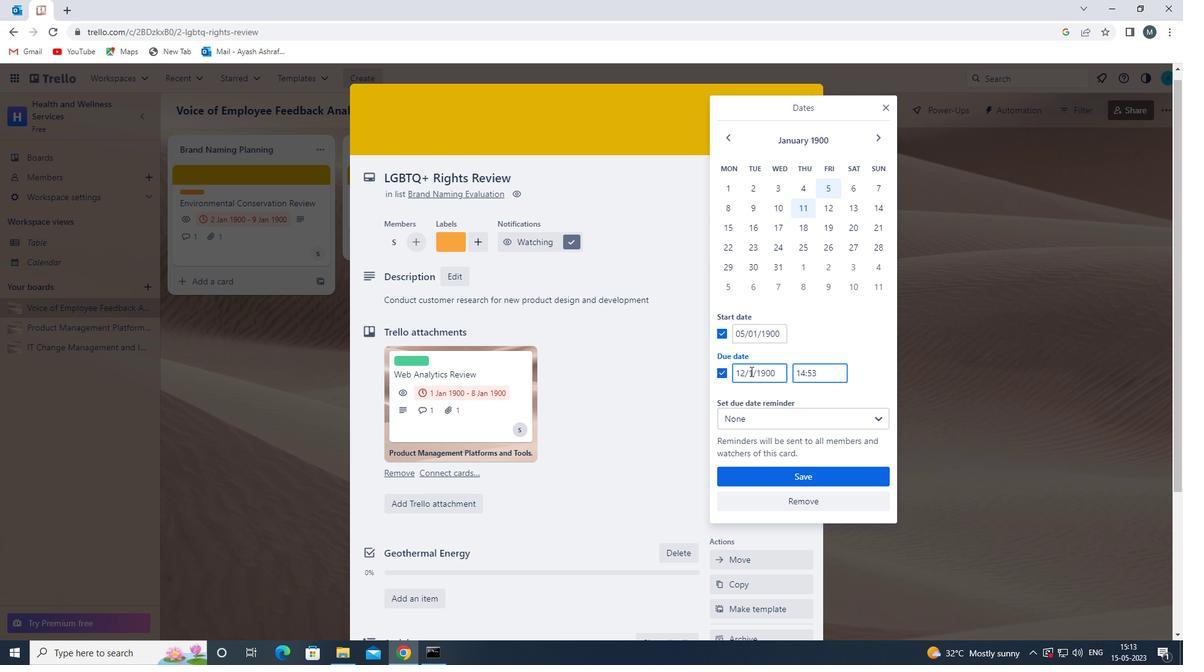 
Action: Mouse moved to (760, 374)
Screenshot: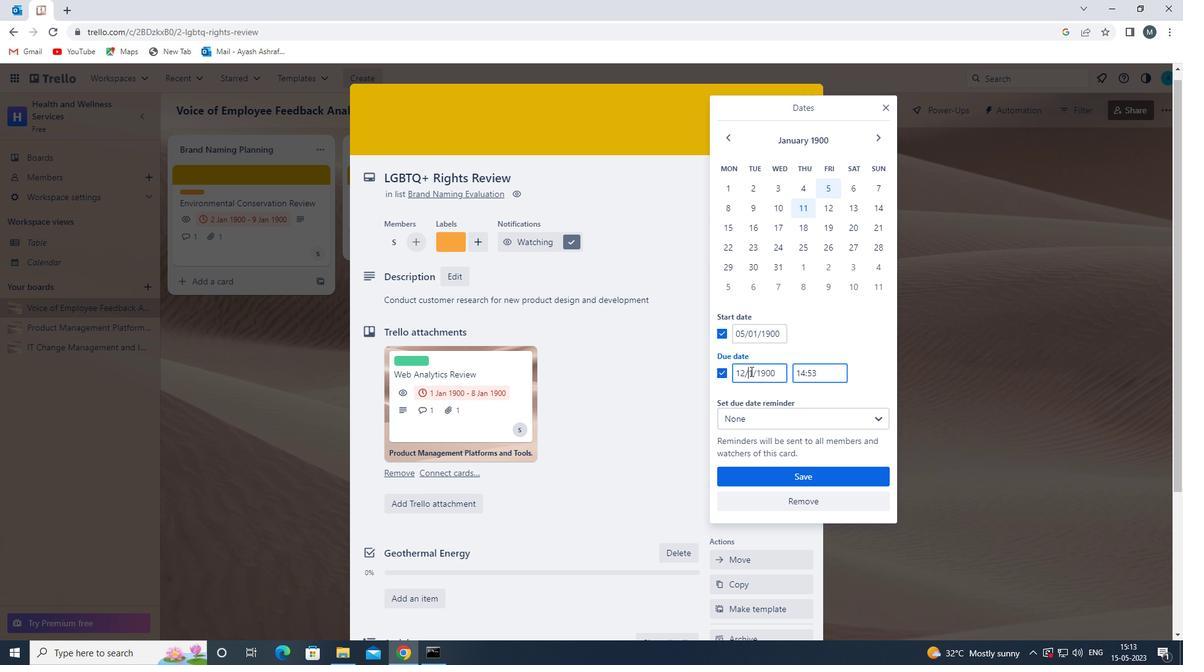 
Action: Key pressed 0
Screenshot: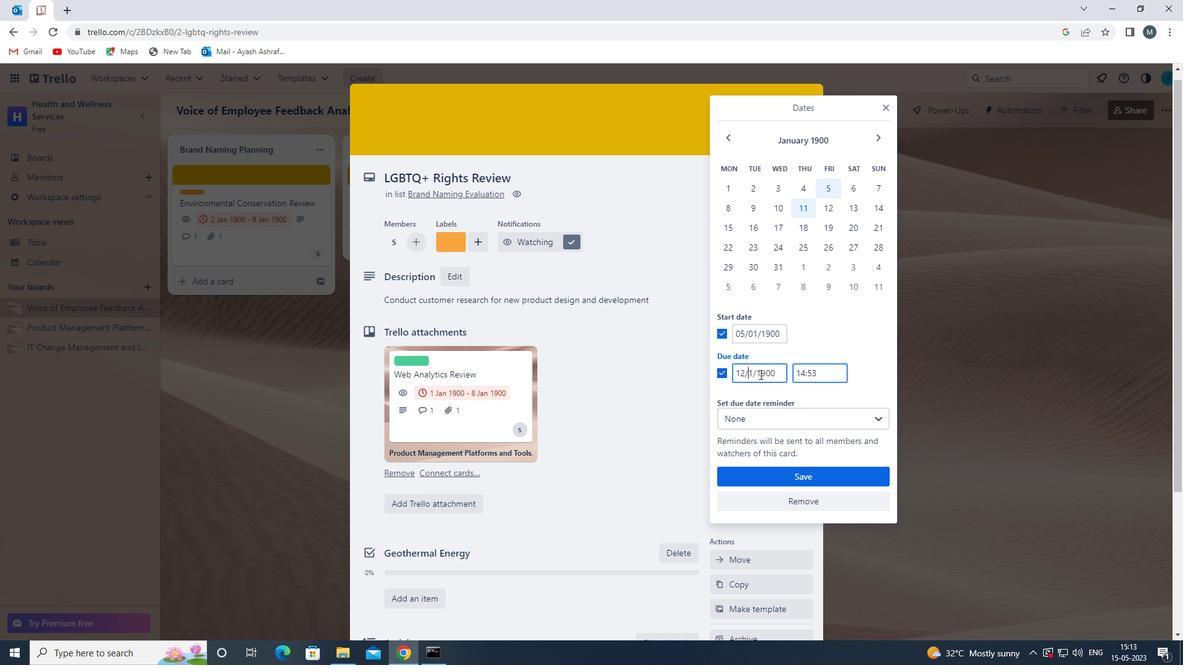 
Action: Mouse moved to (801, 471)
Screenshot: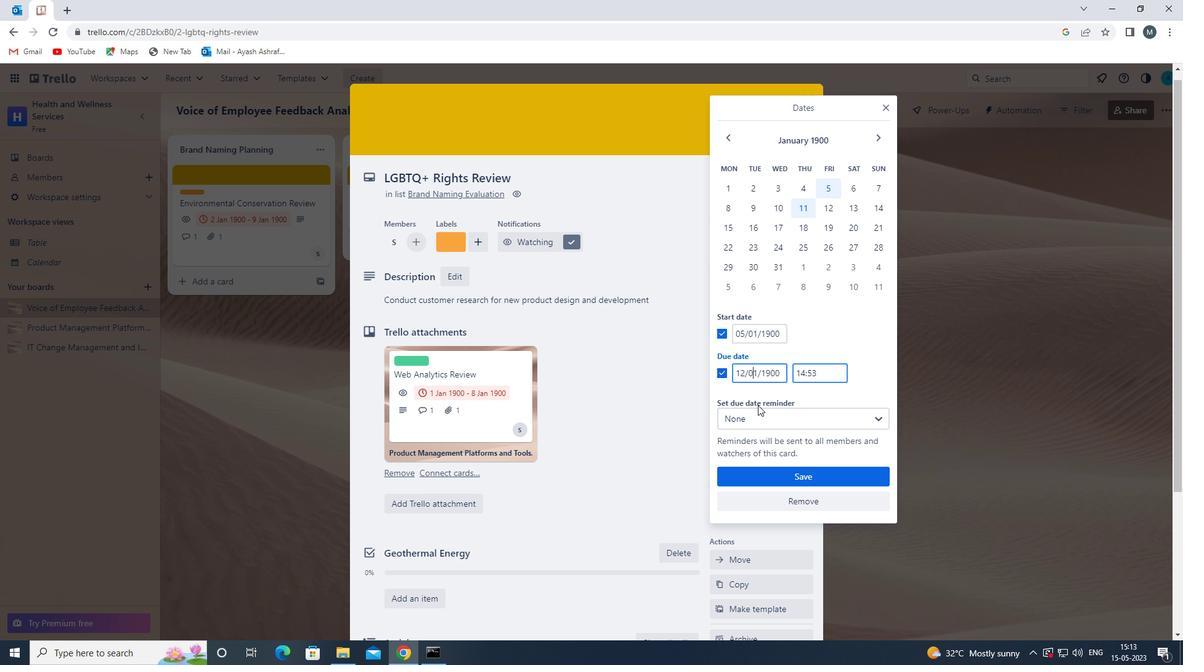 
Action: Mouse pressed left at (801, 471)
Screenshot: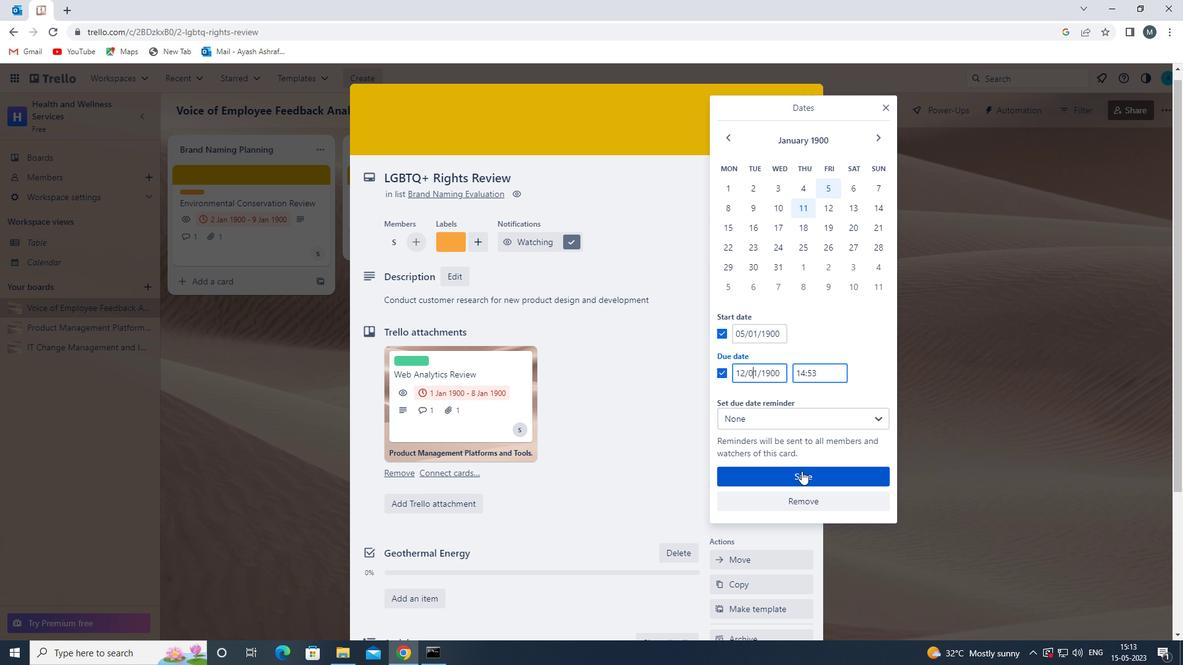 
Action: Mouse moved to (593, 467)
Screenshot: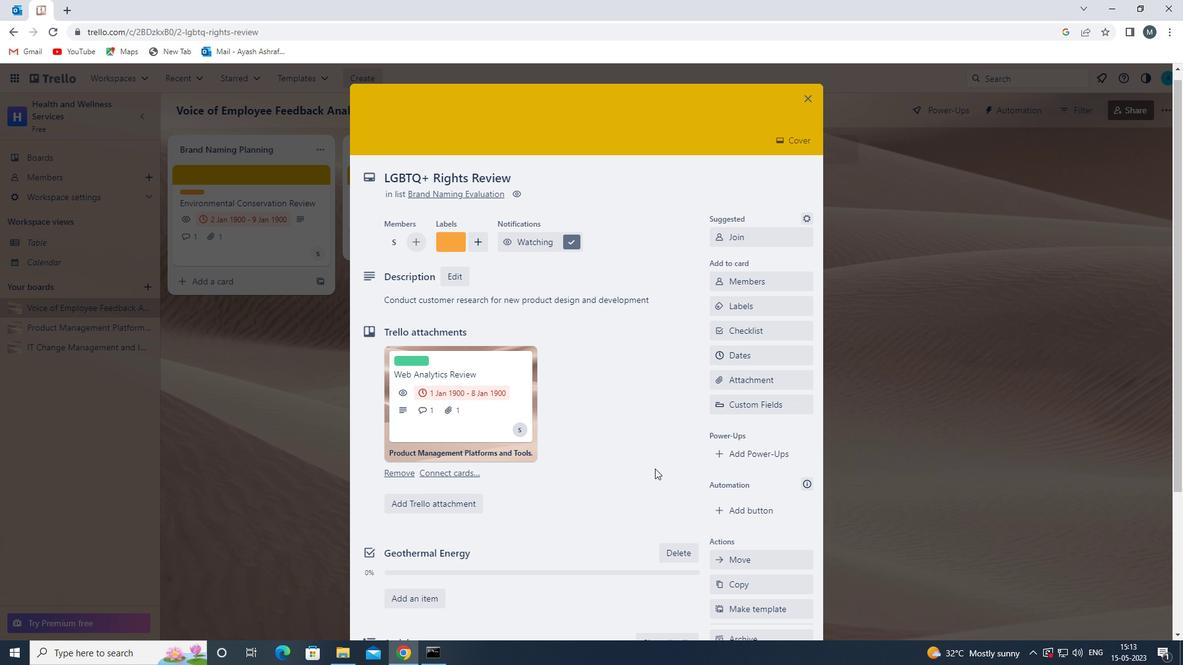 
Action: Mouse scrolled (593, 467) with delta (0, 0)
Screenshot: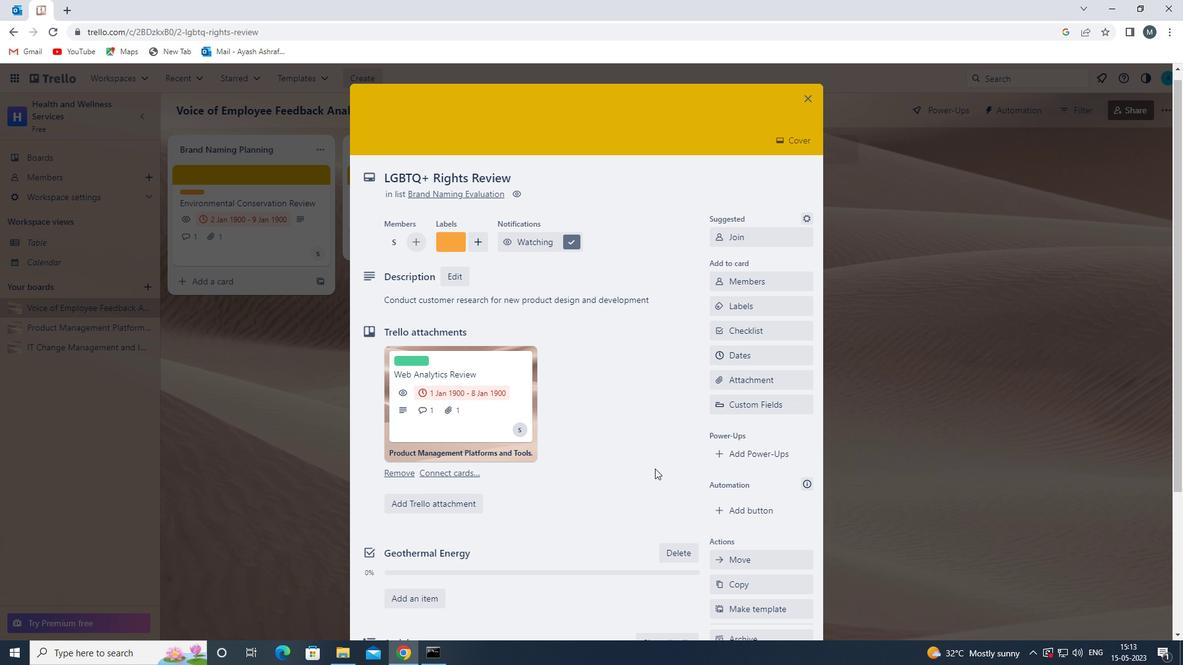 
Action: Mouse scrolled (593, 467) with delta (0, 0)
Screenshot: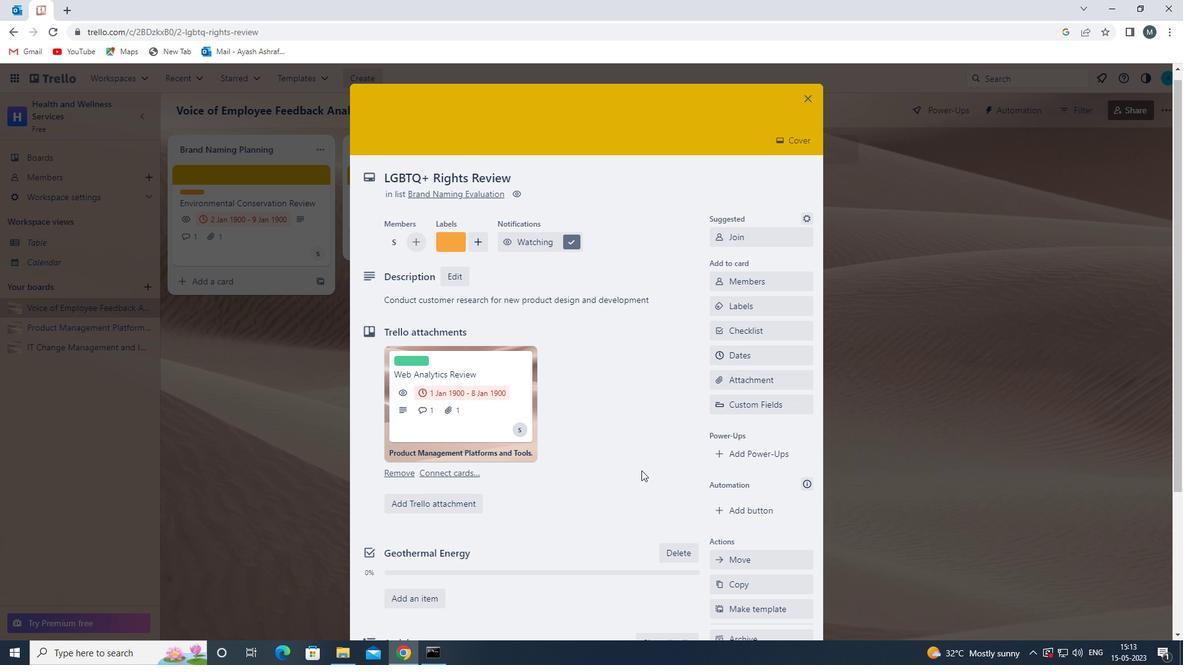 
Action: Mouse scrolled (593, 467) with delta (0, 0)
Screenshot: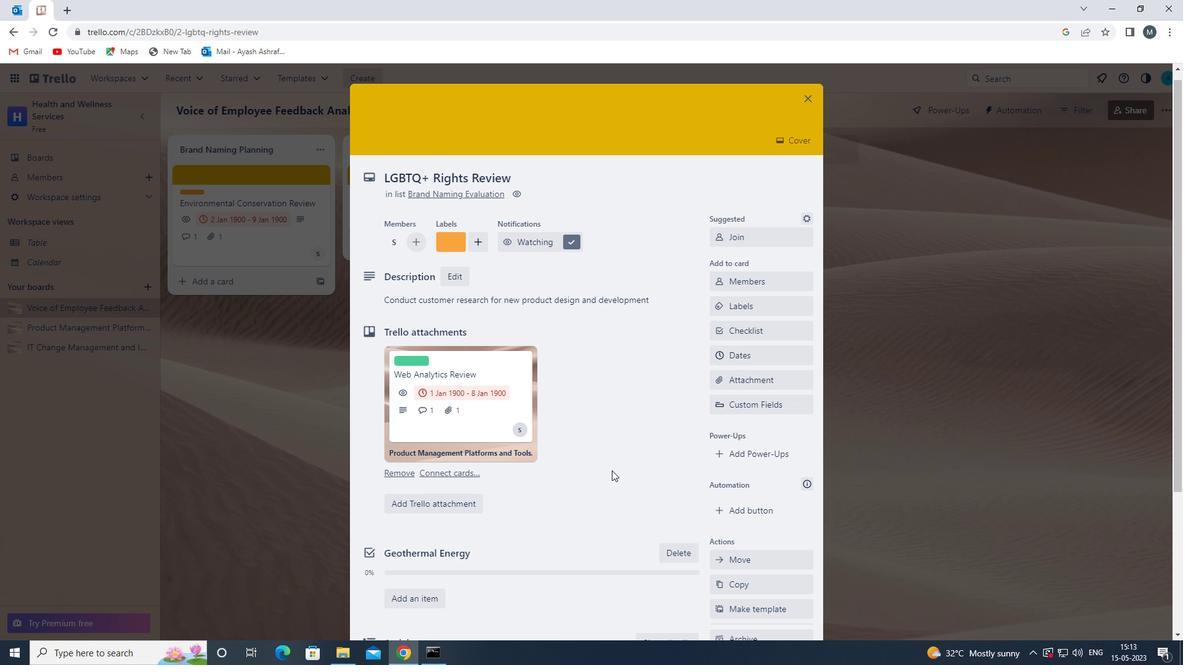 
Action: Mouse scrolled (593, 467) with delta (0, 0)
Screenshot: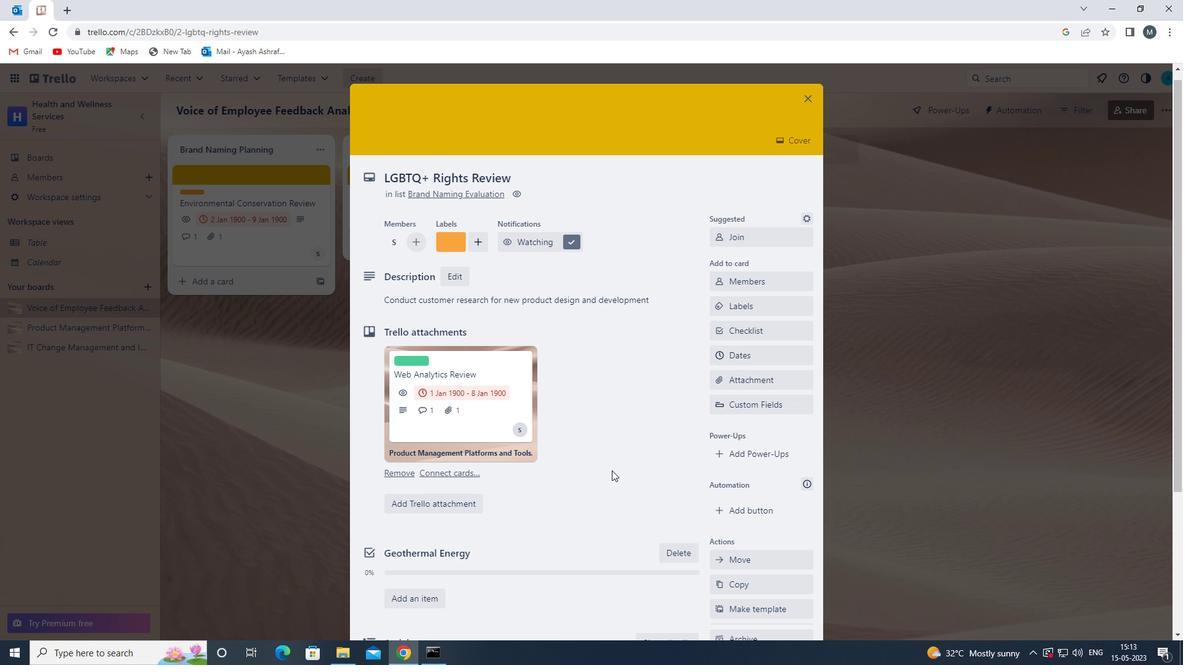 
Action: Mouse scrolled (593, 467) with delta (0, 0)
Screenshot: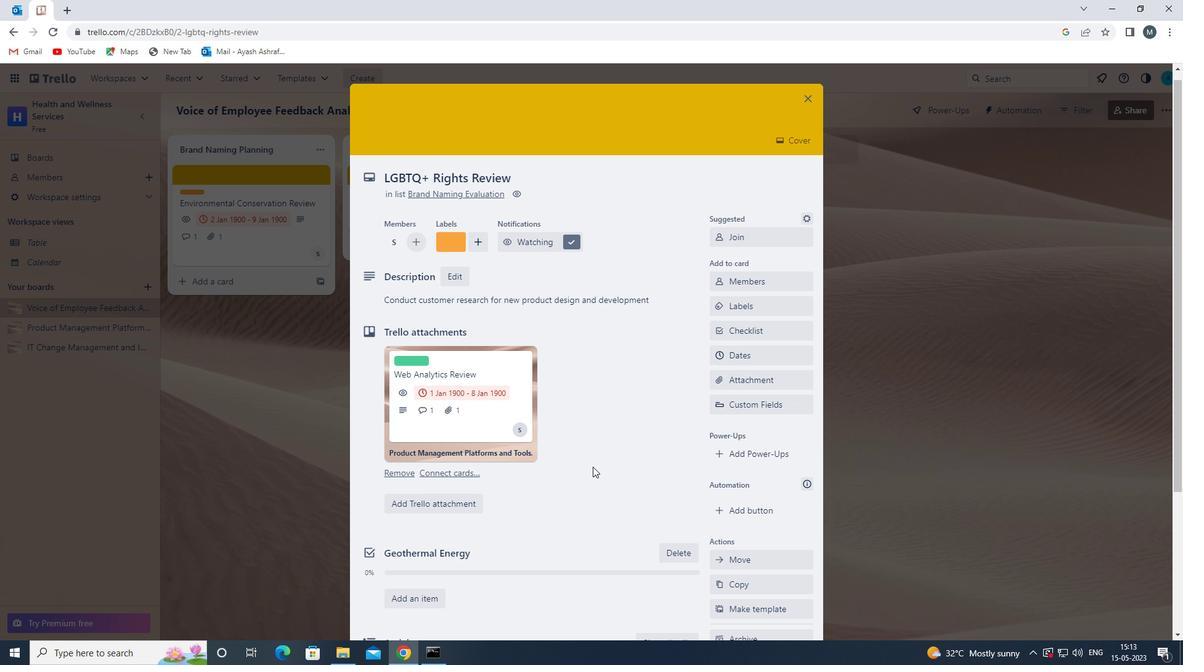 
